 Task: Create workflow rules to automate the task assignment process.
Action: Mouse moved to (892, 63)
Screenshot: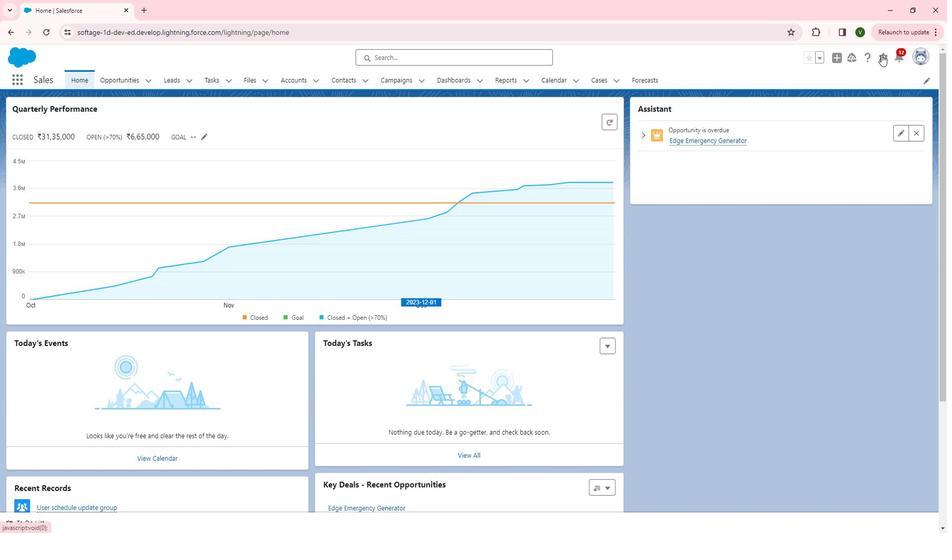 
Action: Mouse pressed left at (892, 63)
Screenshot: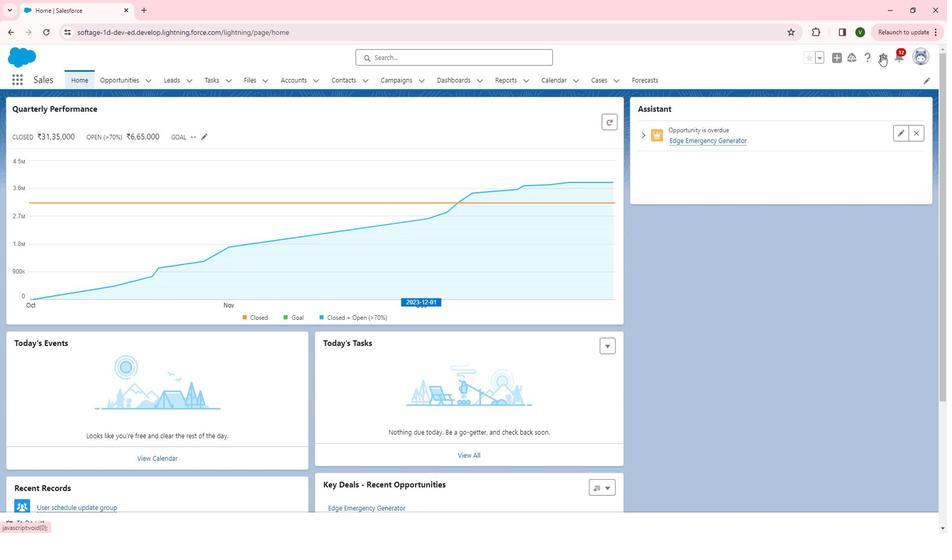 
Action: Mouse moved to (854, 93)
Screenshot: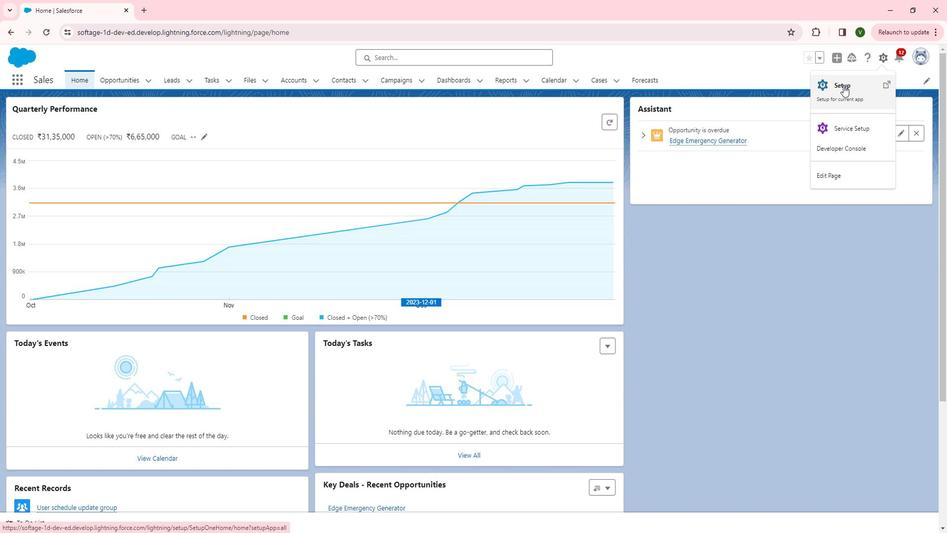 
Action: Mouse pressed left at (854, 93)
Screenshot: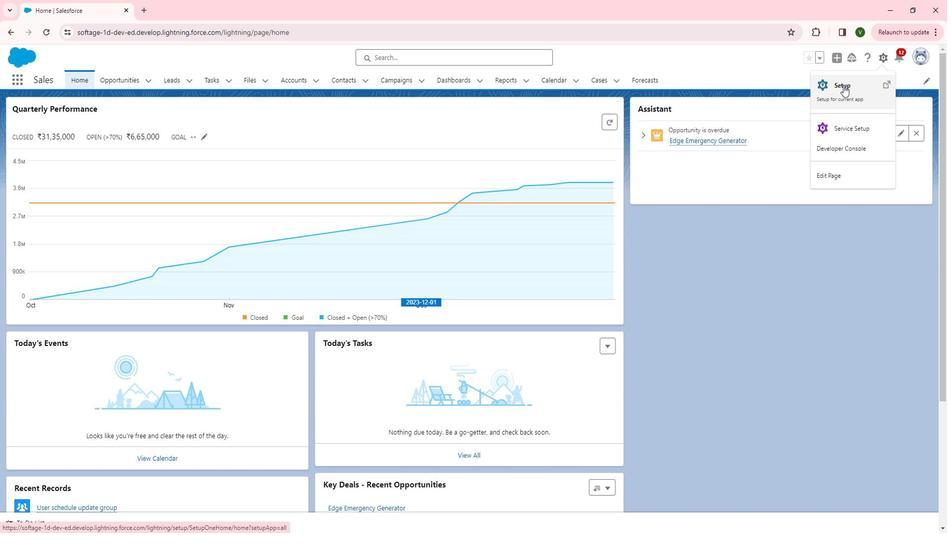 
Action: Mouse moved to (88, 407)
Screenshot: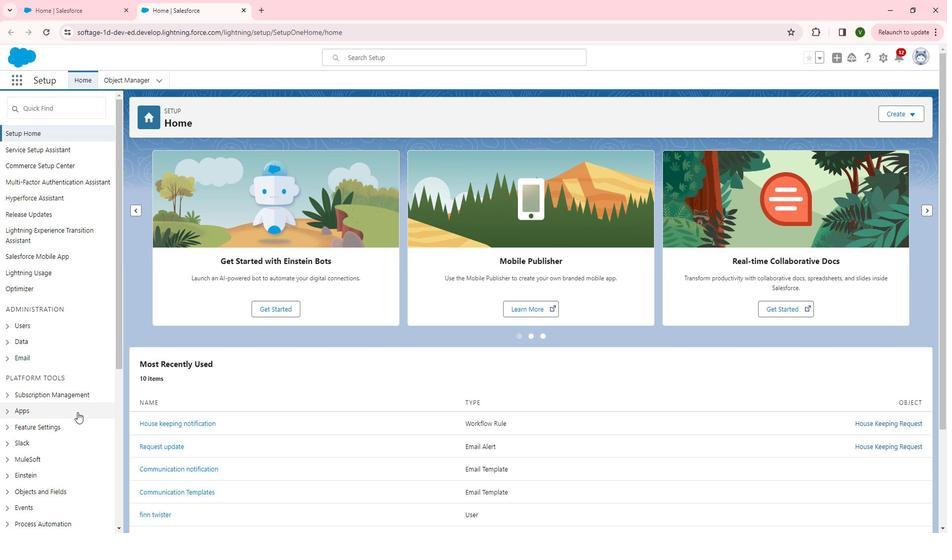 
Action: Mouse scrolled (88, 407) with delta (0, 0)
Screenshot: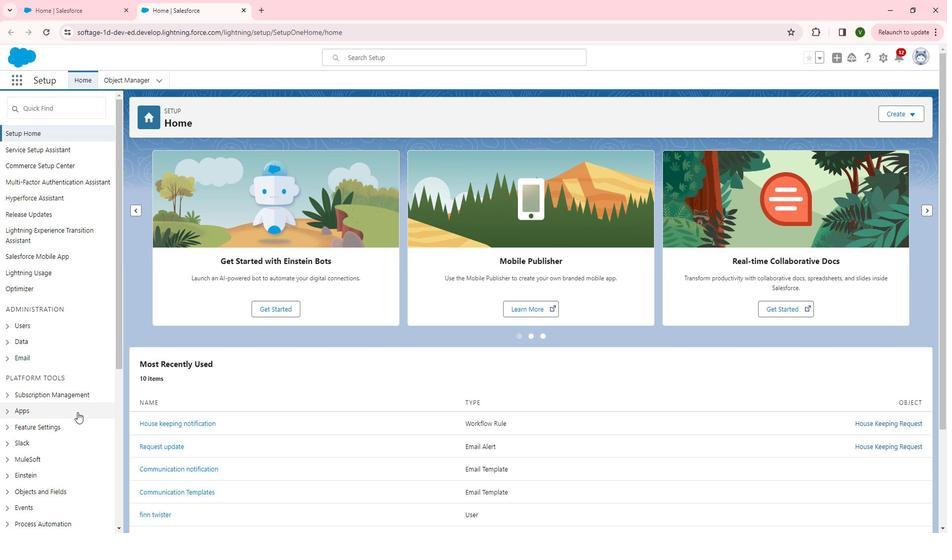 
Action: Mouse moved to (84, 405)
Screenshot: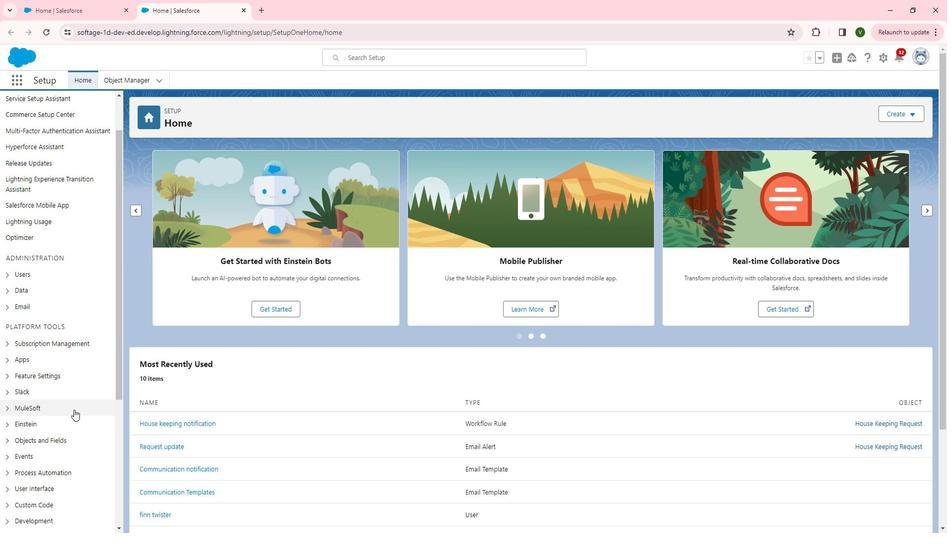 
Action: Mouse scrolled (84, 404) with delta (0, 0)
Screenshot: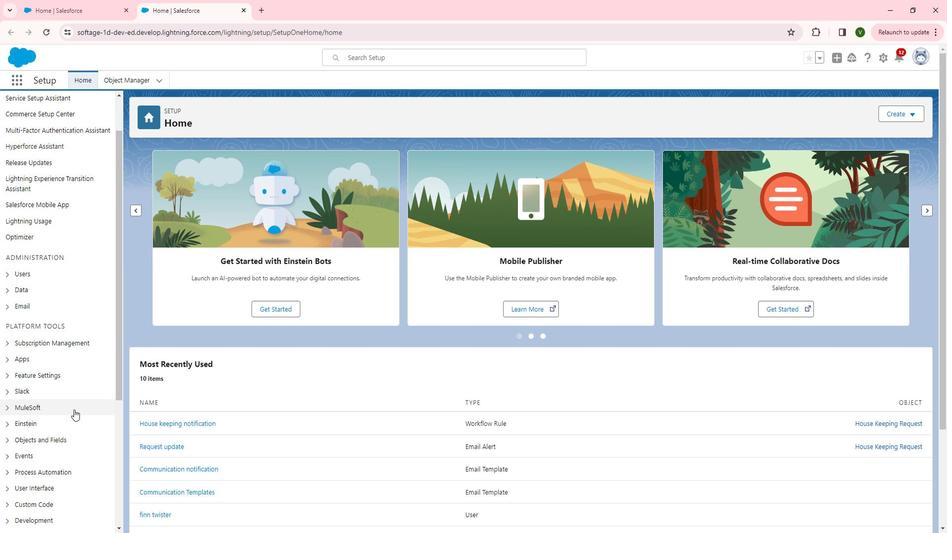 
Action: Mouse scrolled (84, 404) with delta (0, 0)
Screenshot: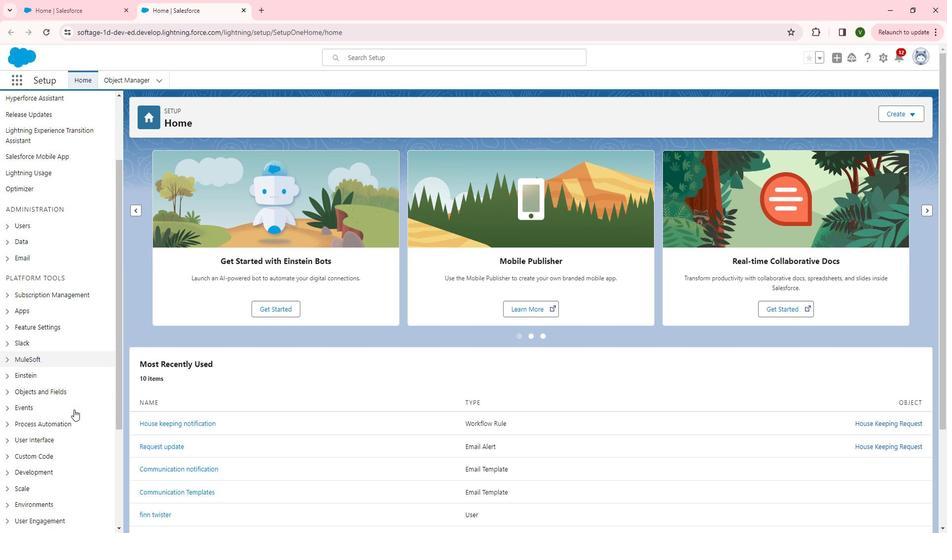 
Action: Mouse moved to (19, 368)
Screenshot: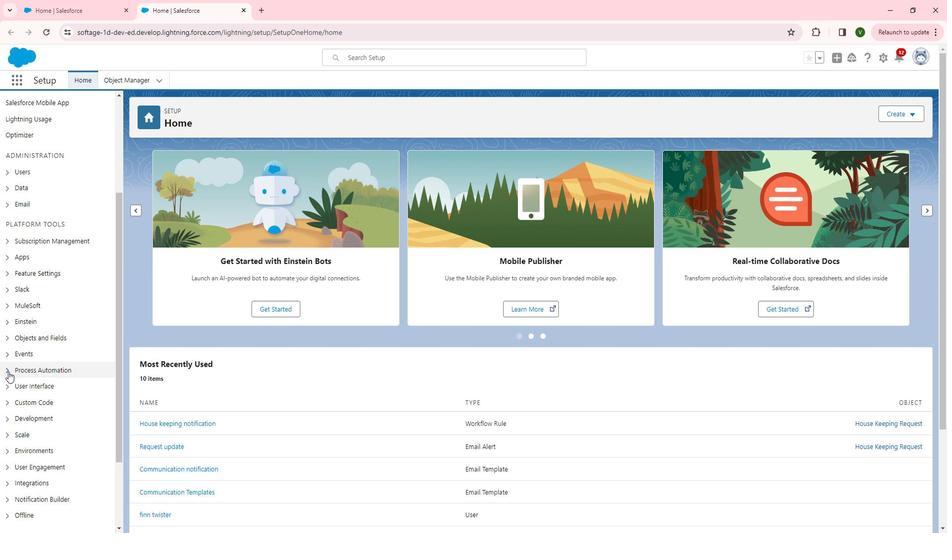 
Action: Mouse pressed left at (19, 368)
Screenshot: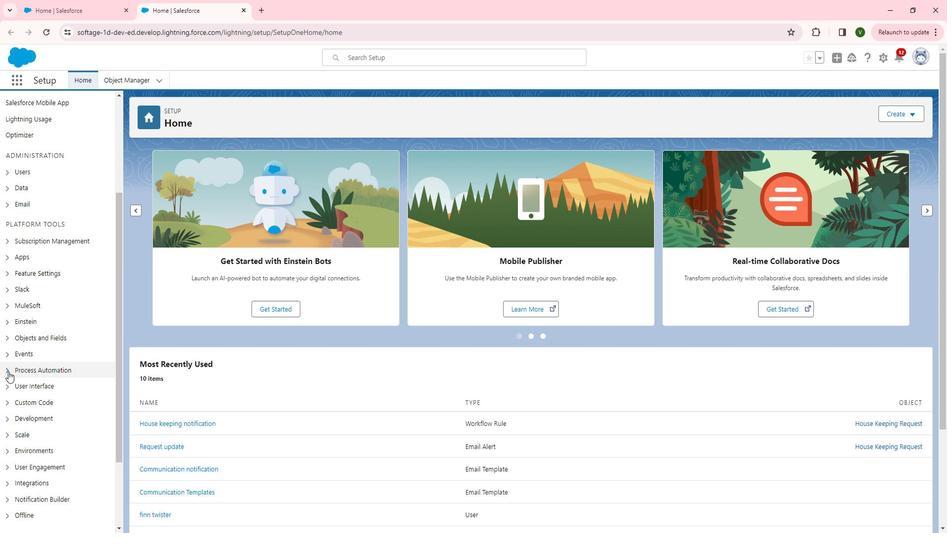 
Action: Mouse moved to (68, 398)
Screenshot: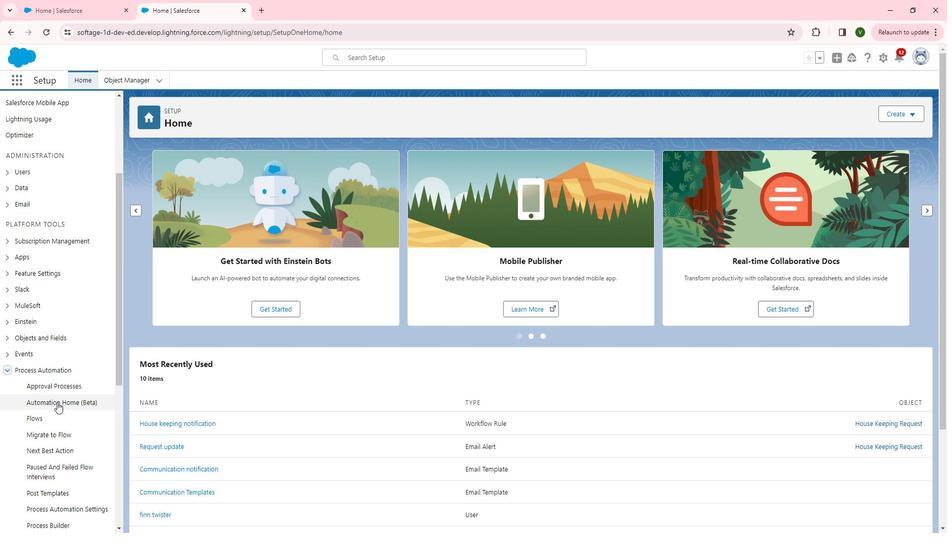 
Action: Mouse scrolled (68, 397) with delta (0, 0)
Screenshot: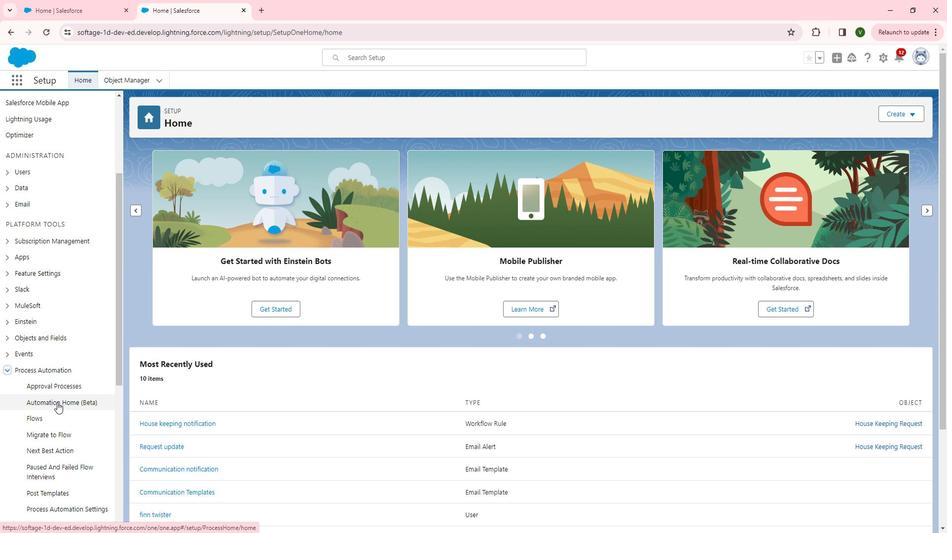 
Action: Mouse moved to (68, 398)
Screenshot: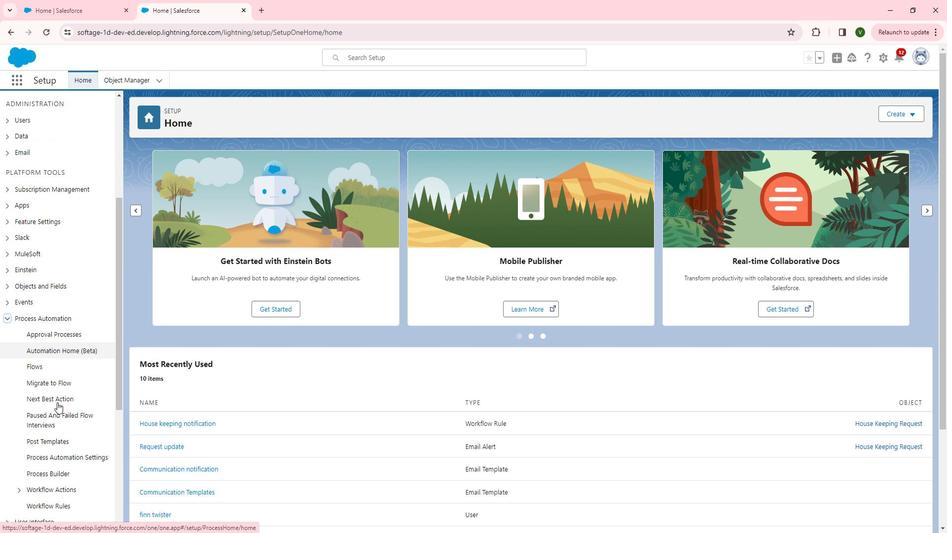 
Action: Mouse scrolled (68, 397) with delta (0, 0)
Screenshot: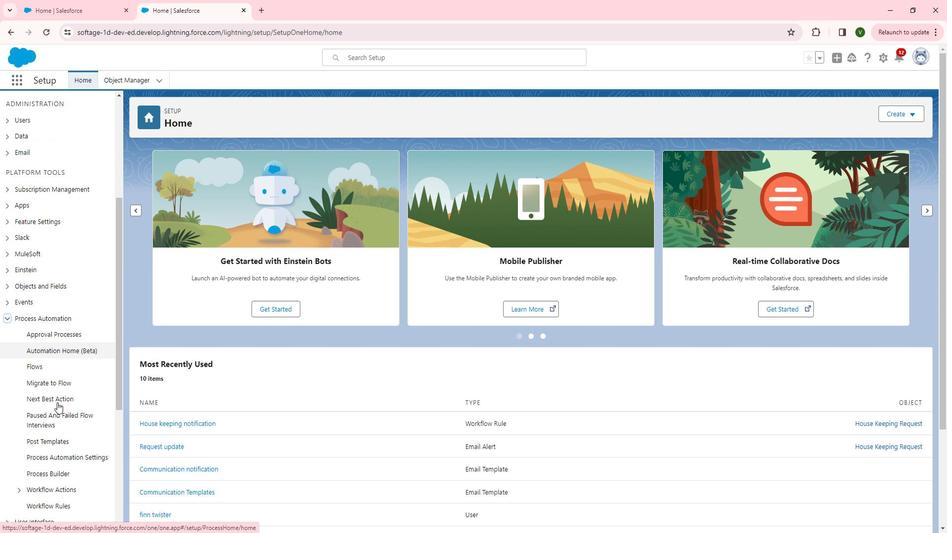 
Action: Mouse moved to (58, 448)
Screenshot: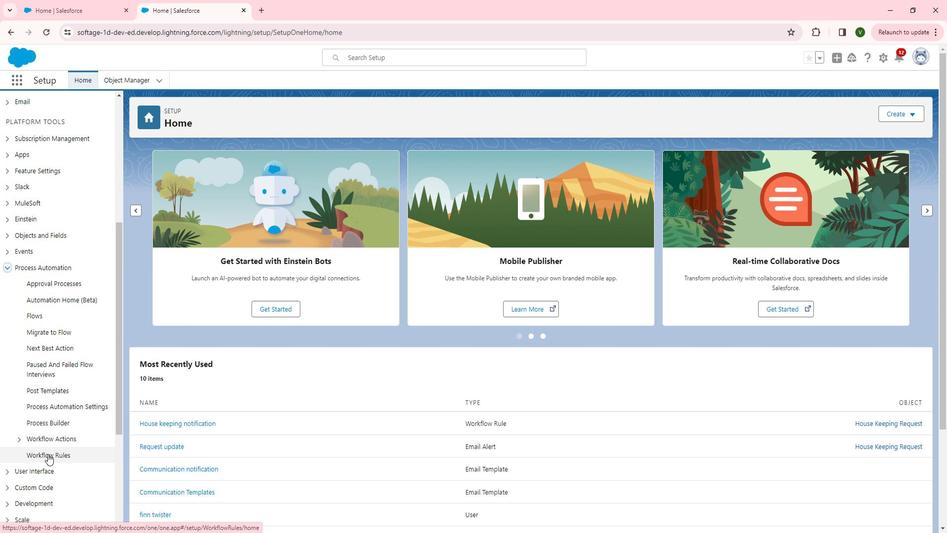 
Action: Mouse pressed left at (58, 448)
Screenshot: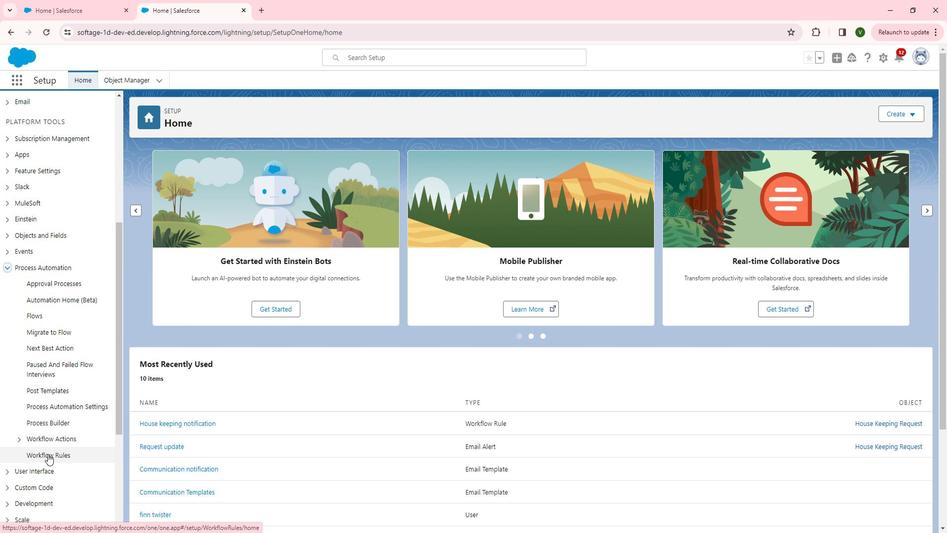 
Action: Mouse moved to (172, 416)
Screenshot: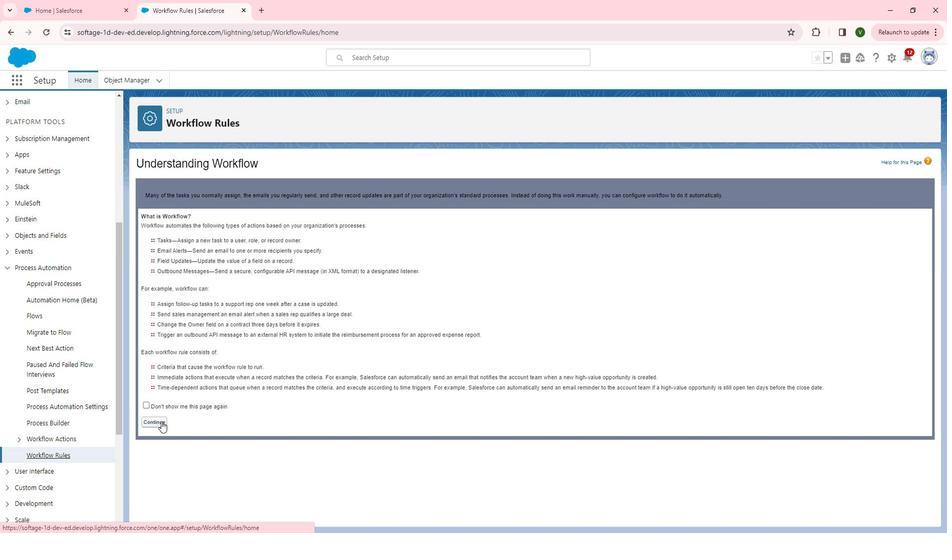 
Action: Mouse pressed left at (172, 416)
Screenshot: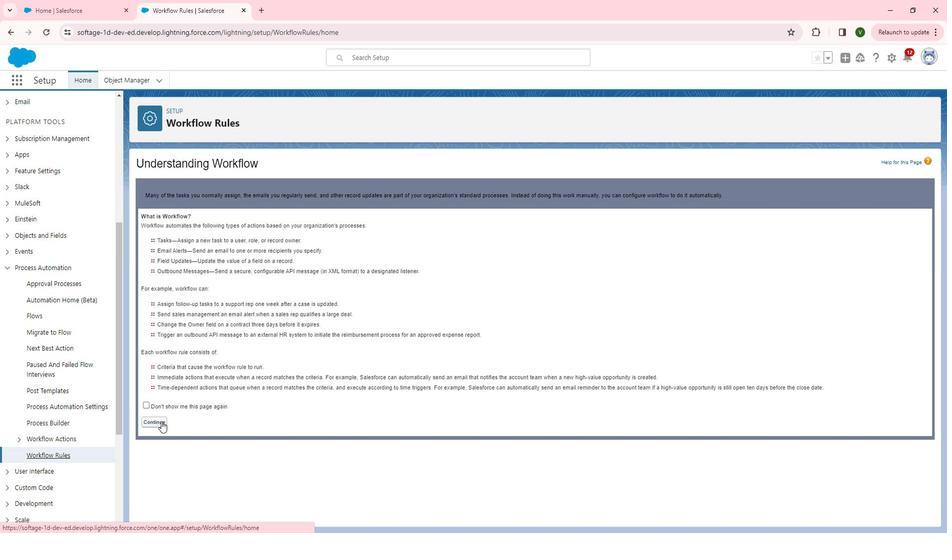 
Action: Mouse moved to (551, 268)
Screenshot: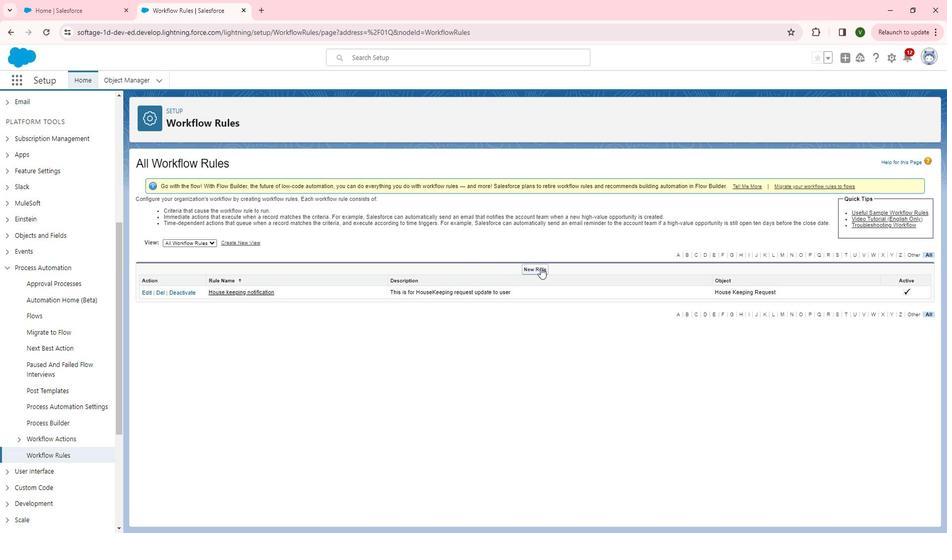 
Action: Mouse pressed left at (551, 268)
Screenshot: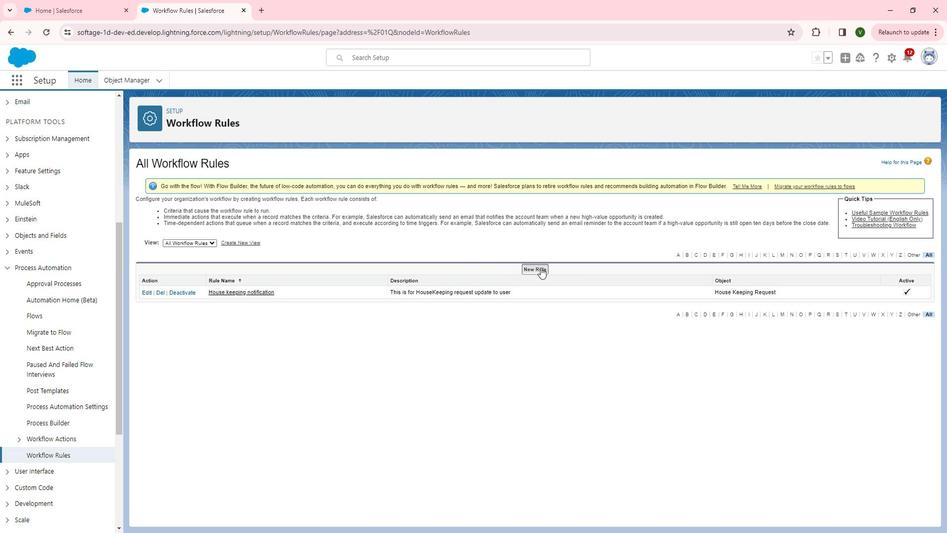 
Action: Mouse moved to (519, 352)
Screenshot: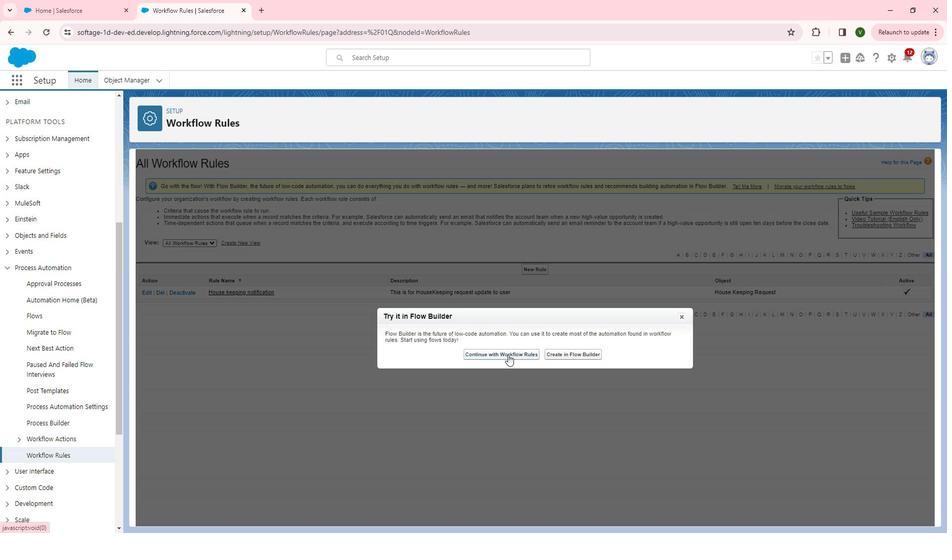
Action: Mouse pressed left at (519, 352)
Screenshot: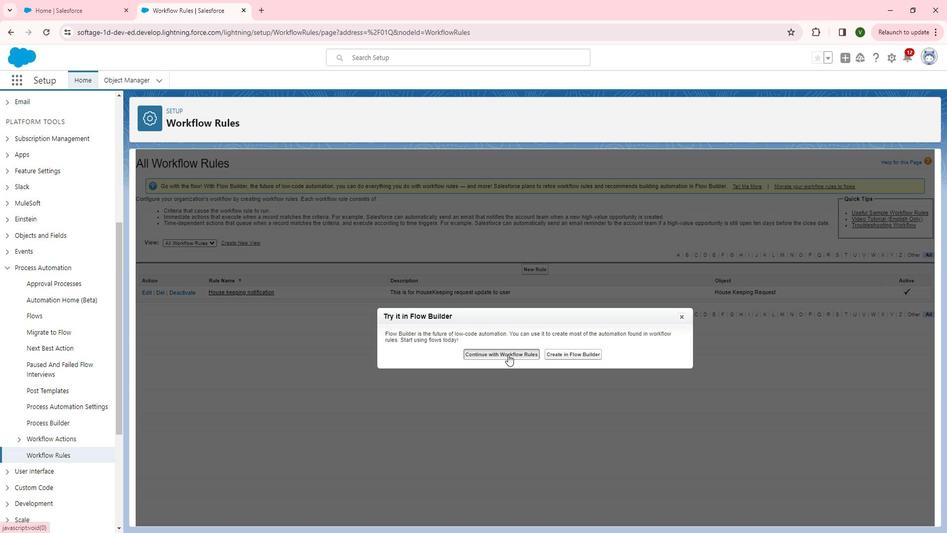 
Action: Mouse moved to (411, 255)
Screenshot: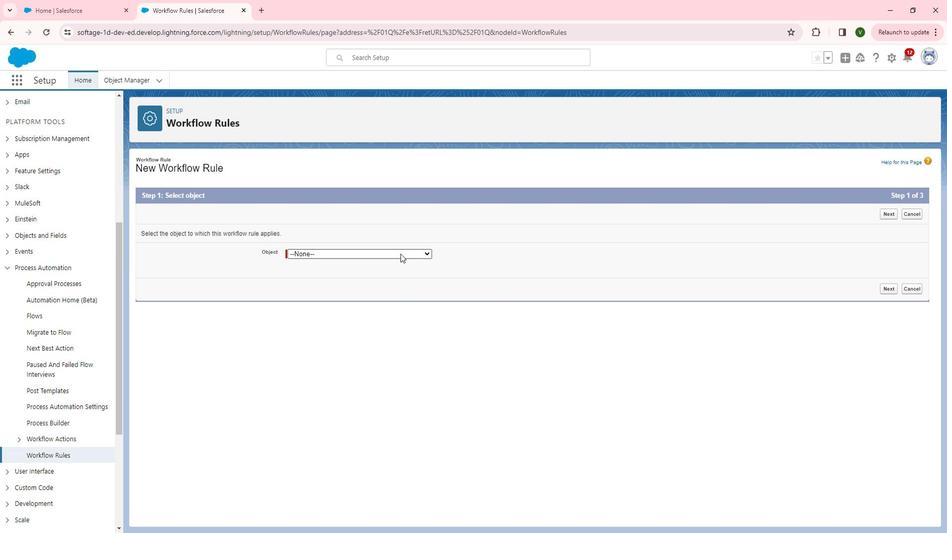
Action: Mouse pressed left at (411, 255)
Screenshot: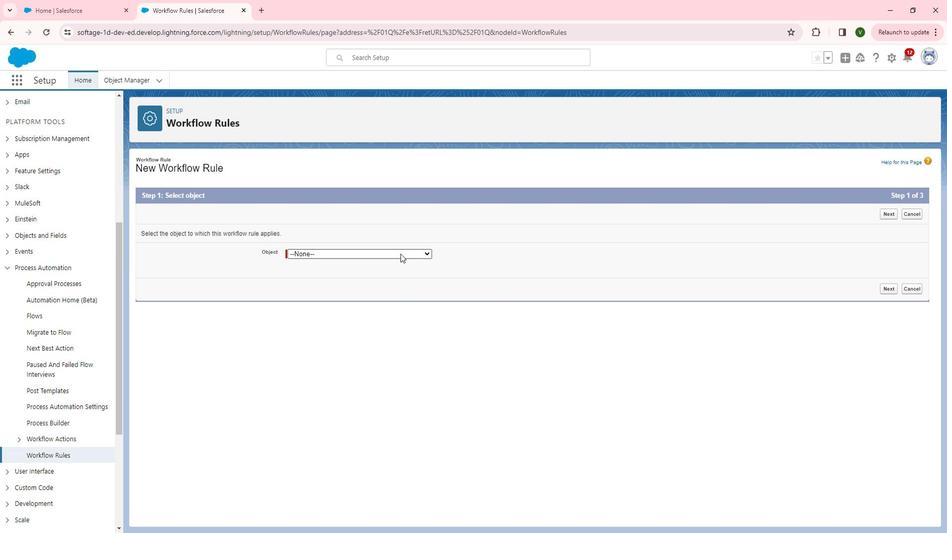 
Action: Mouse moved to (383, 327)
Screenshot: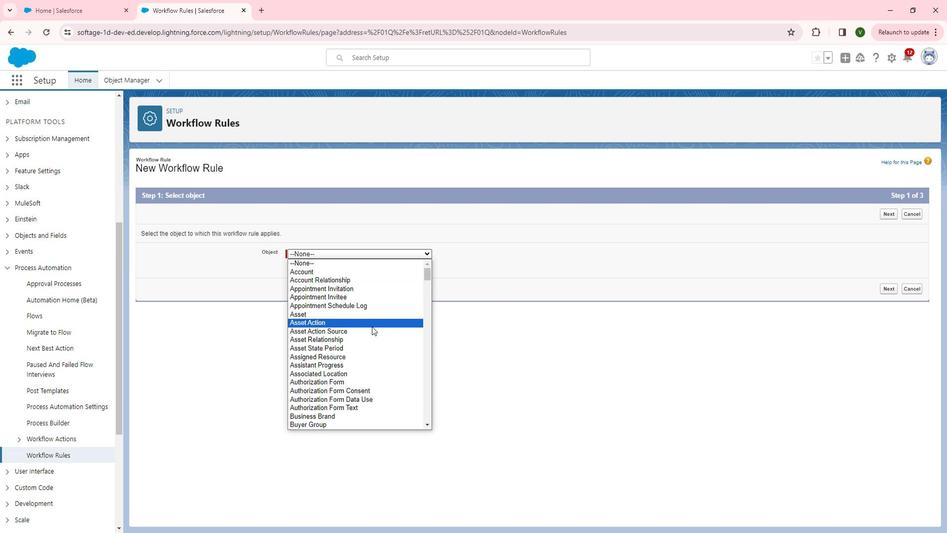 
Action: Mouse scrolled (383, 326) with delta (0, 0)
Screenshot: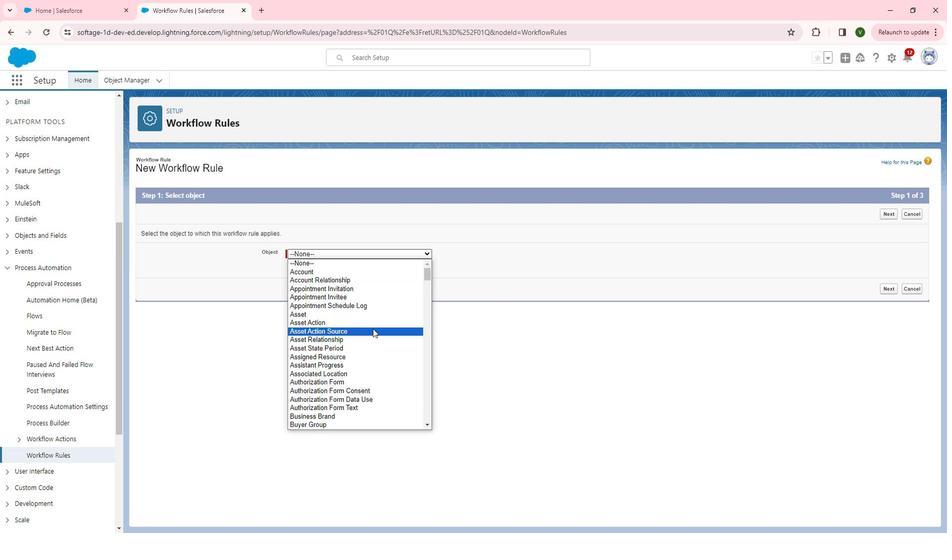 
Action: Mouse moved to (383, 327)
Screenshot: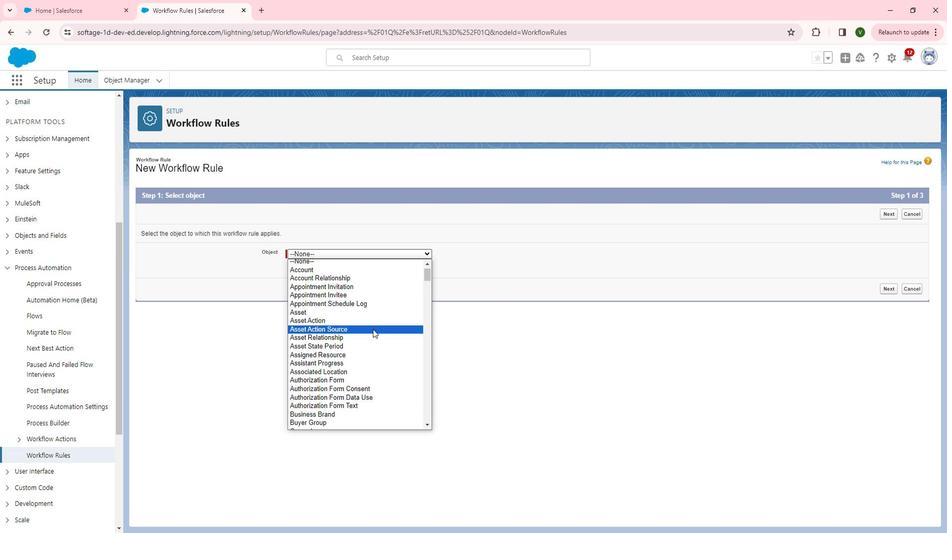
Action: Mouse scrolled (383, 327) with delta (0, 0)
Screenshot: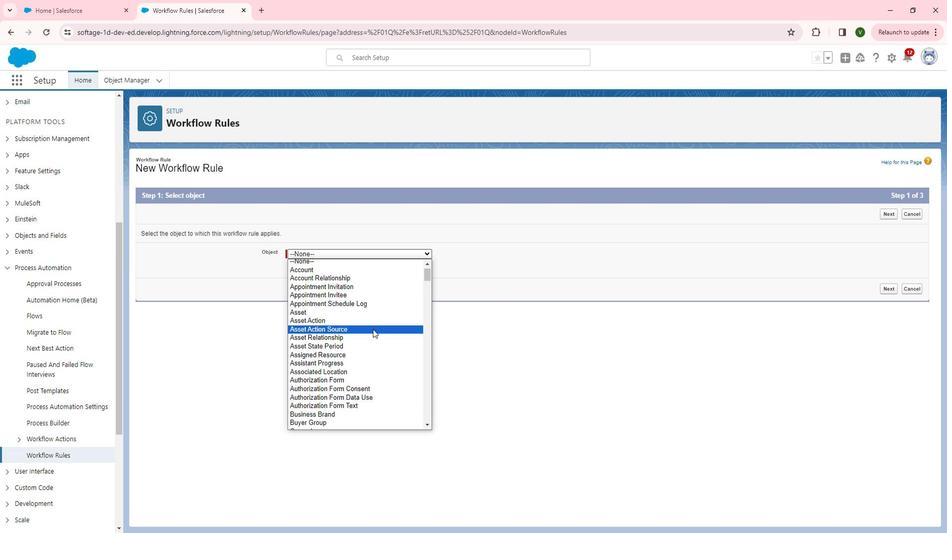 
Action: Mouse scrolled (383, 327) with delta (0, 0)
Screenshot: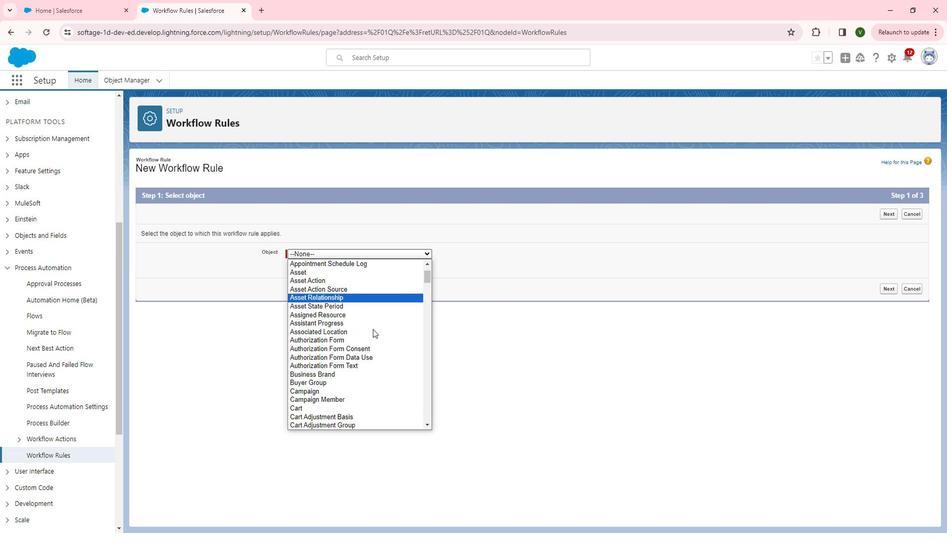 
Action: Mouse scrolled (383, 327) with delta (0, 0)
Screenshot: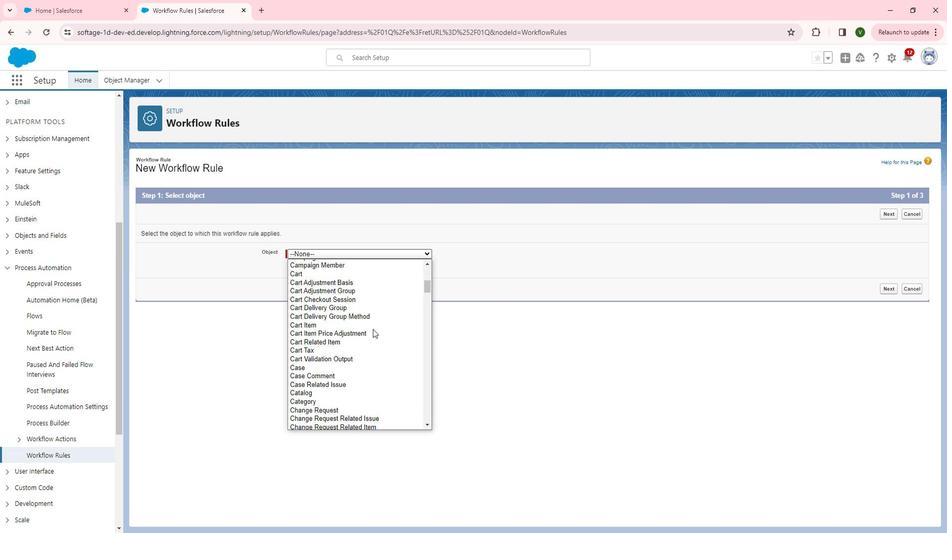 
Action: Mouse moved to (363, 352)
Screenshot: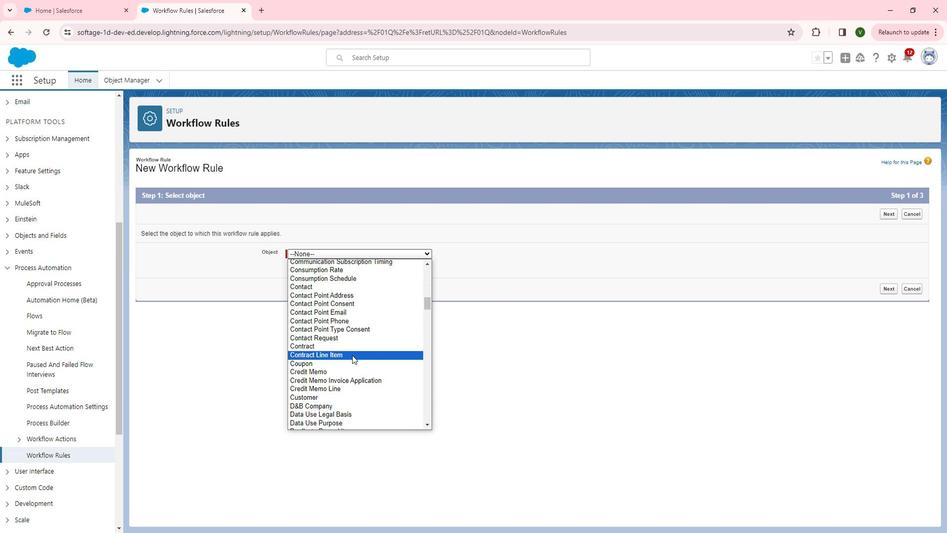 
Action: Mouse scrolled (363, 352) with delta (0, 0)
Screenshot: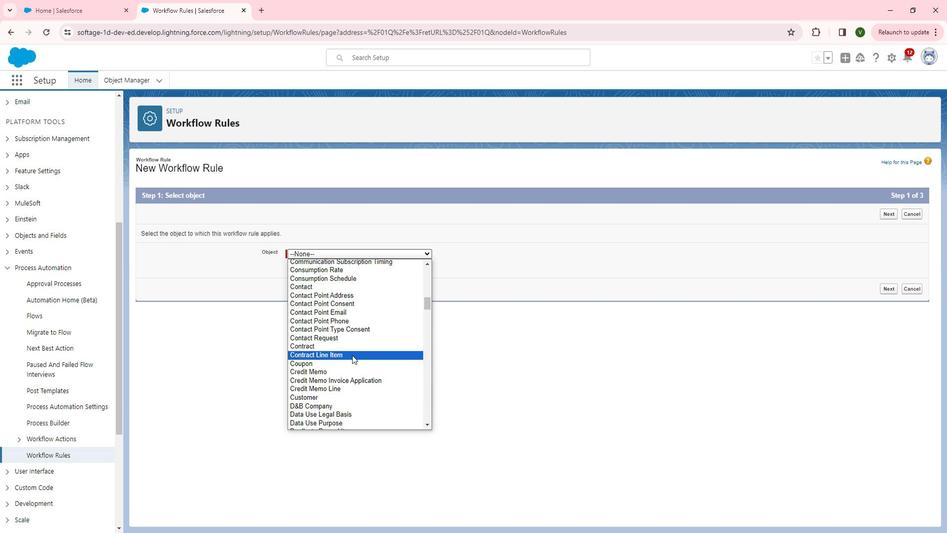 
Action: Mouse moved to (360, 393)
Screenshot: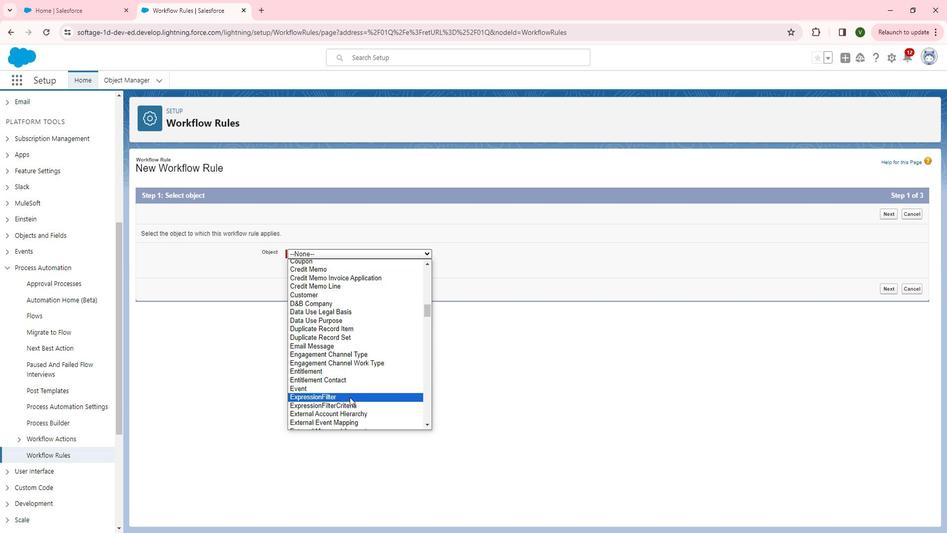 
Action: Mouse scrolled (360, 392) with delta (0, 0)
Screenshot: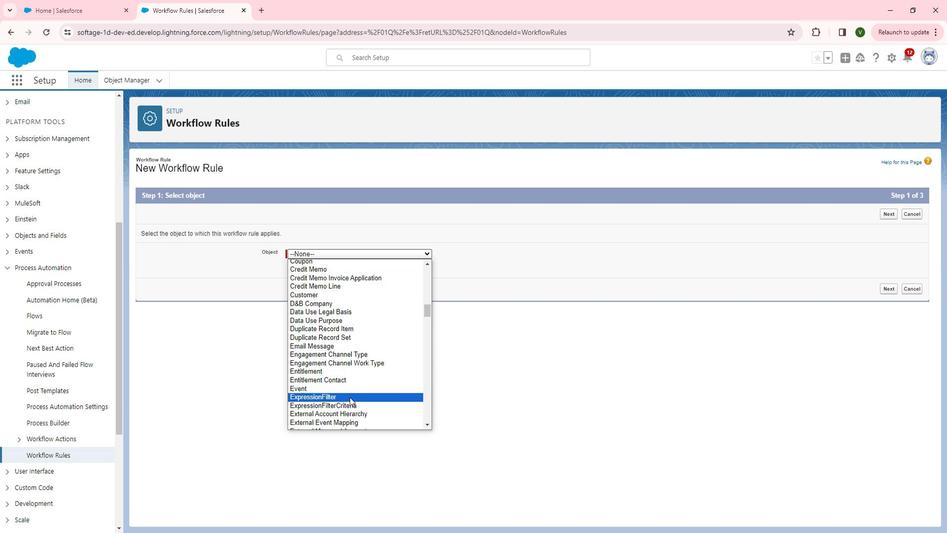 
Action: Mouse moved to (357, 375)
Screenshot: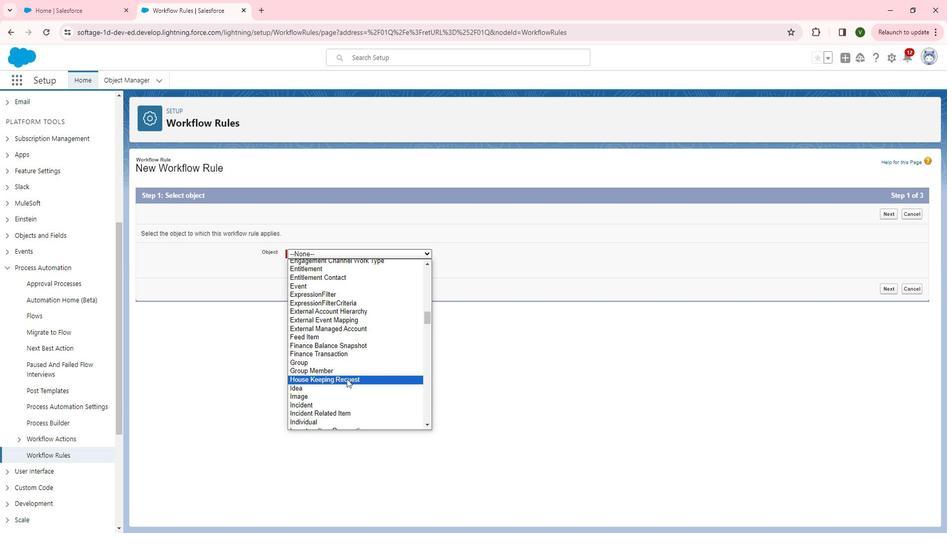 
Action: Mouse pressed left at (357, 375)
Screenshot: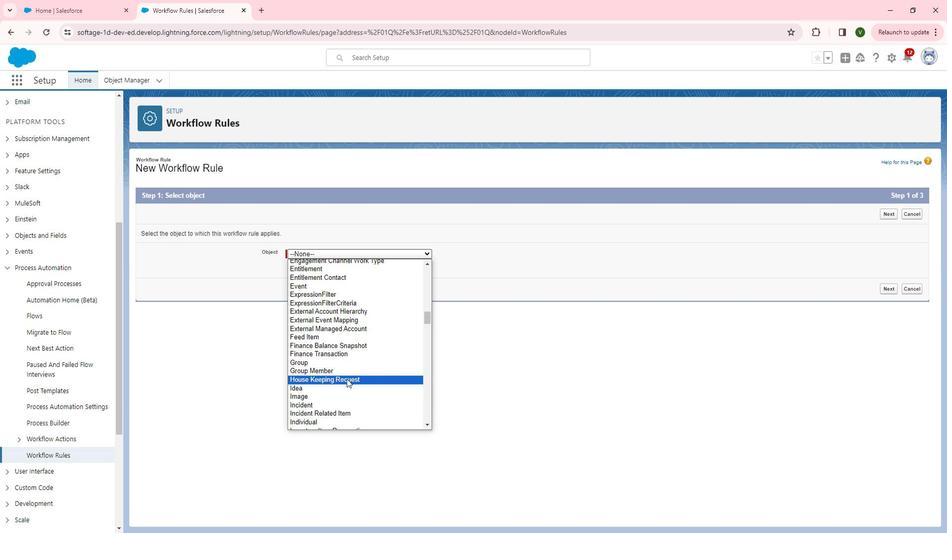 
Action: Mouse moved to (897, 218)
Screenshot: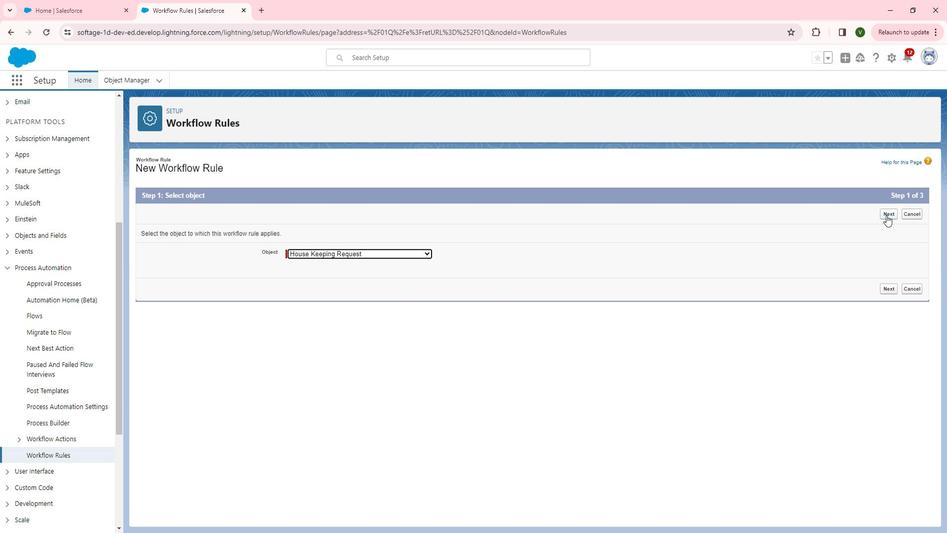 
Action: Mouse pressed left at (897, 218)
Screenshot: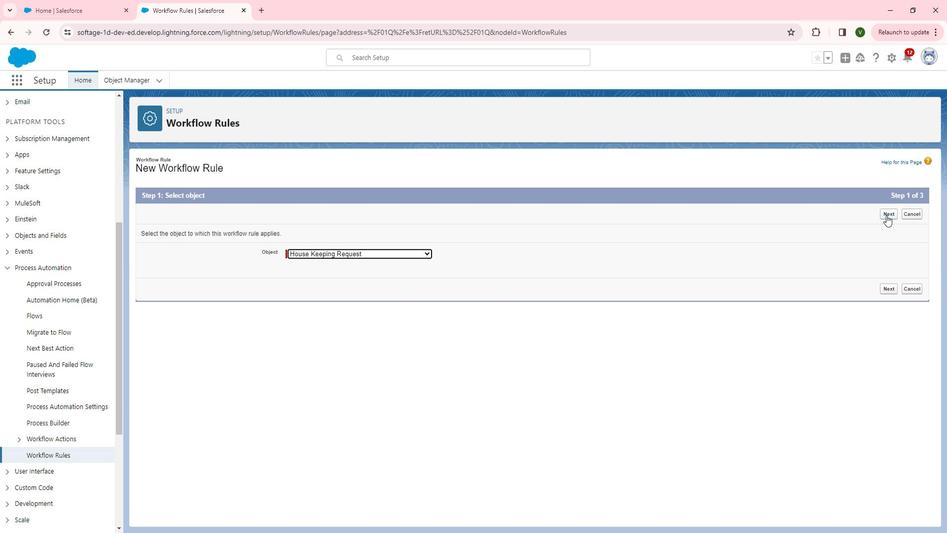 
Action: Mouse moved to (368, 273)
Screenshot: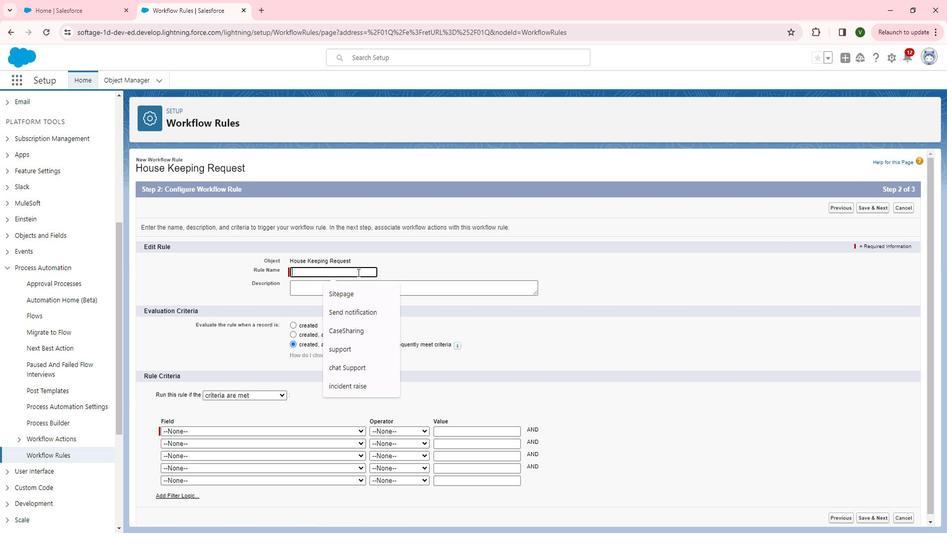 
Action: Mouse pressed left at (368, 273)
Screenshot: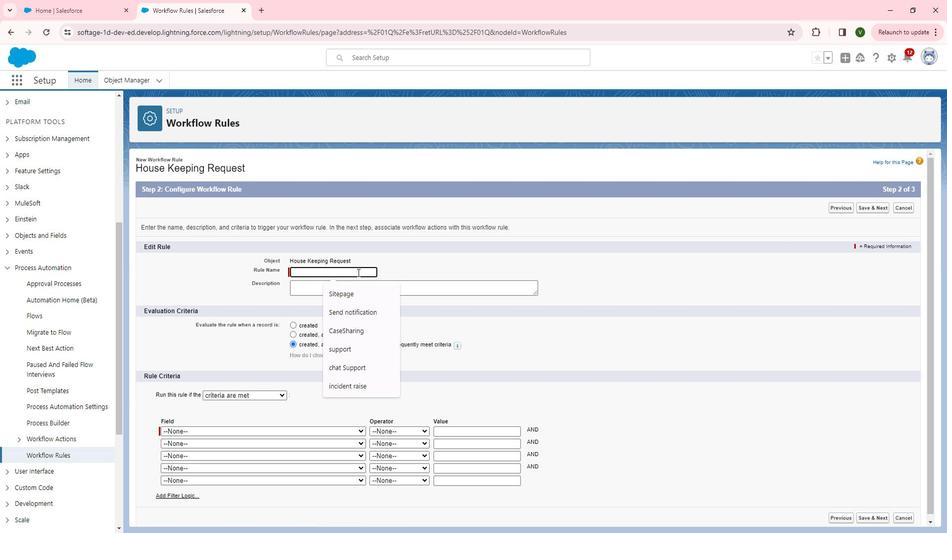 
Action: Key pressed <Key.shift>Task<Key.space>update
Screenshot: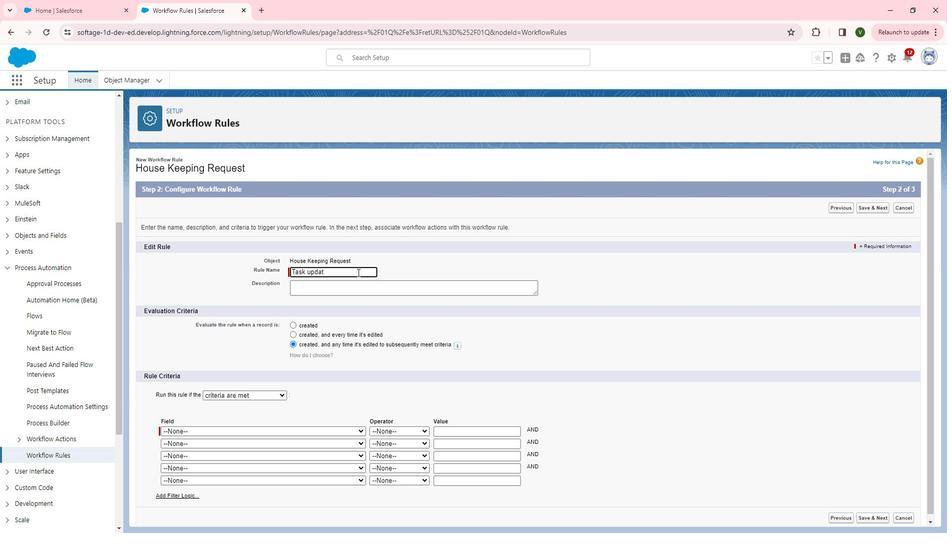 
Action: Mouse moved to (410, 264)
Screenshot: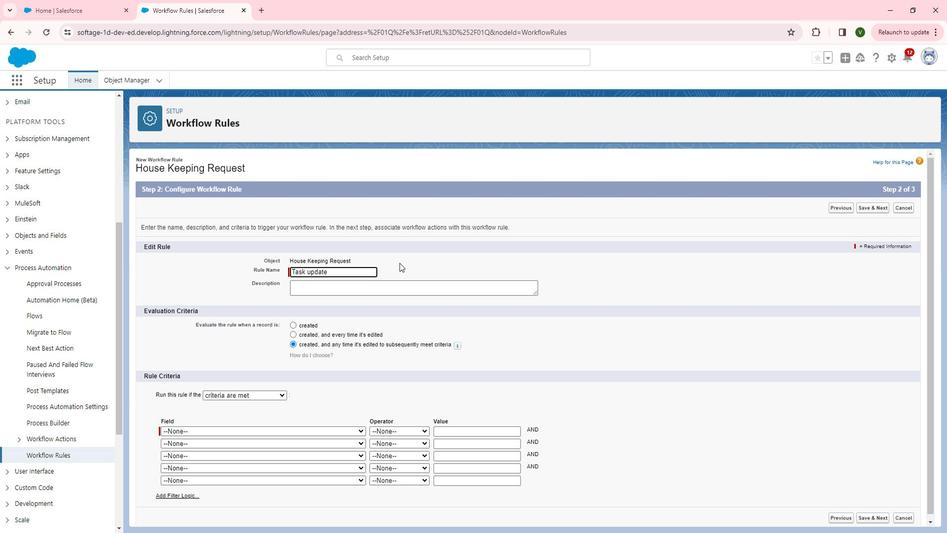 
Action: Mouse pressed left at (410, 264)
Screenshot: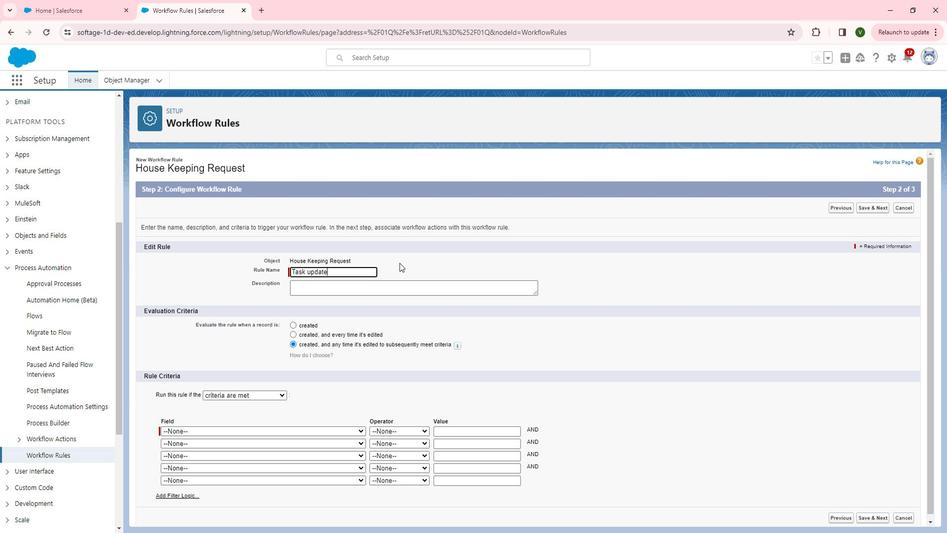 
Action: Mouse moved to (356, 426)
Screenshot: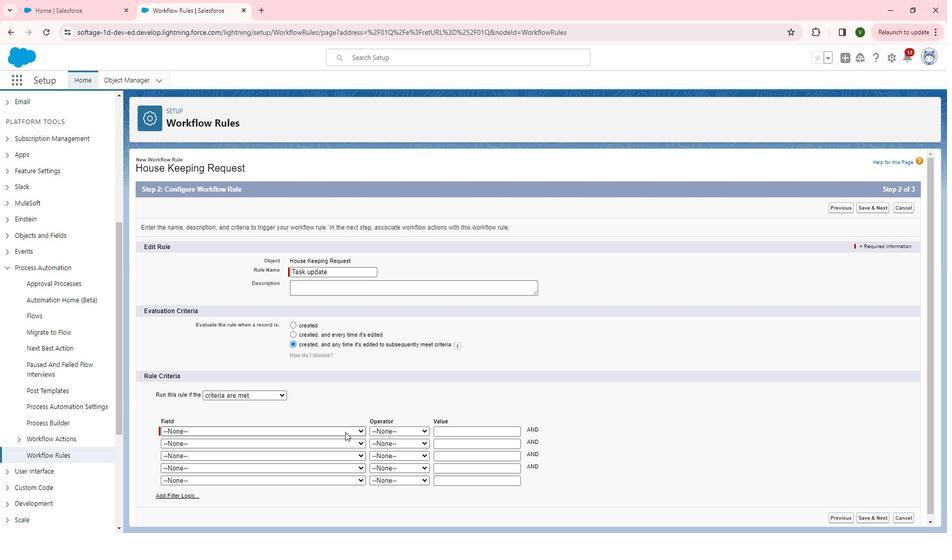 
Action: Mouse pressed left at (356, 426)
Screenshot: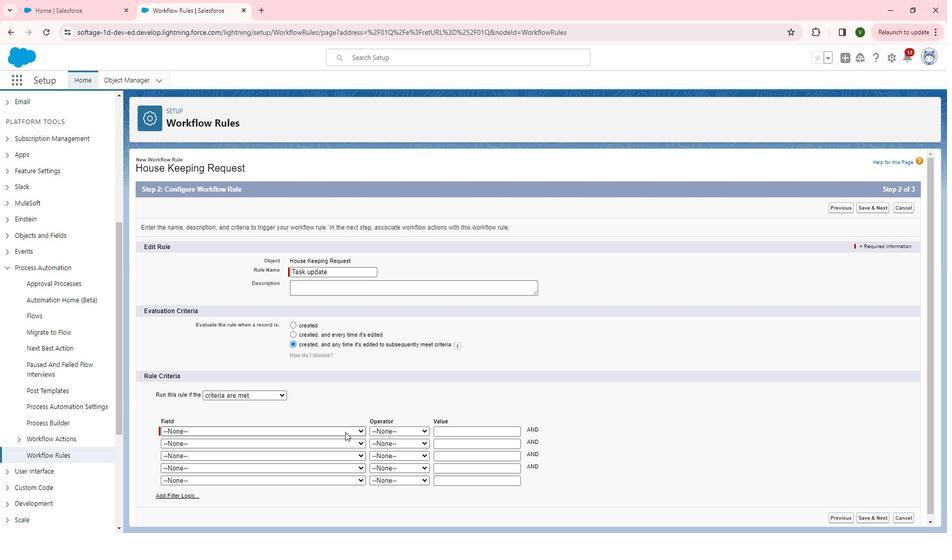 
Action: Mouse moved to (289, 367)
Screenshot: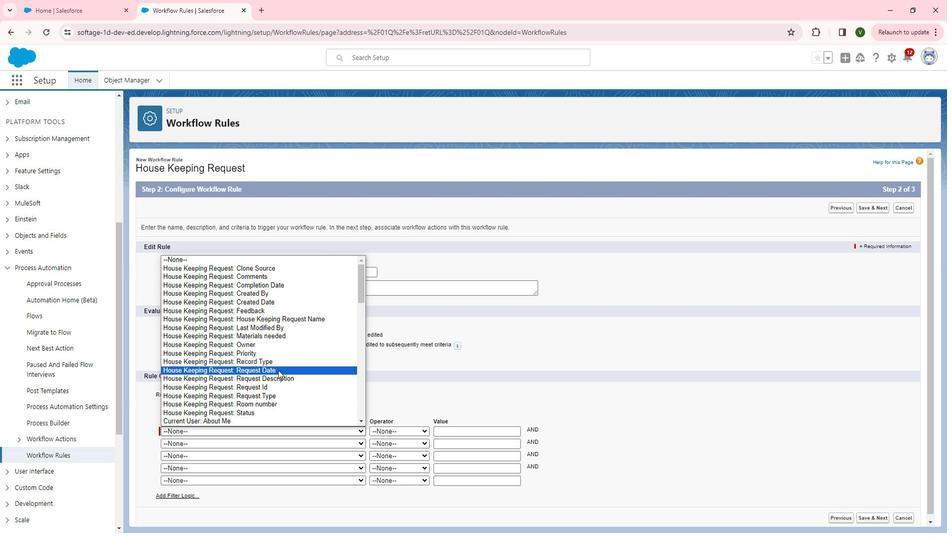 
Action: Mouse scrolled (289, 366) with delta (0, 0)
Screenshot: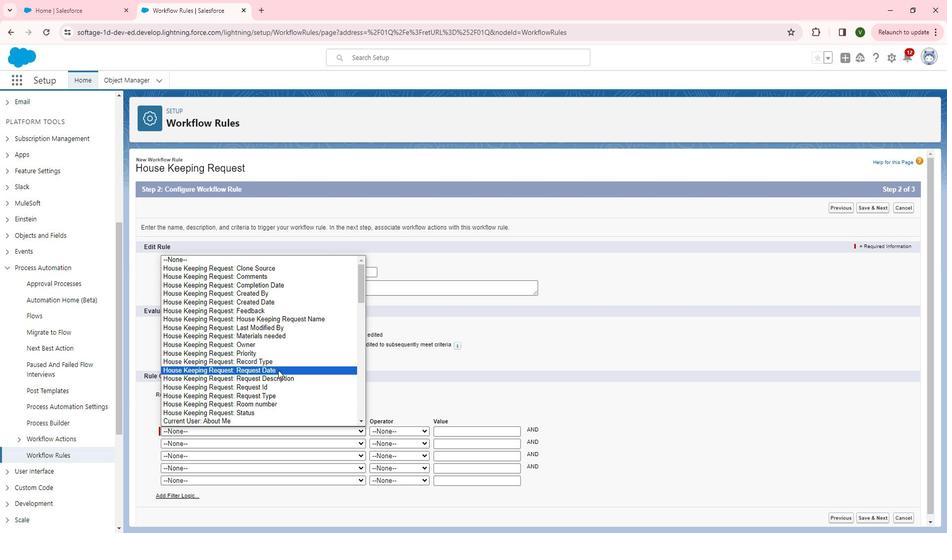
Action: Mouse moved to (290, 366)
Screenshot: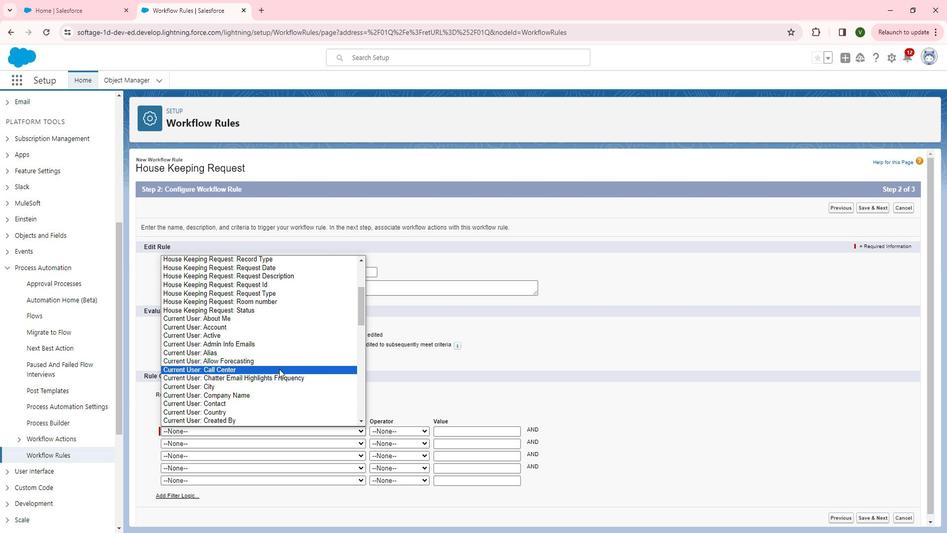 
Action: Mouse scrolled (290, 365) with delta (0, 0)
Screenshot: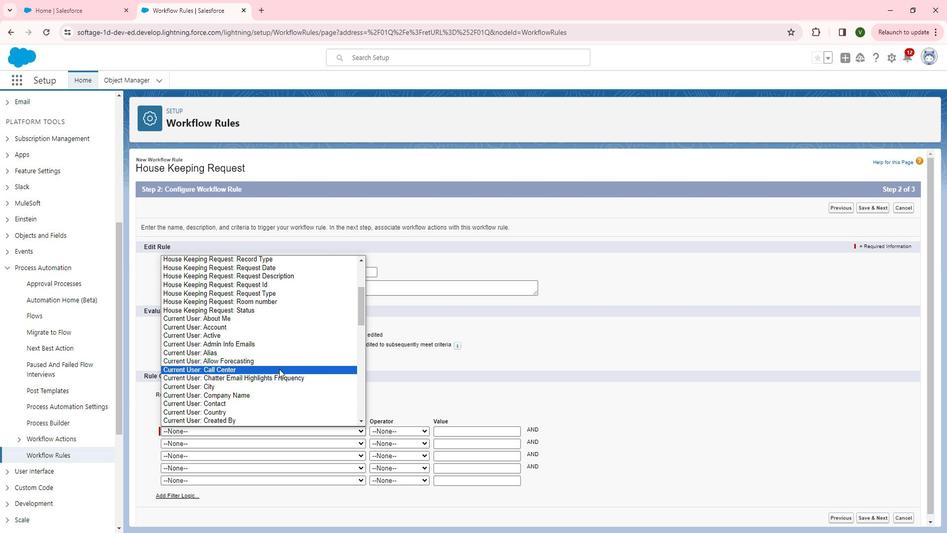 
Action: Mouse scrolled (290, 365) with delta (0, 0)
Screenshot: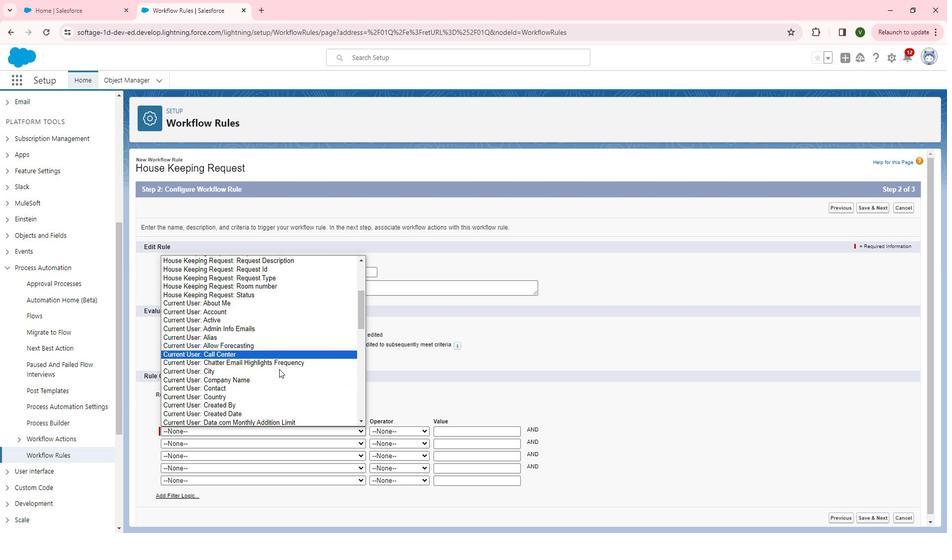 
Action: Mouse scrolled (290, 365) with delta (0, 0)
Screenshot: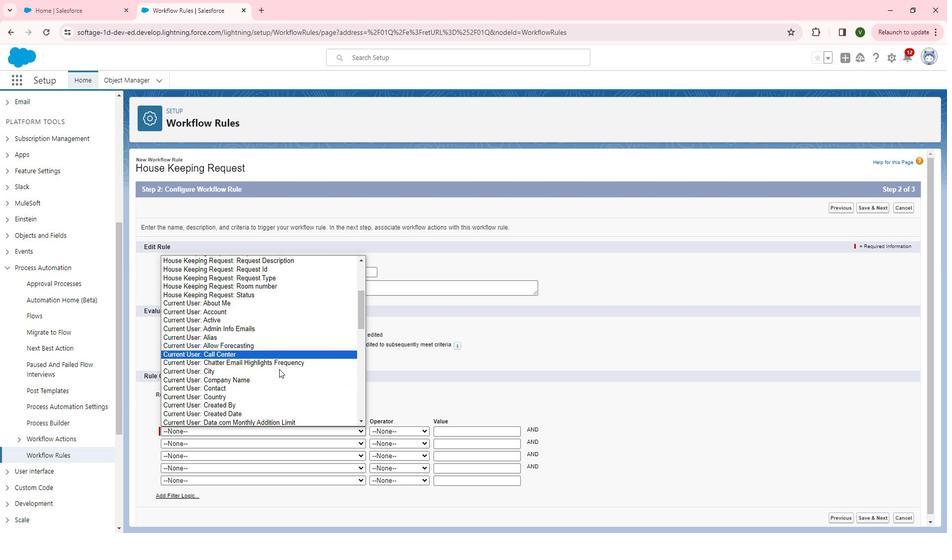 
Action: Mouse scrolled (290, 365) with delta (0, 0)
Screenshot: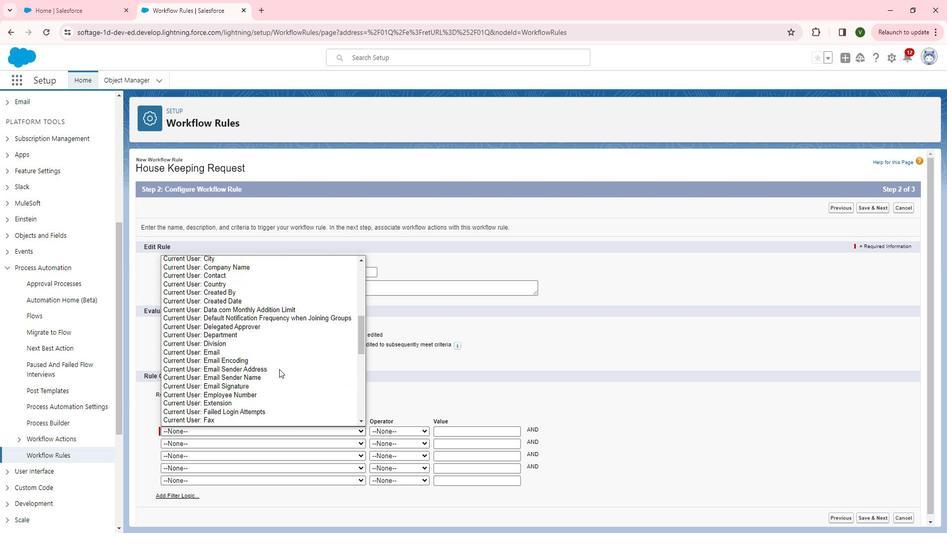 
Action: Mouse scrolled (290, 365) with delta (0, 0)
Screenshot: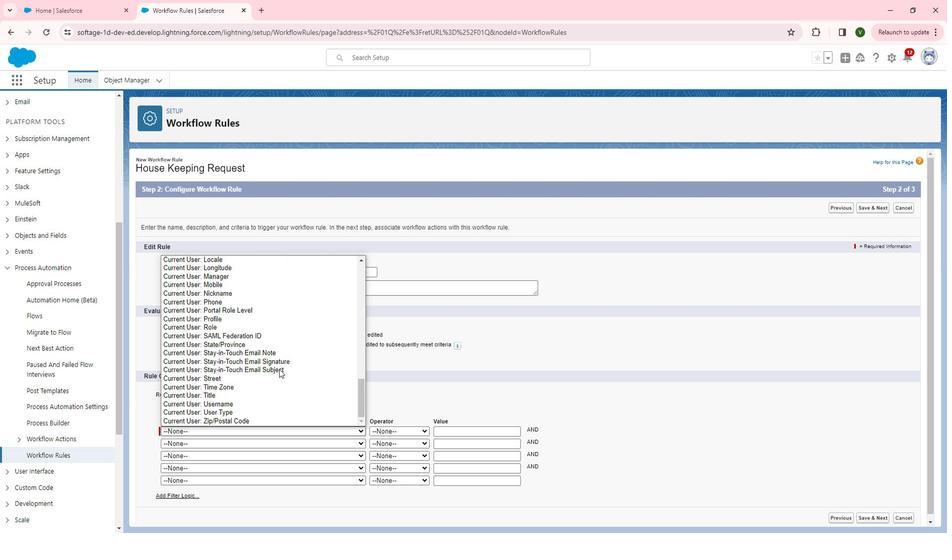 
Action: Mouse scrolled (290, 365) with delta (0, 0)
Screenshot: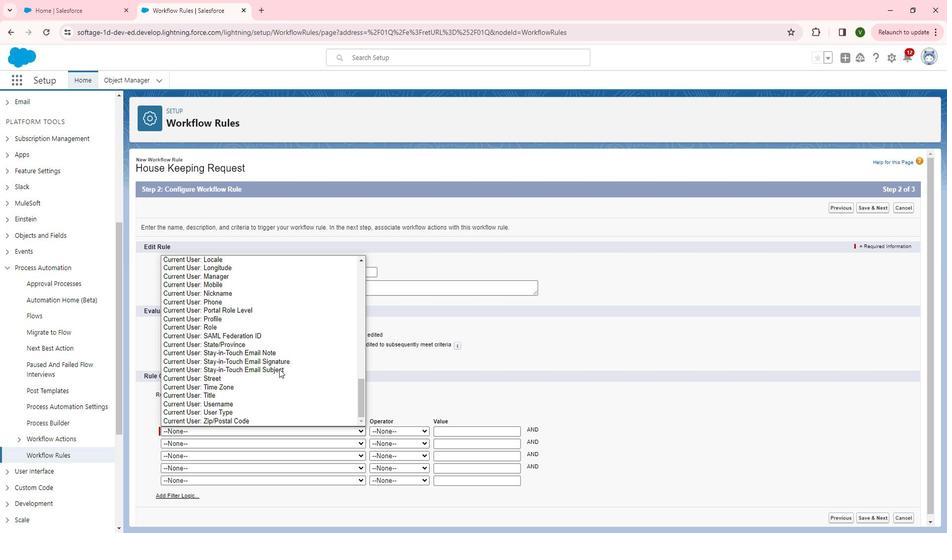 
Action: Mouse scrolled (290, 365) with delta (0, 0)
Screenshot: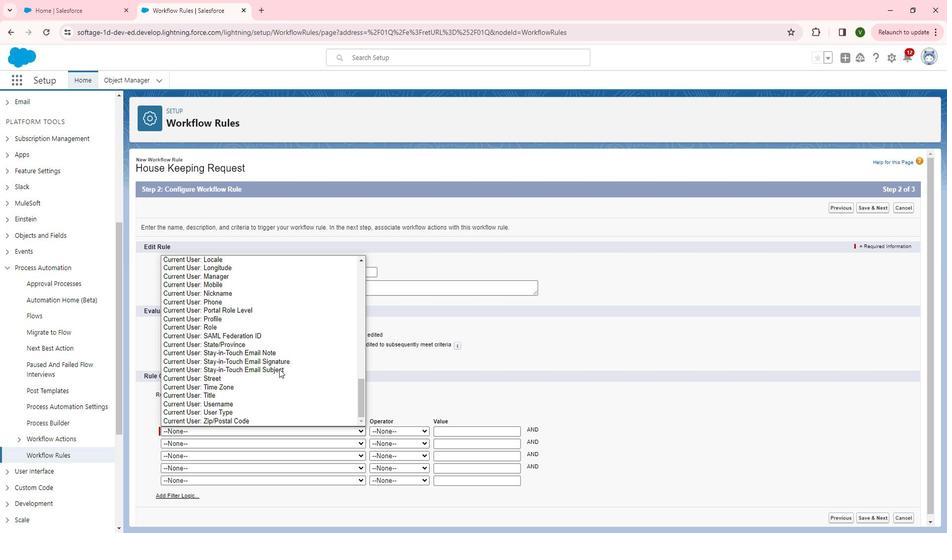 
Action: Mouse scrolled (290, 365) with delta (0, 0)
Screenshot: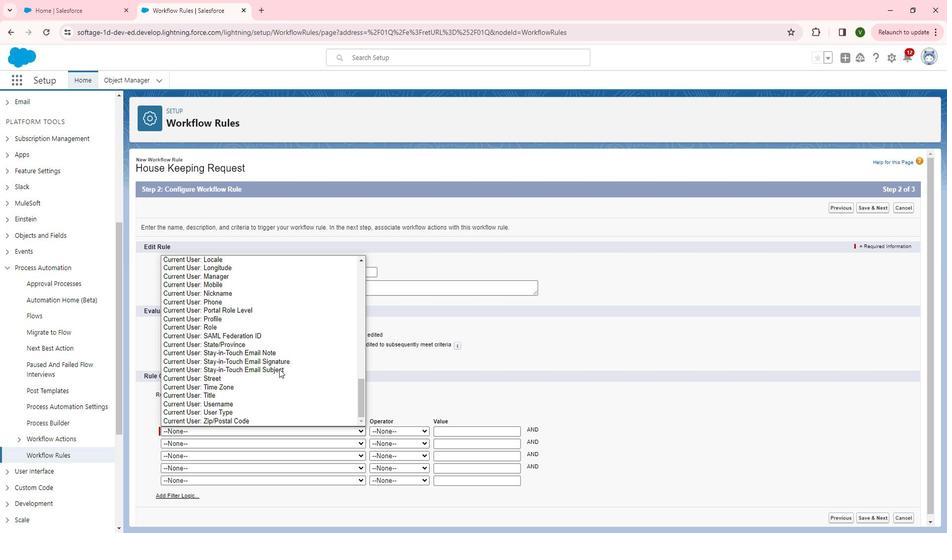 
Action: Mouse scrolled (290, 366) with delta (0, 0)
Screenshot: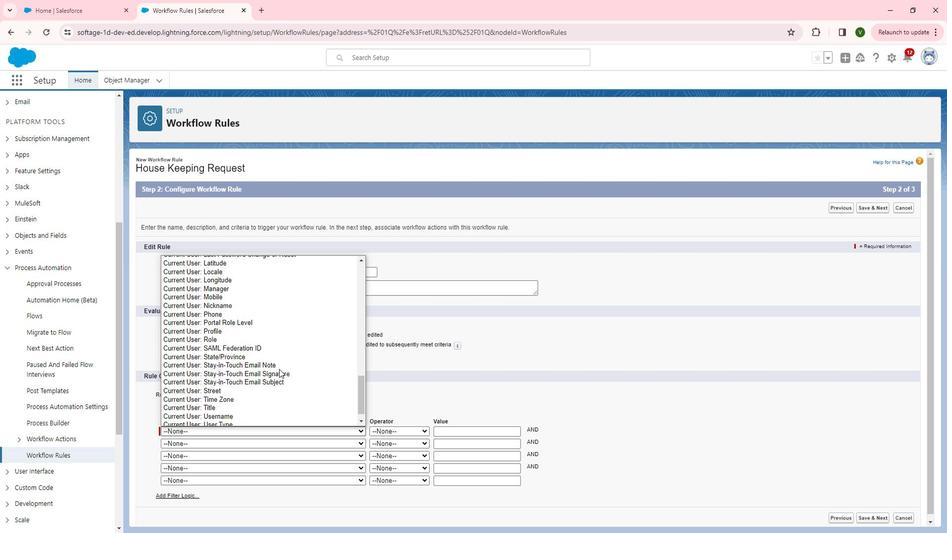 
Action: Mouse scrolled (290, 366) with delta (0, 0)
Screenshot: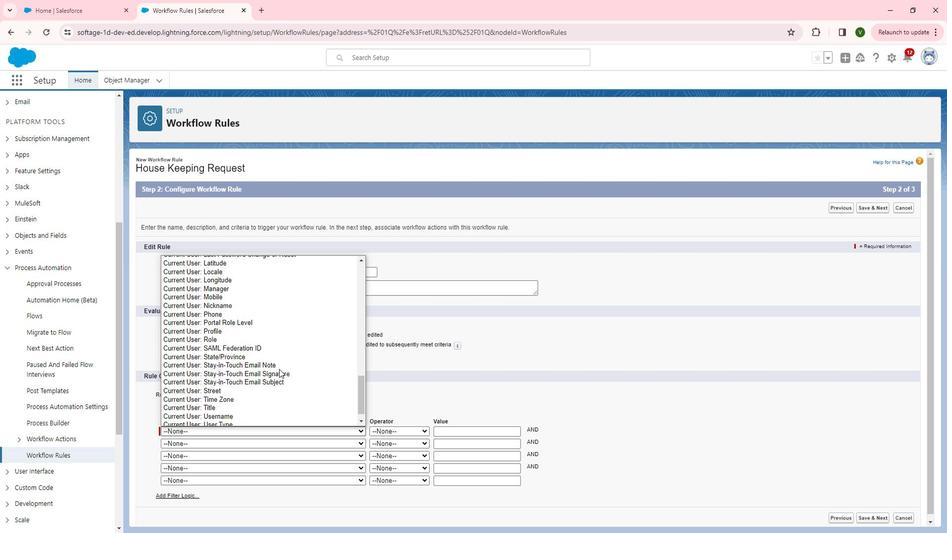 
Action: Mouse scrolled (290, 366) with delta (0, 0)
Screenshot: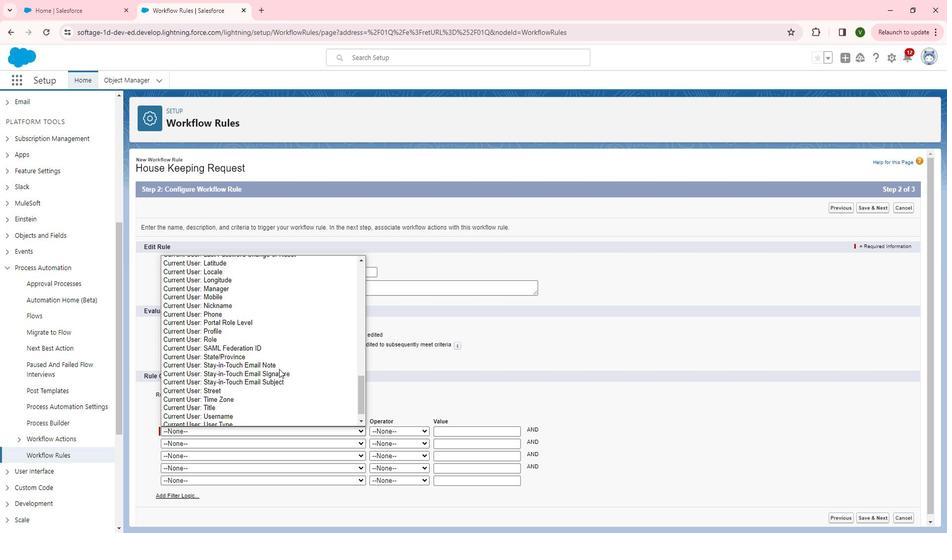 
Action: Mouse scrolled (290, 366) with delta (0, 0)
Screenshot: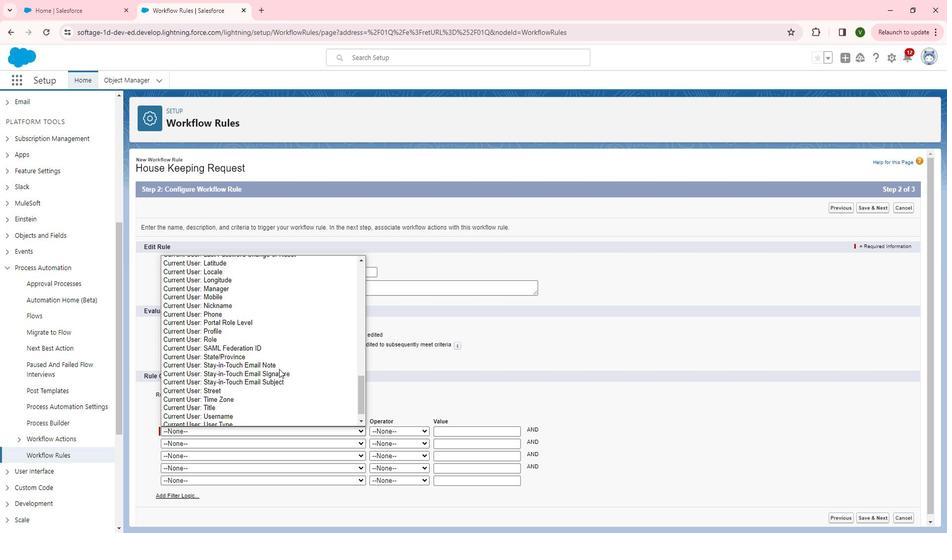 
Action: Mouse scrolled (290, 366) with delta (0, 0)
Screenshot: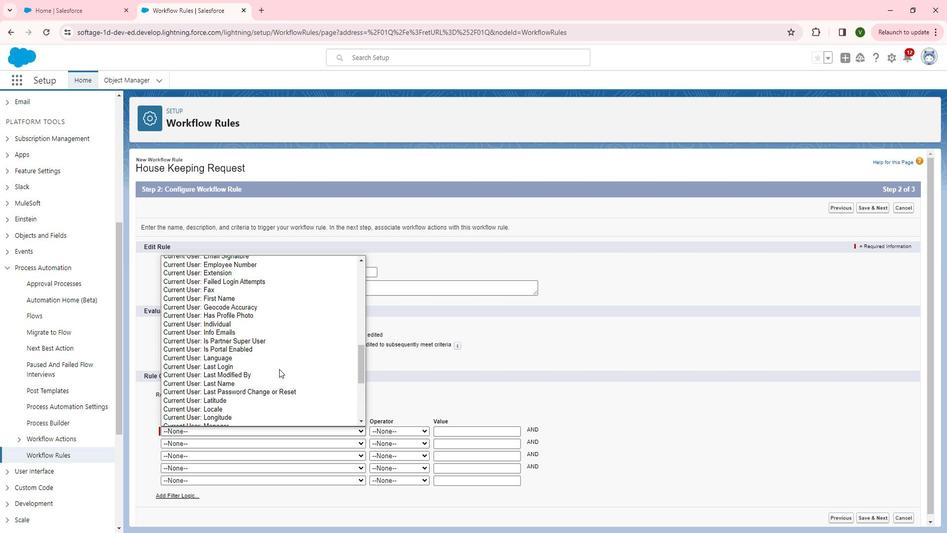 
Action: Mouse moved to (290, 366)
Screenshot: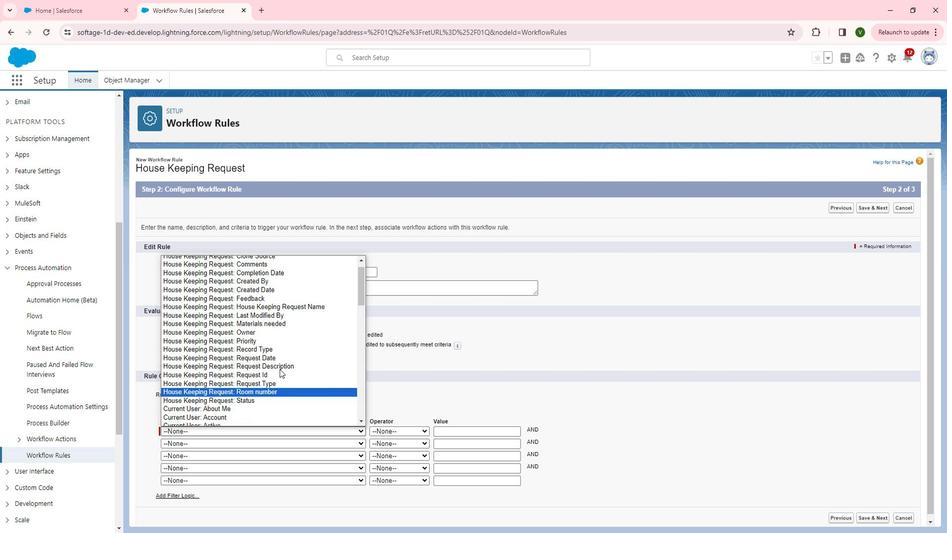 
Action: Mouse scrolled (290, 366) with delta (0, 0)
Screenshot: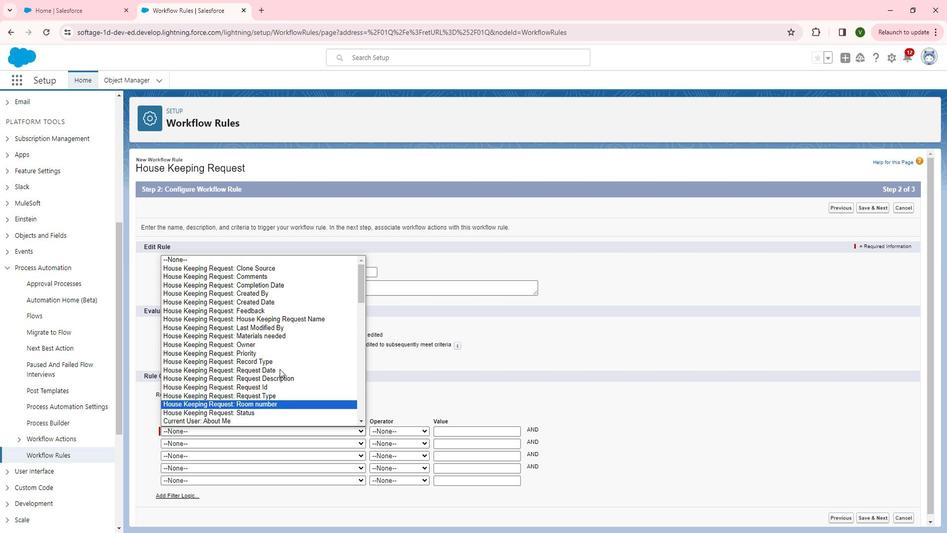 
Action: Mouse scrolled (290, 366) with delta (0, 0)
Screenshot: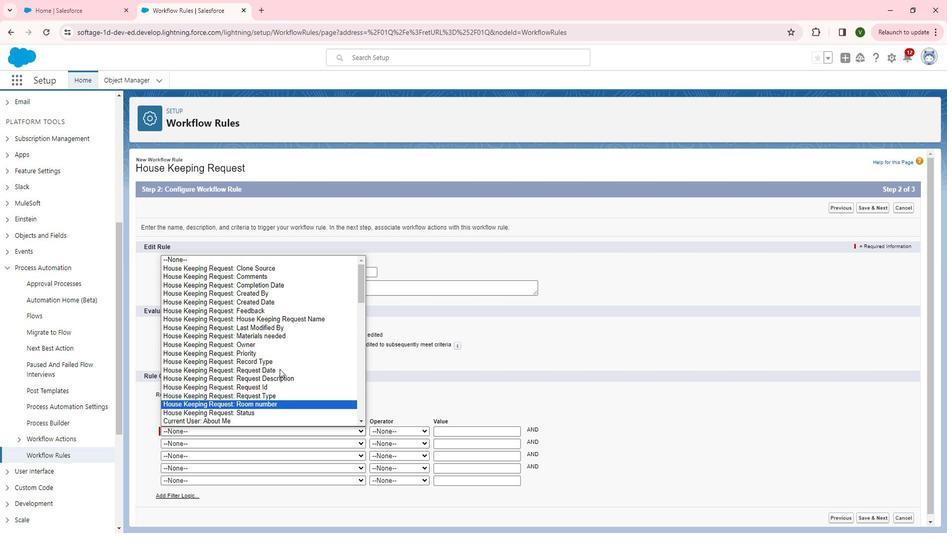 
Action: Mouse scrolled (290, 366) with delta (0, 0)
Screenshot: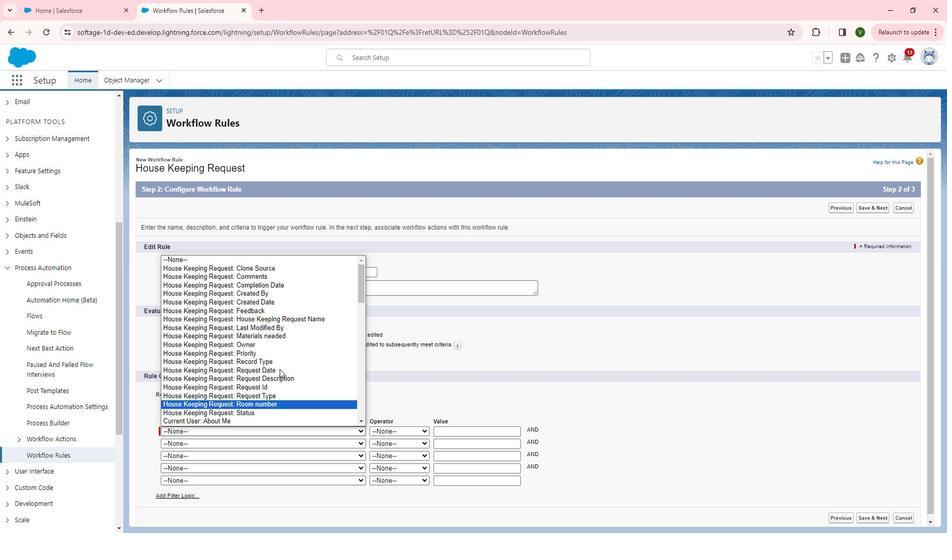 
Action: Mouse scrolled (290, 366) with delta (0, 0)
Screenshot: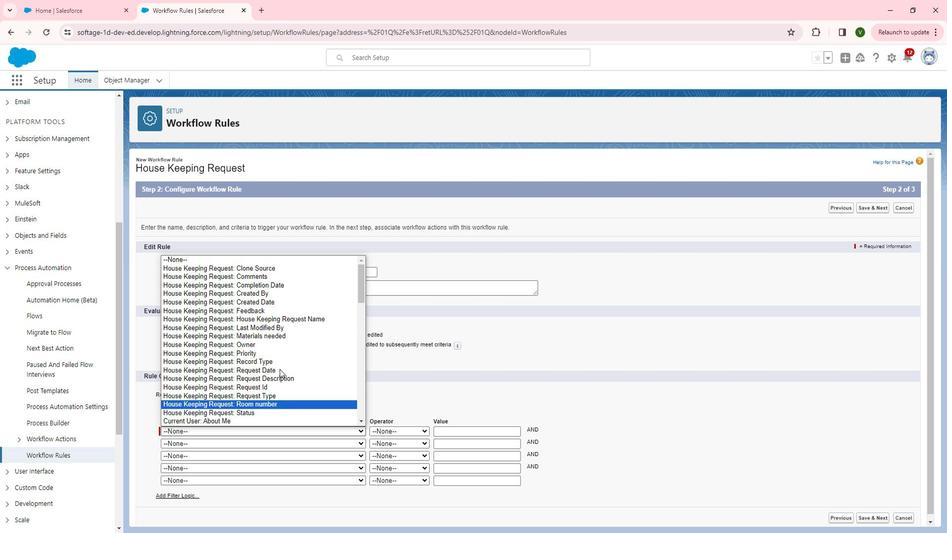 
Action: Mouse moved to (314, 306)
Screenshot: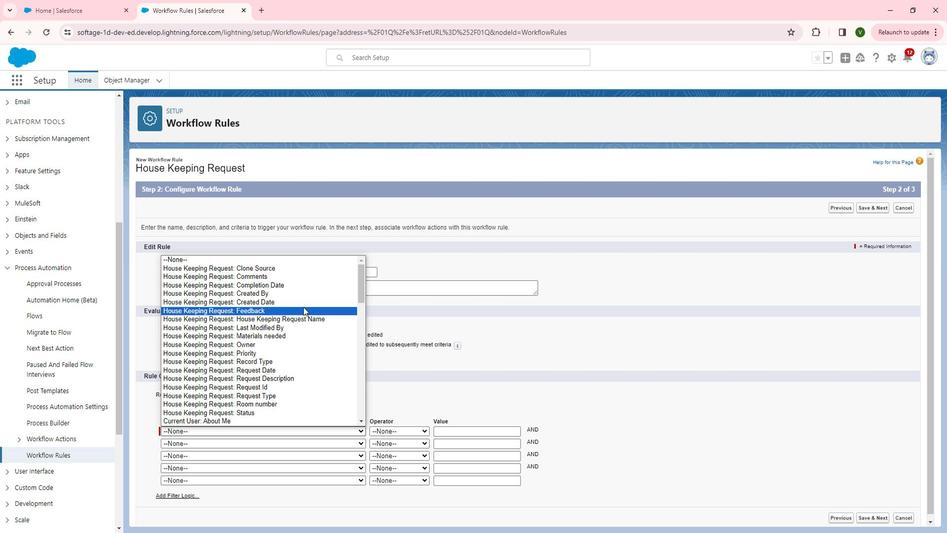 
Action: Mouse pressed left at (314, 306)
Screenshot: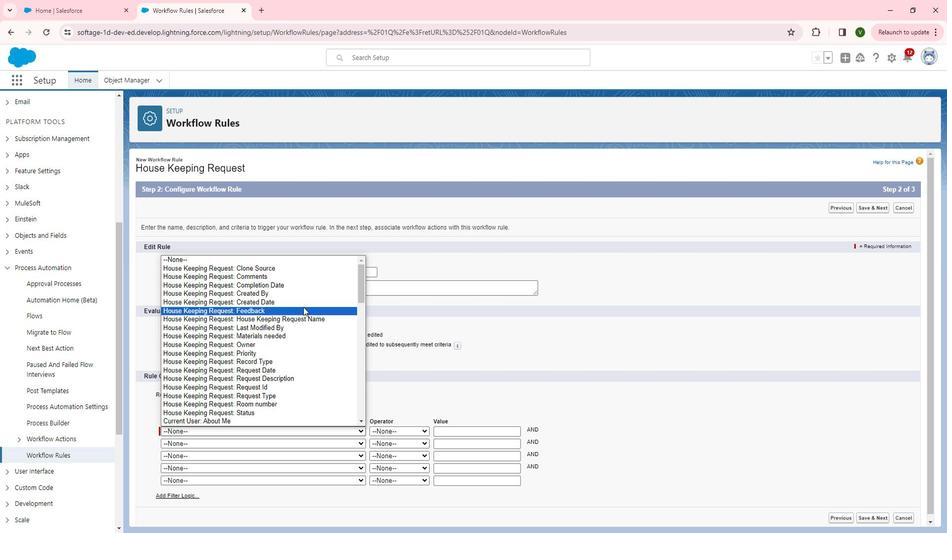 
Action: Mouse moved to (408, 423)
Screenshot: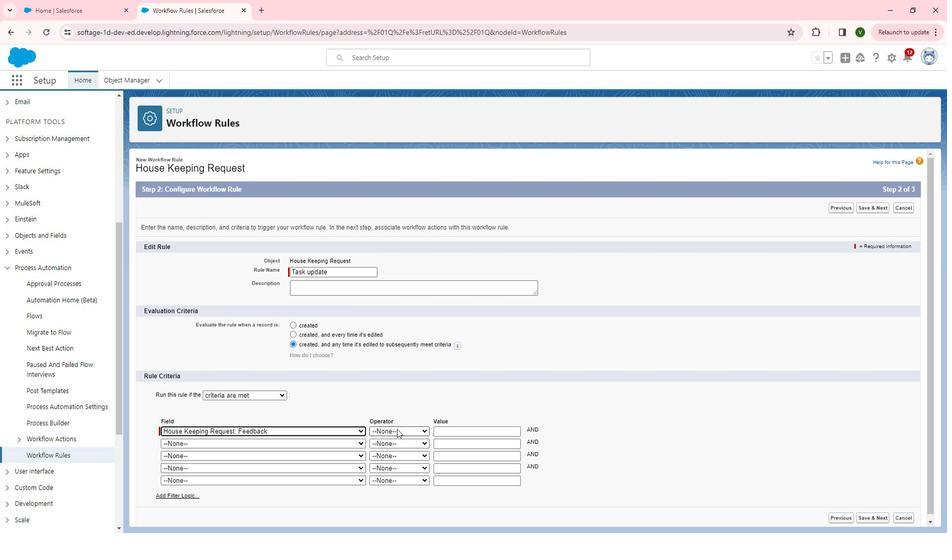
Action: Mouse pressed left at (408, 423)
Screenshot: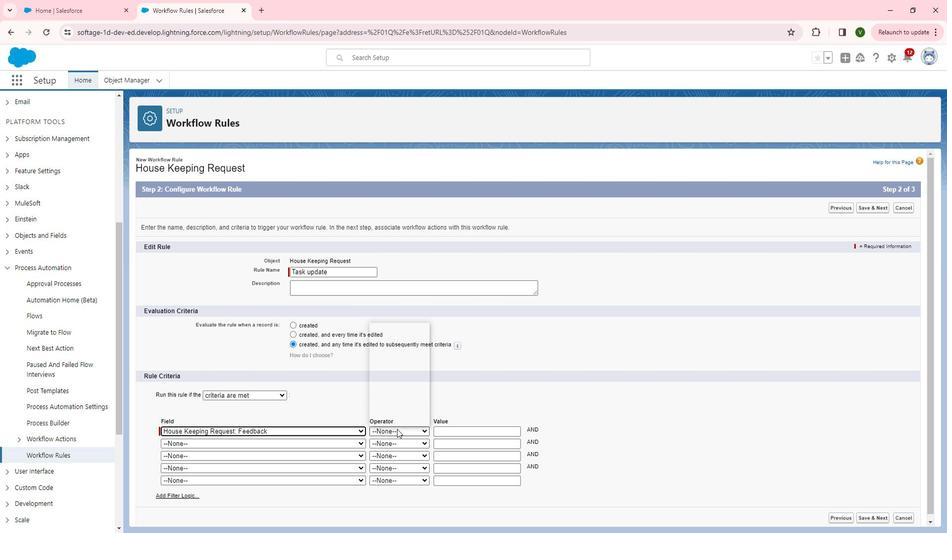 
Action: Mouse moved to (411, 333)
Screenshot: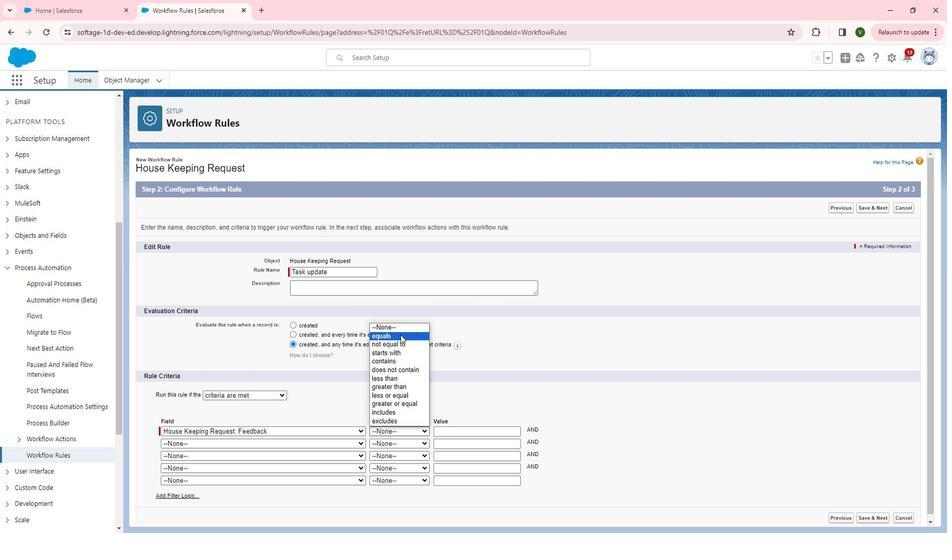 
Action: Mouse pressed left at (411, 333)
Screenshot: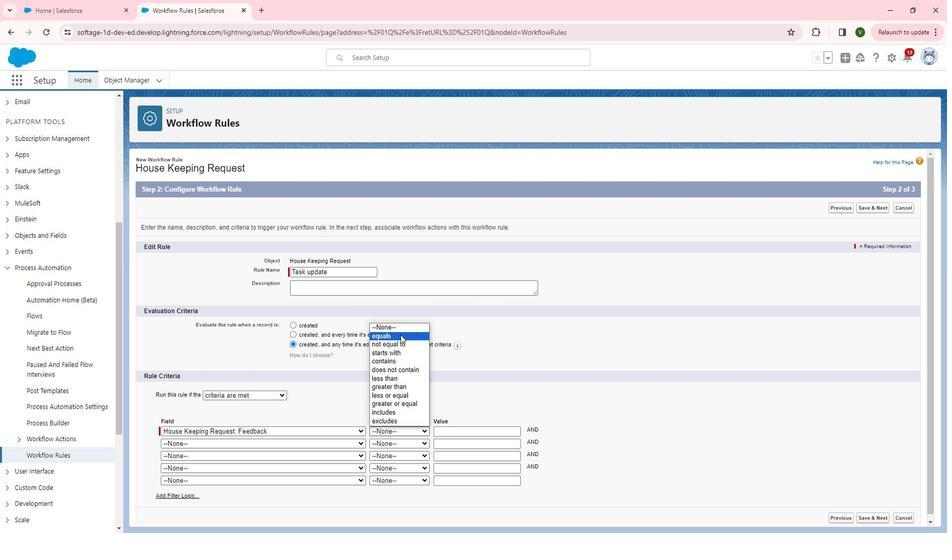 
Action: Mouse moved to (477, 425)
Screenshot: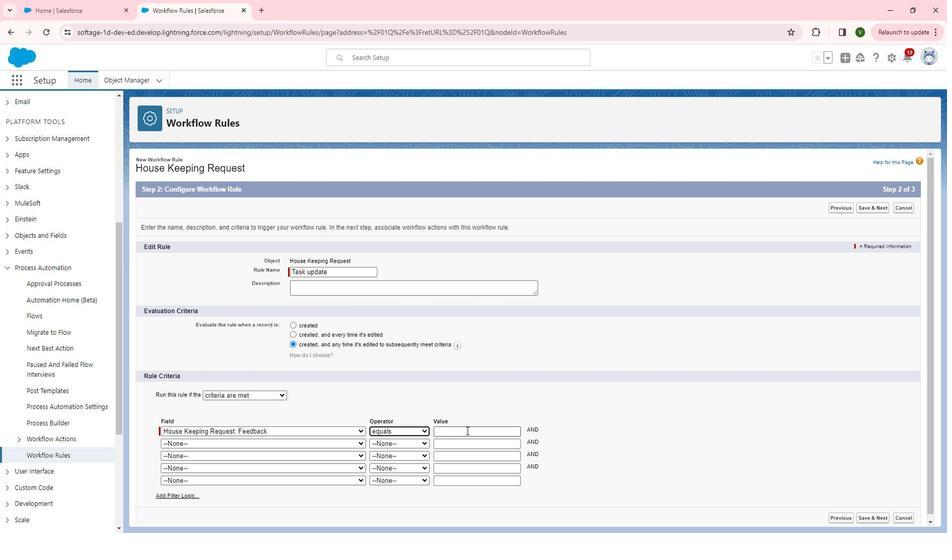 
Action: Mouse pressed left at (477, 425)
Screenshot: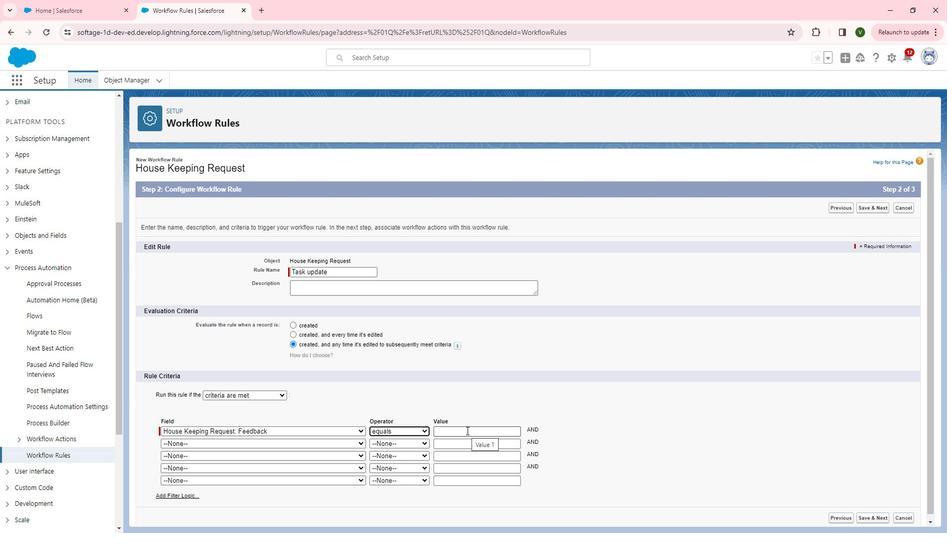 
Action: Mouse moved to (515, 388)
Screenshot: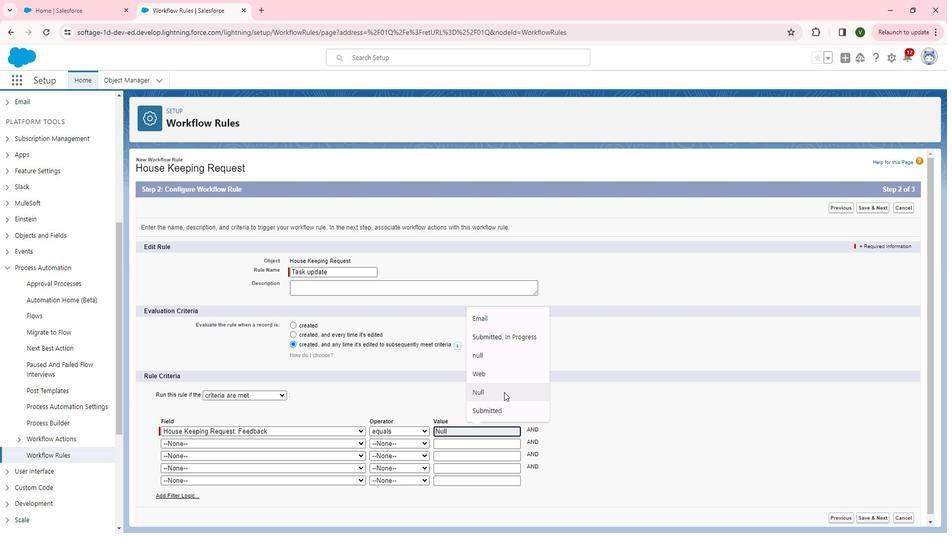 
Action: Mouse pressed left at (515, 388)
Screenshot: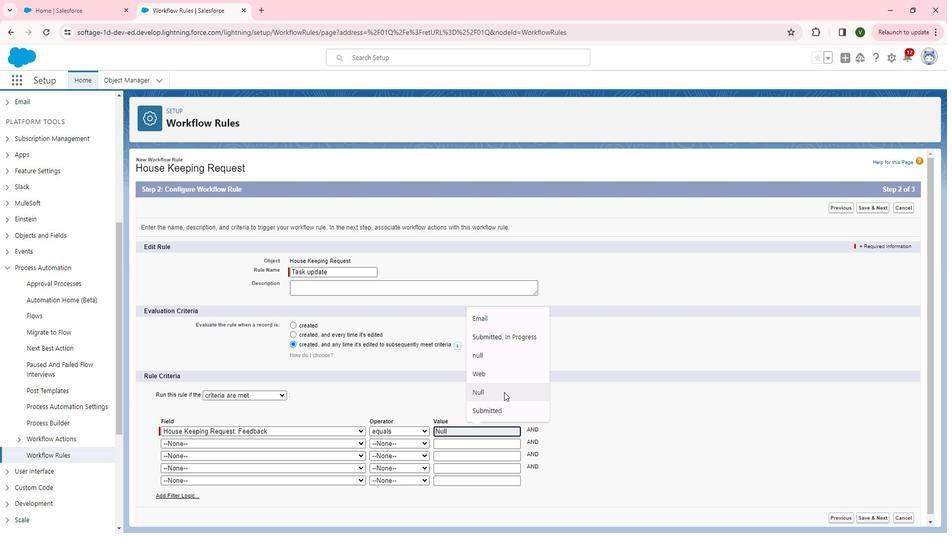 
Action: Mouse moved to (358, 436)
Screenshot: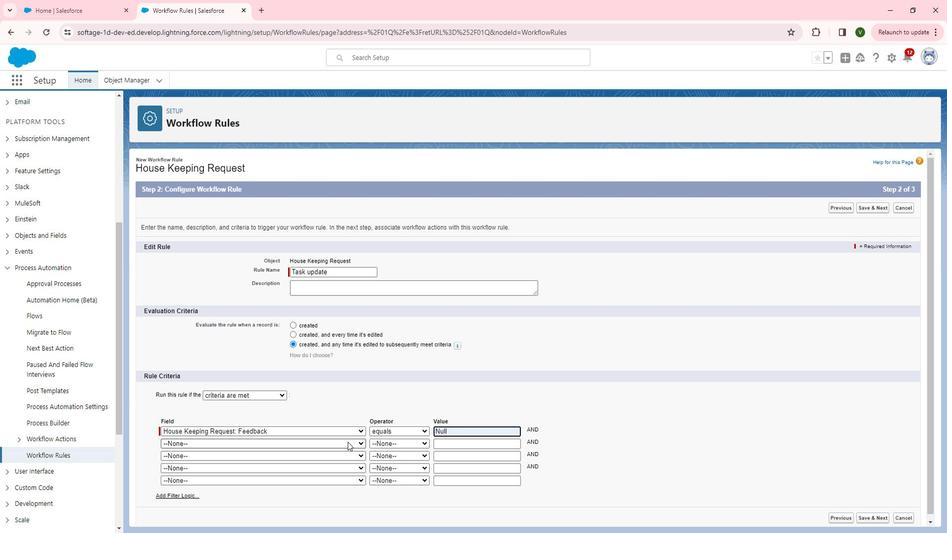 
Action: Mouse pressed left at (358, 436)
Screenshot: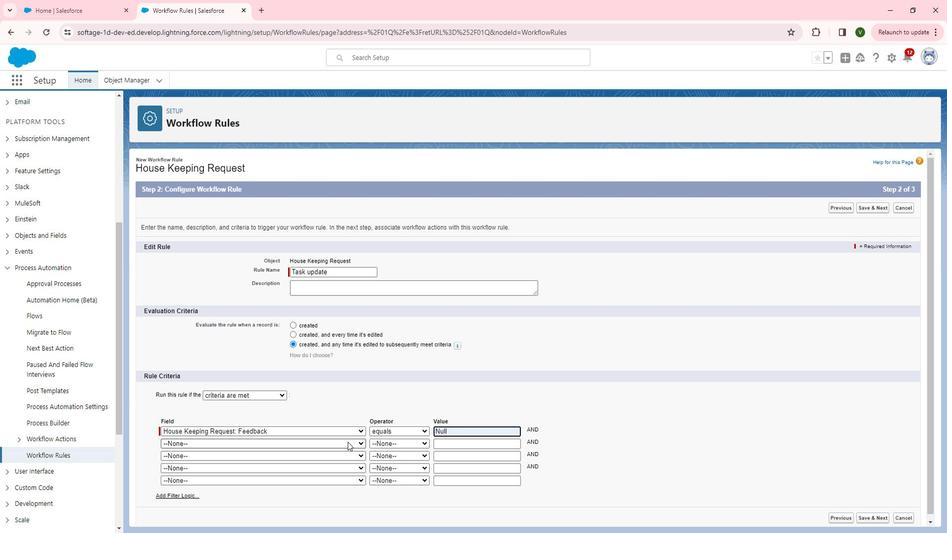 
Action: Mouse moved to (287, 419)
Screenshot: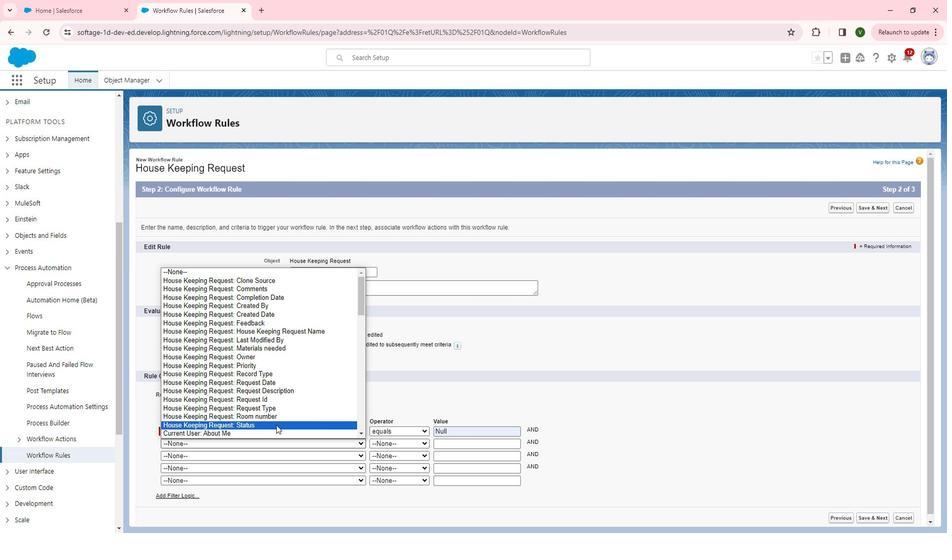 
Action: Mouse pressed left at (287, 419)
Screenshot: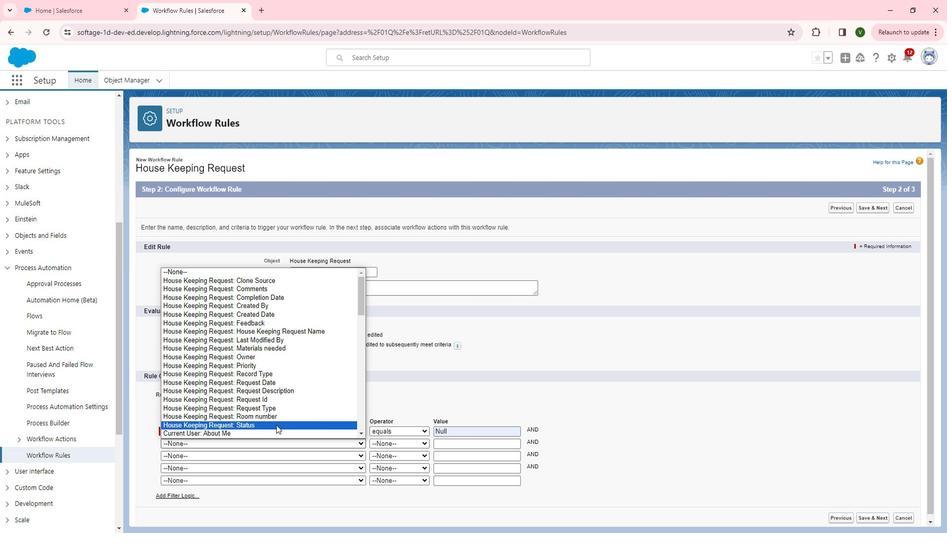 
Action: Mouse moved to (393, 435)
Screenshot: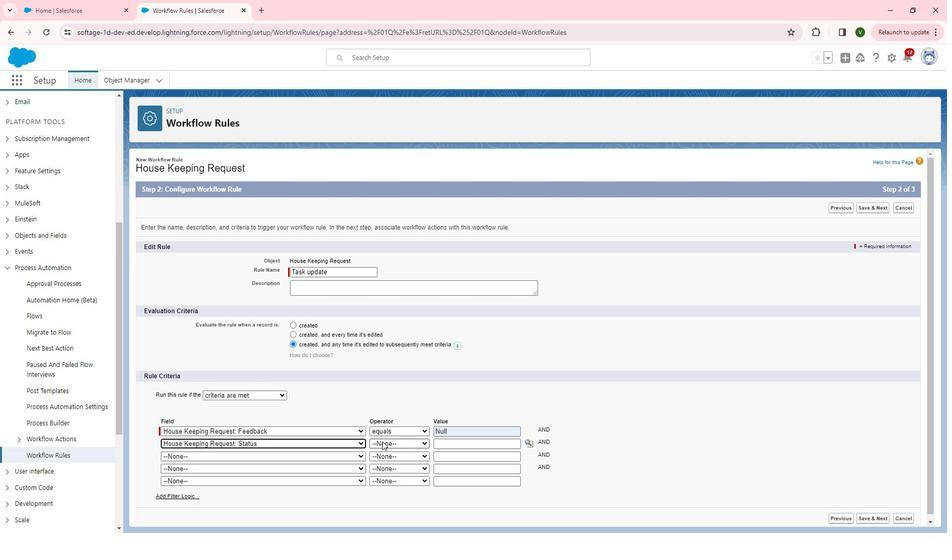 
Action: Mouse pressed left at (393, 435)
Screenshot: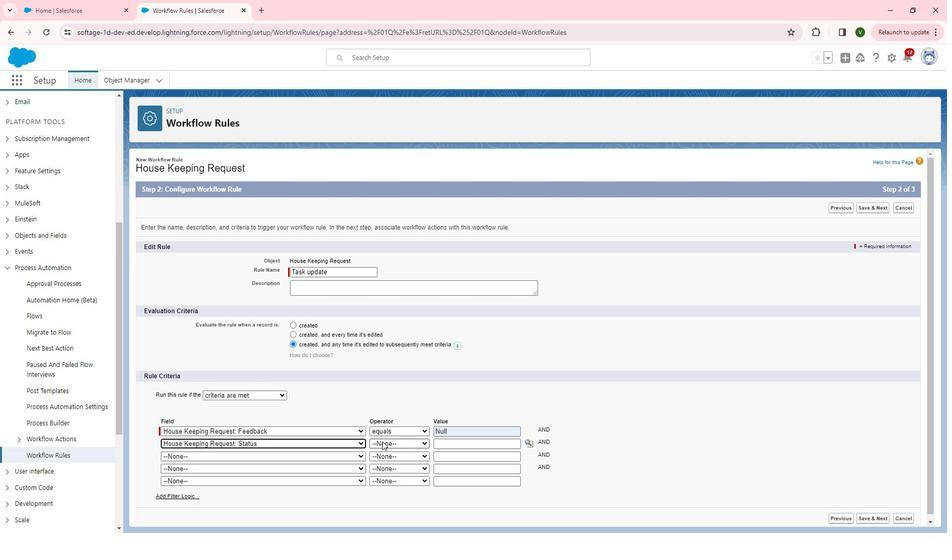 
Action: Mouse moved to (419, 346)
Screenshot: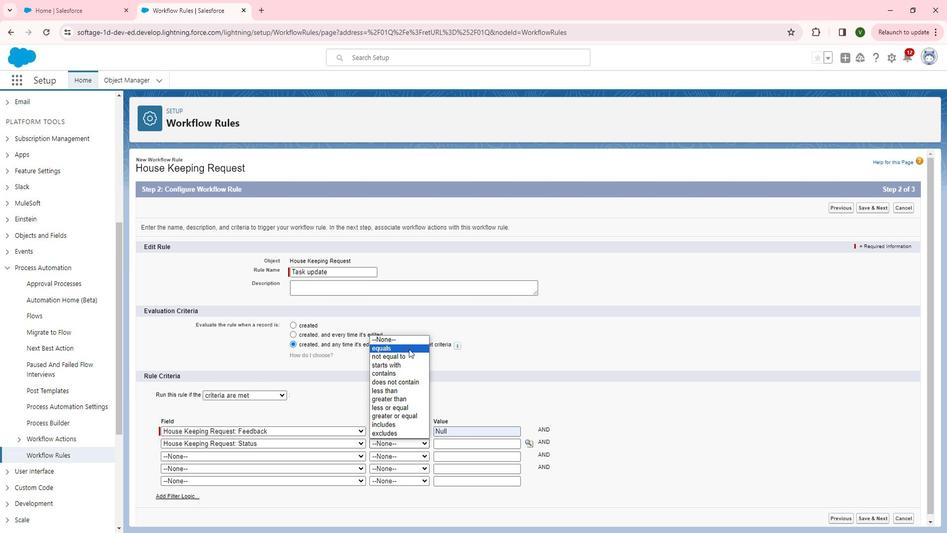 
Action: Mouse pressed left at (419, 346)
Screenshot: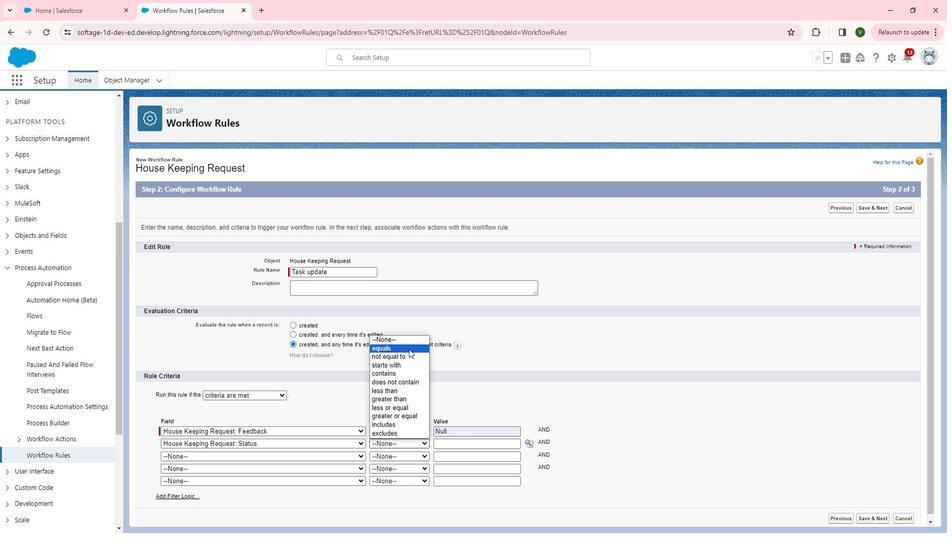 
Action: Mouse moved to (540, 439)
Screenshot: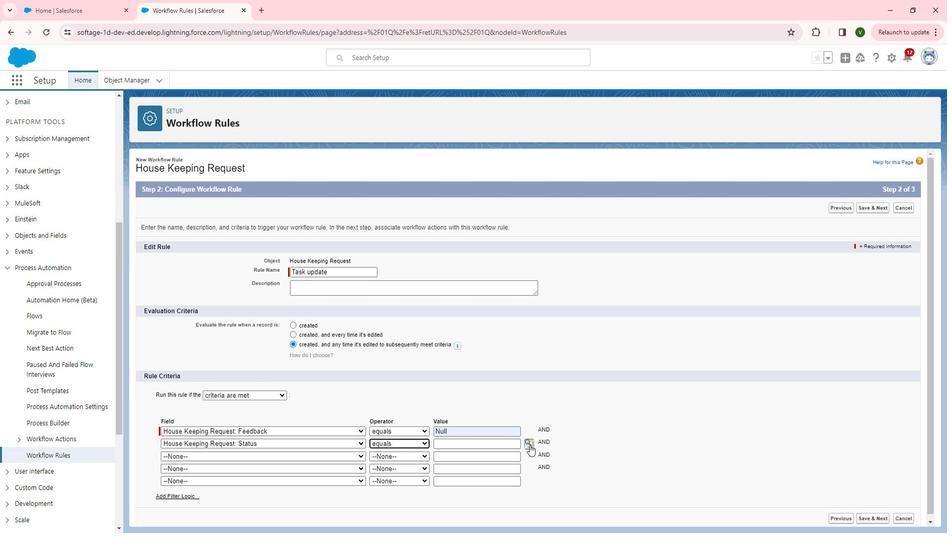 
Action: Mouse pressed left at (540, 439)
Screenshot: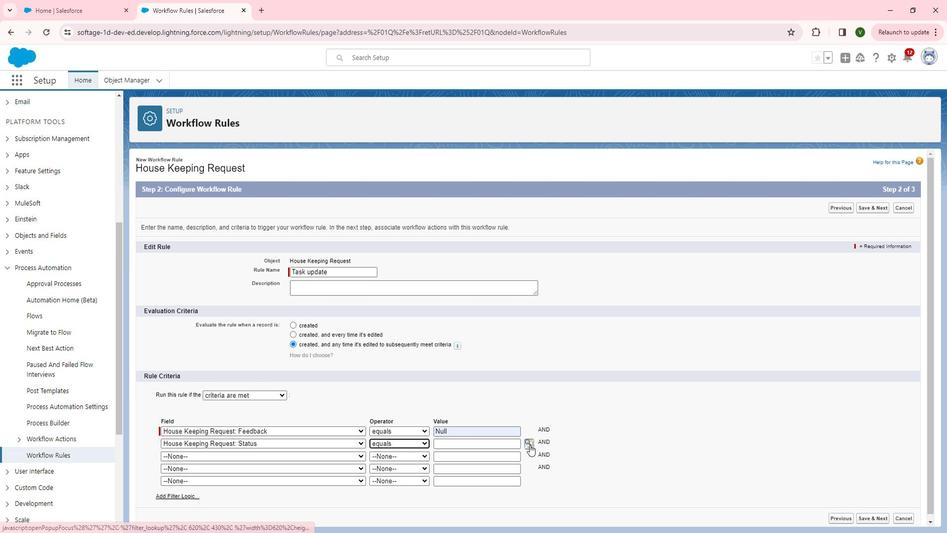 
Action: Mouse moved to (26, 113)
Screenshot: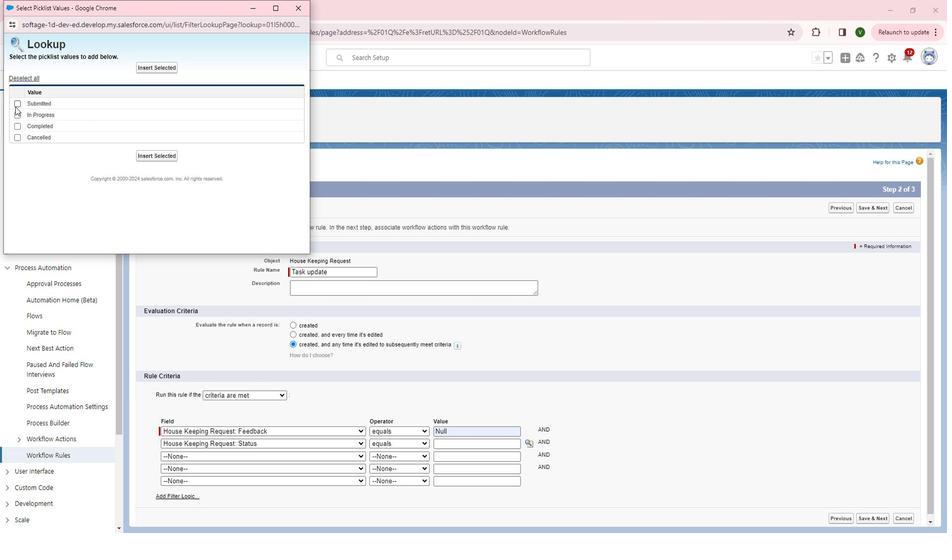 
Action: Mouse pressed left at (26, 113)
Screenshot: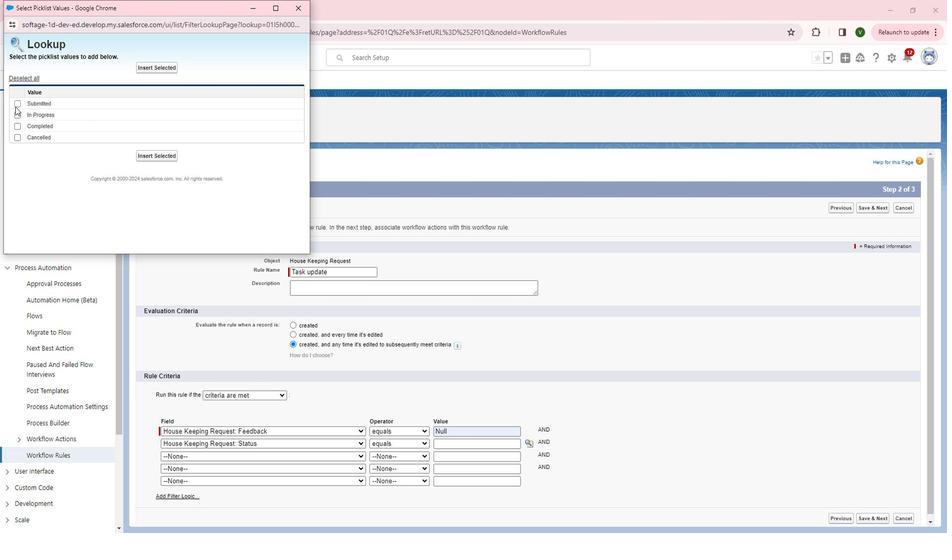 
Action: Mouse moved to (169, 162)
Screenshot: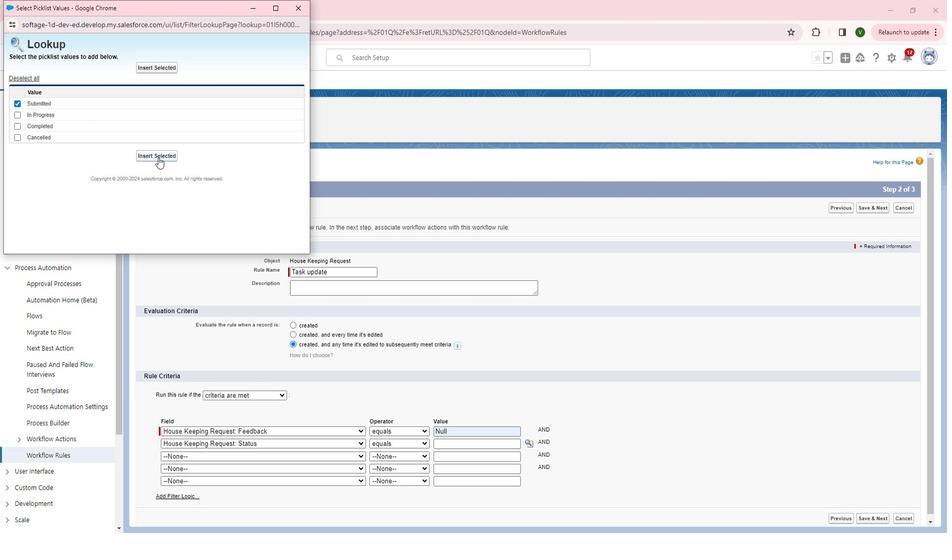 
Action: Mouse pressed left at (169, 162)
Screenshot: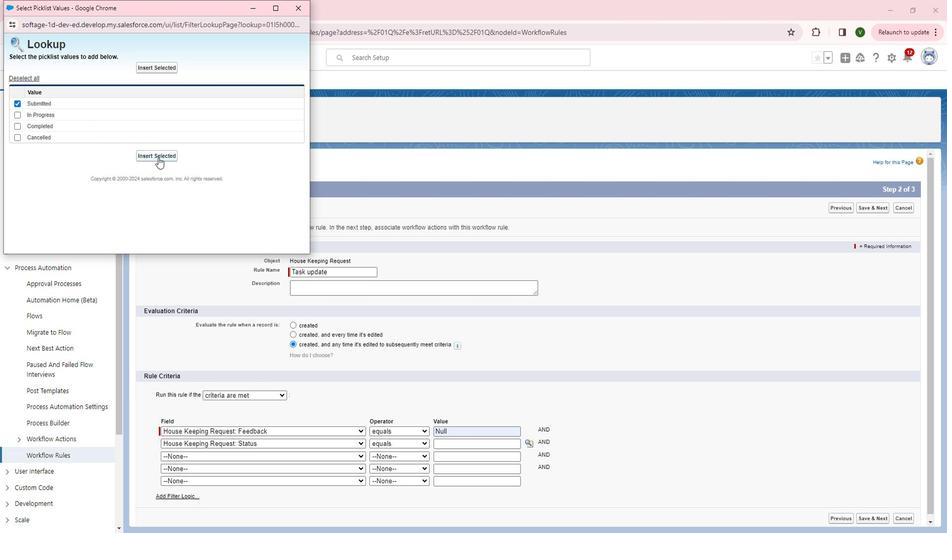 
Action: Mouse moved to (279, 448)
Screenshot: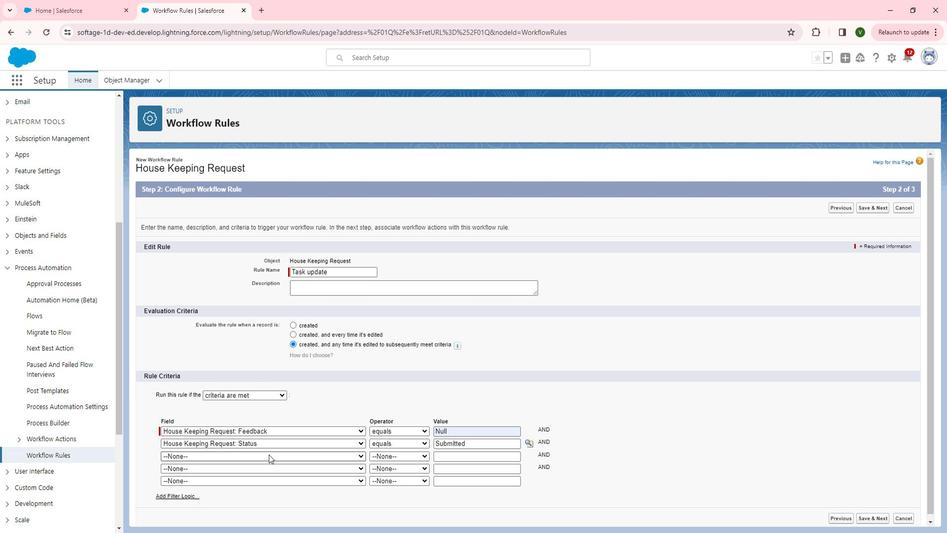 
Action: Mouse pressed left at (279, 448)
Screenshot: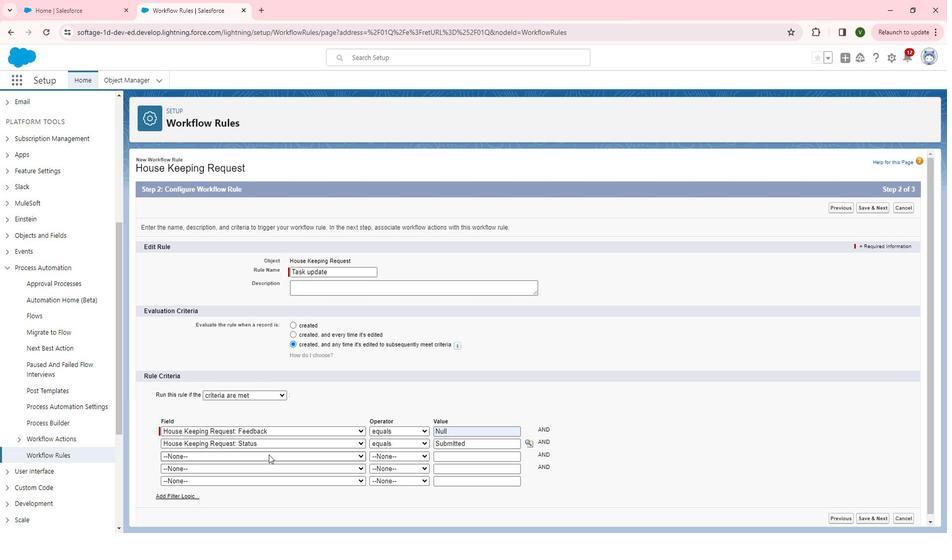 
Action: Mouse moved to (282, 413)
Screenshot: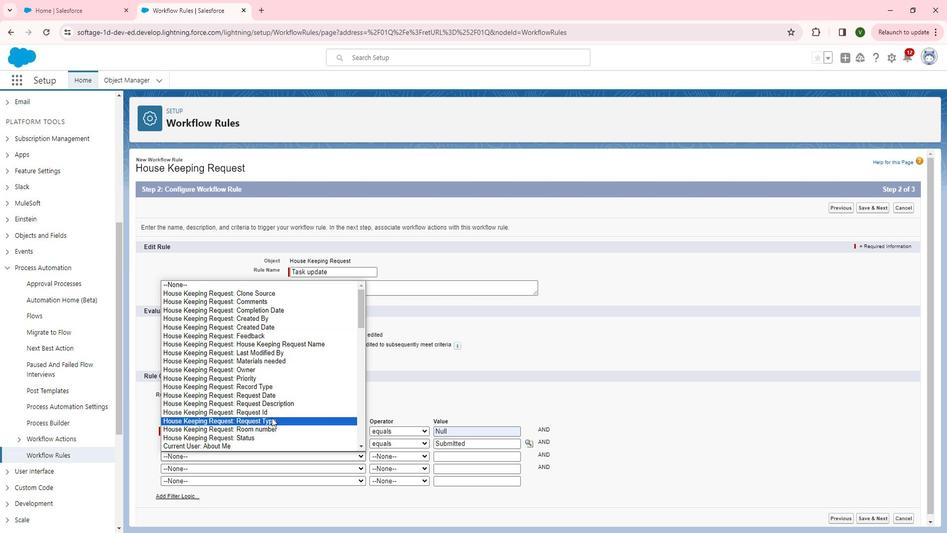
Action: Mouse pressed left at (282, 413)
Screenshot: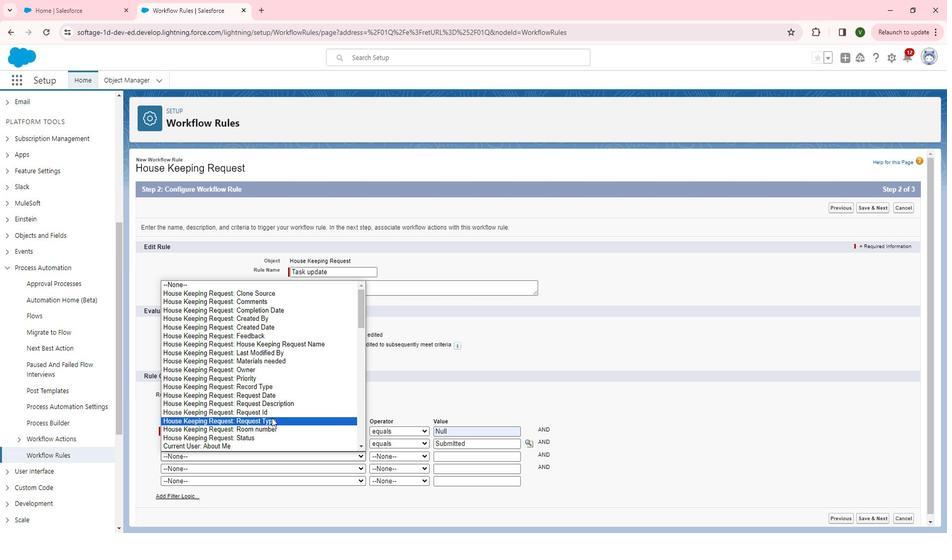 
Action: Mouse moved to (422, 450)
Screenshot: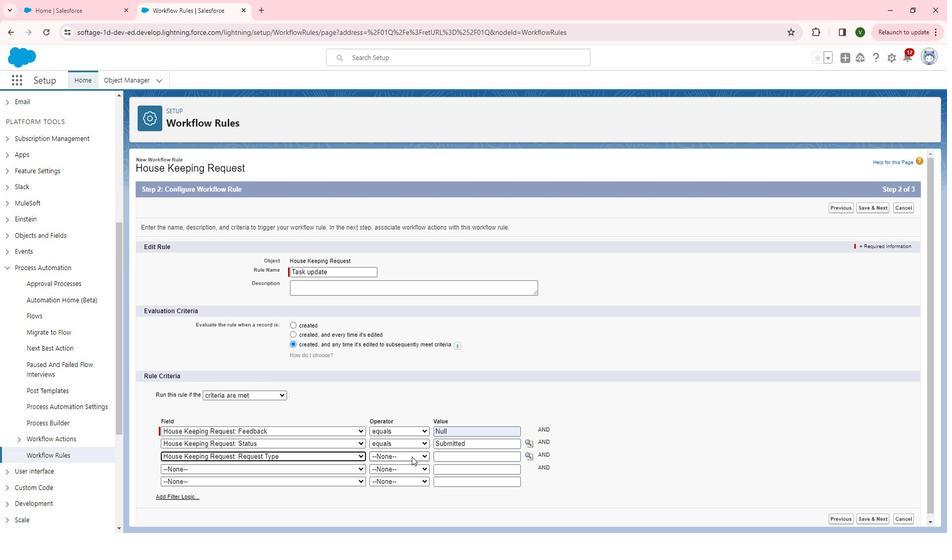 
Action: Mouse pressed left at (422, 450)
Screenshot: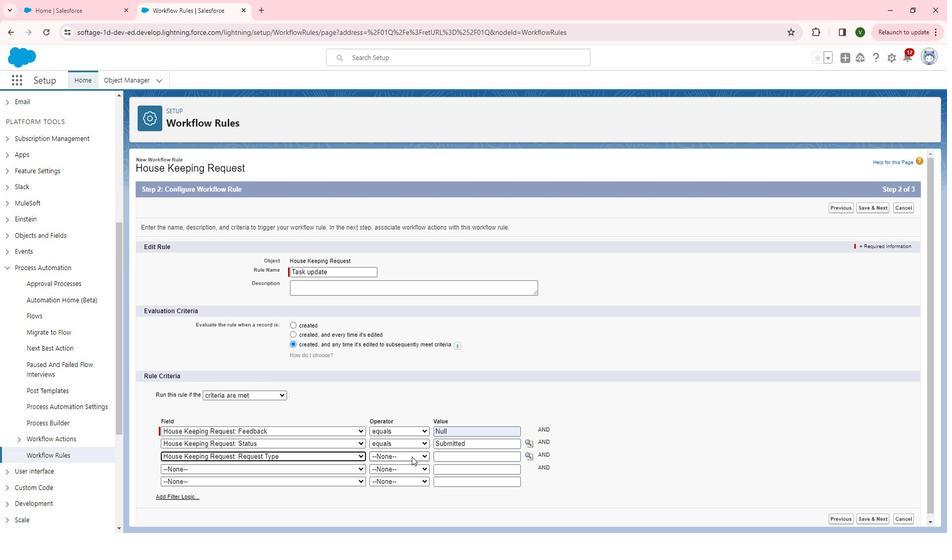 
Action: Mouse moved to (413, 358)
Screenshot: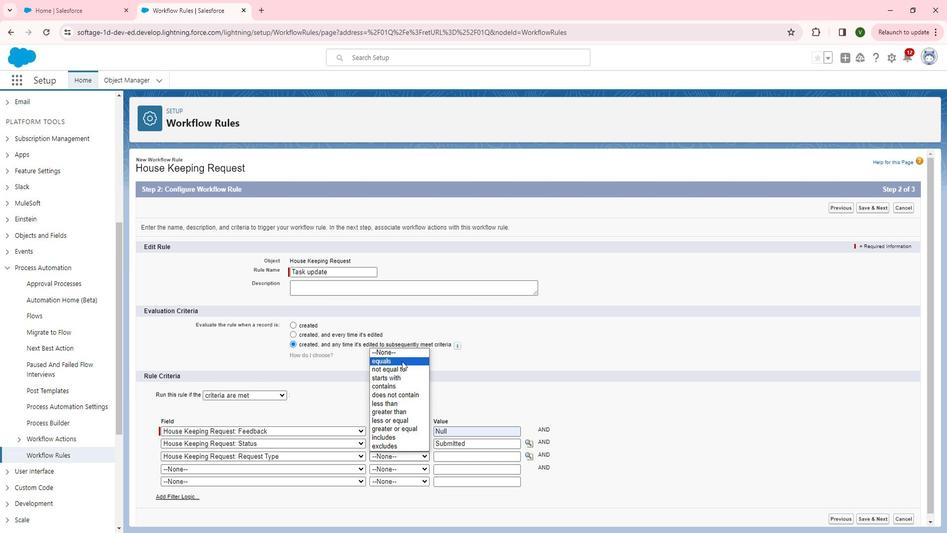 
Action: Mouse pressed left at (413, 358)
Screenshot: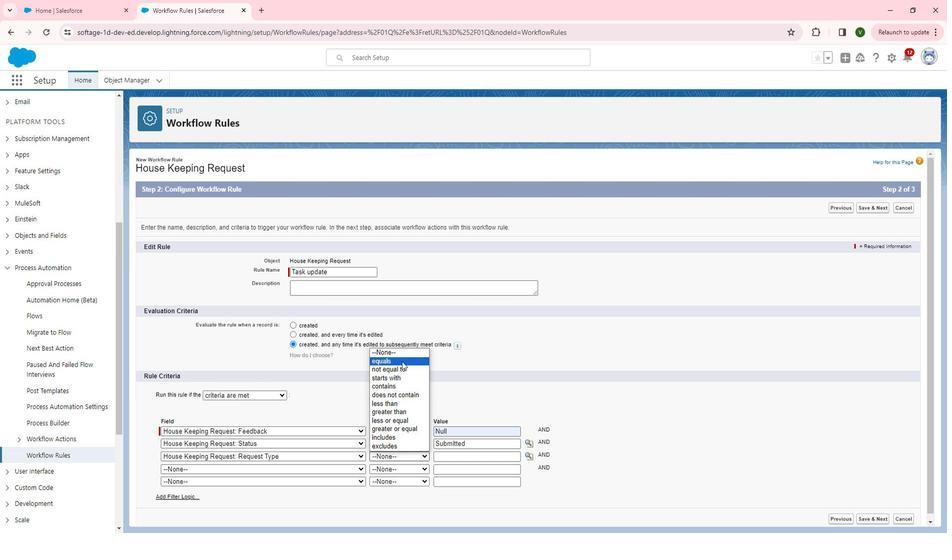 
Action: Mouse moved to (540, 450)
Screenshot: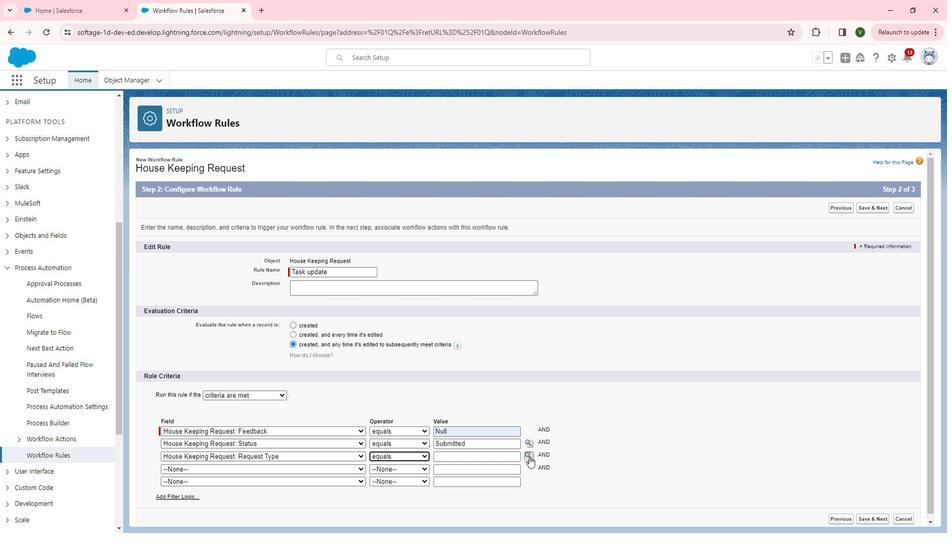 
Action: Mouse pressed left at (540, 450)
Screenshot: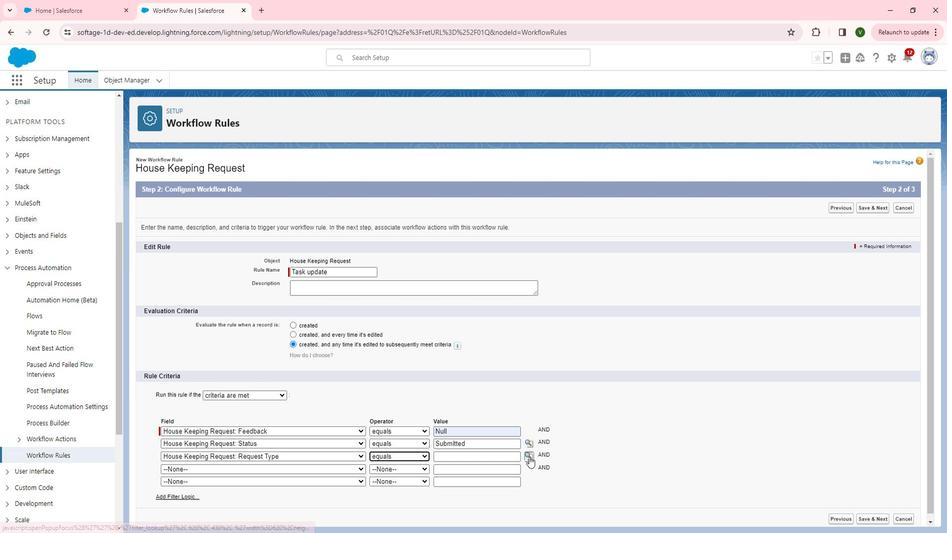 
Action: Mouse moved to (27, 144)
Screenshot: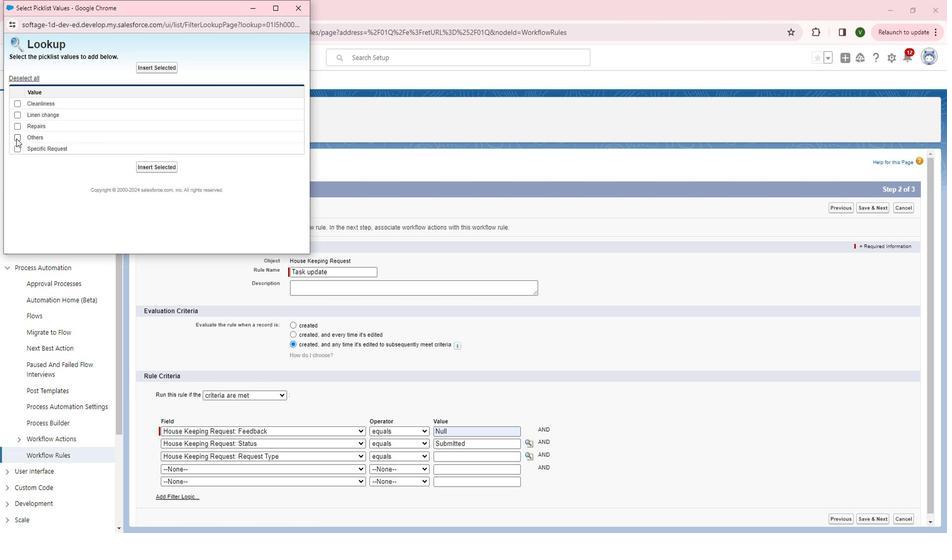 
Action: Mouse pressed left at (27, 144)
Screenshot: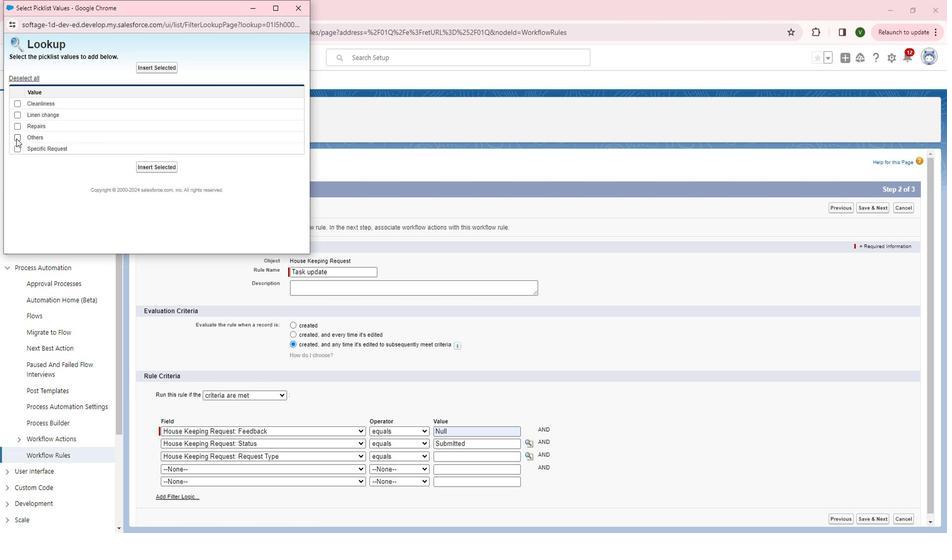 
Action: Mouse moved to (163, 175)
Screenshot: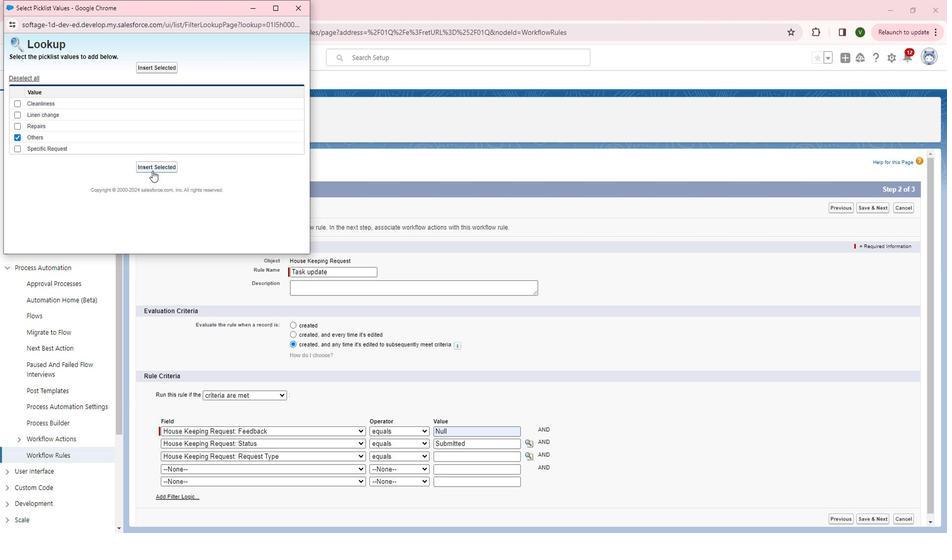 
Action: Mouse pressed left at (163, 175)
Screenshot: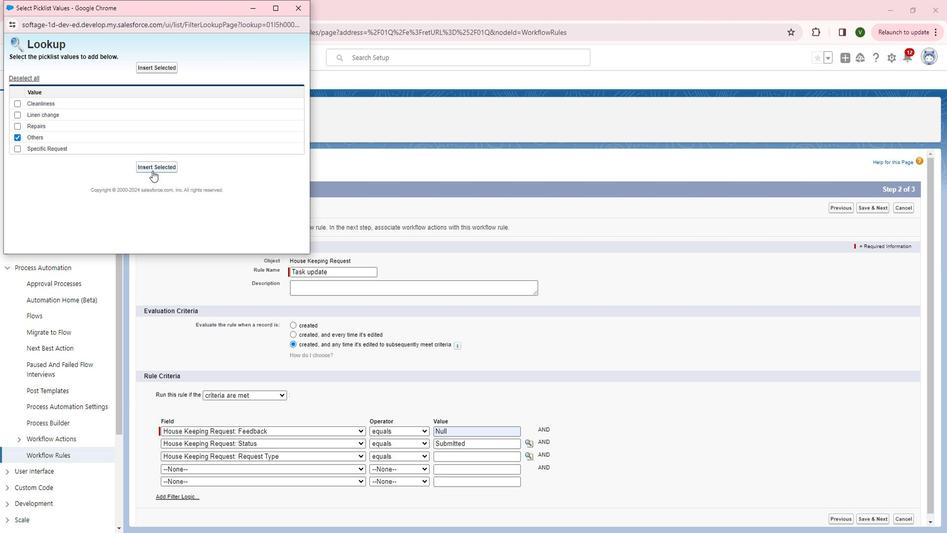 
Action: Mouse moved to (567, 324)
Screenshot: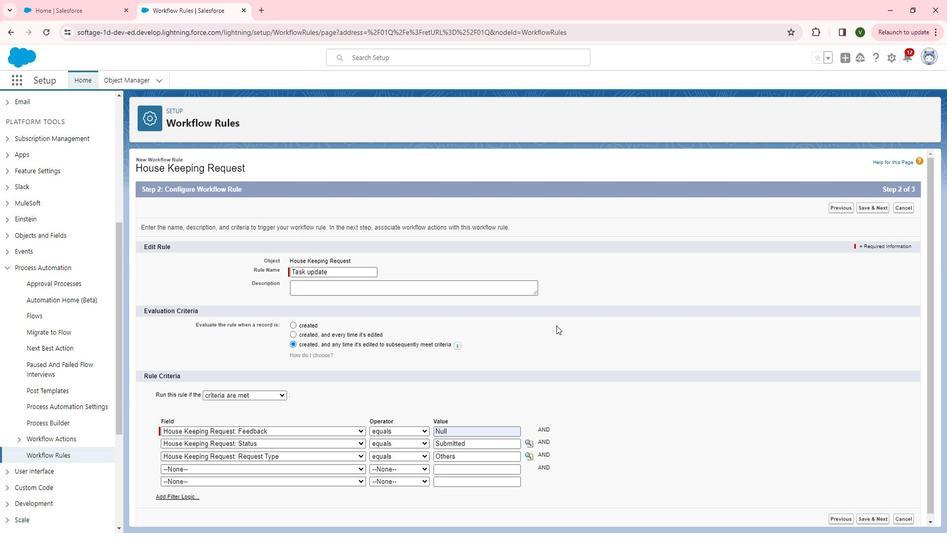 
Action: Mouse scrolled (567, 323) with delta (0, 0)
Screenshot: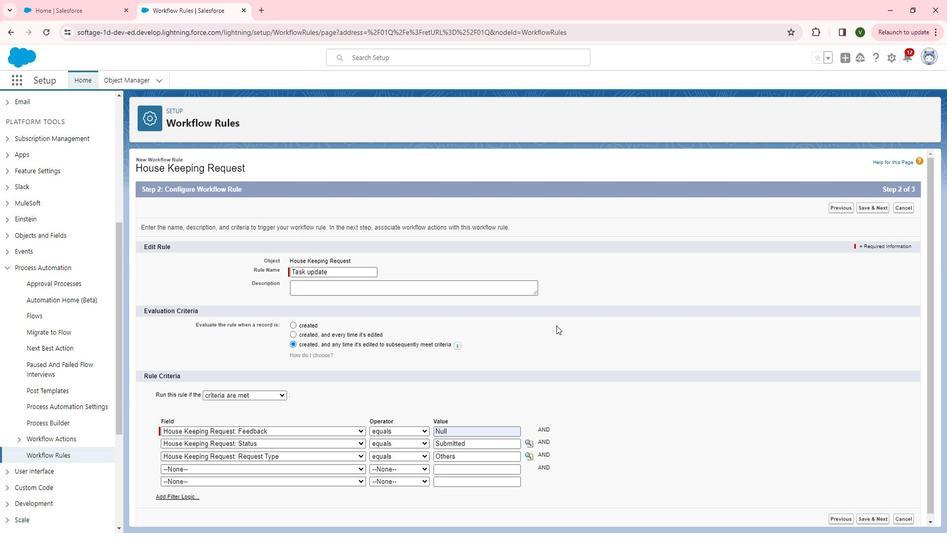
Action: Mouse scrolled (567, 323) with delta (0, 0)
Screenshot: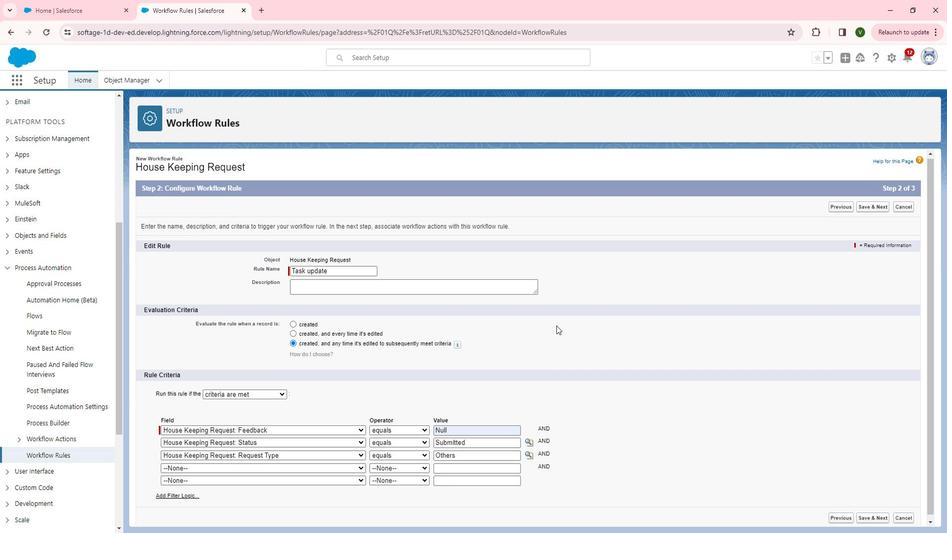 
Action: Mouse scrolled (567, 323) with delta (0, 0)
Screenshot: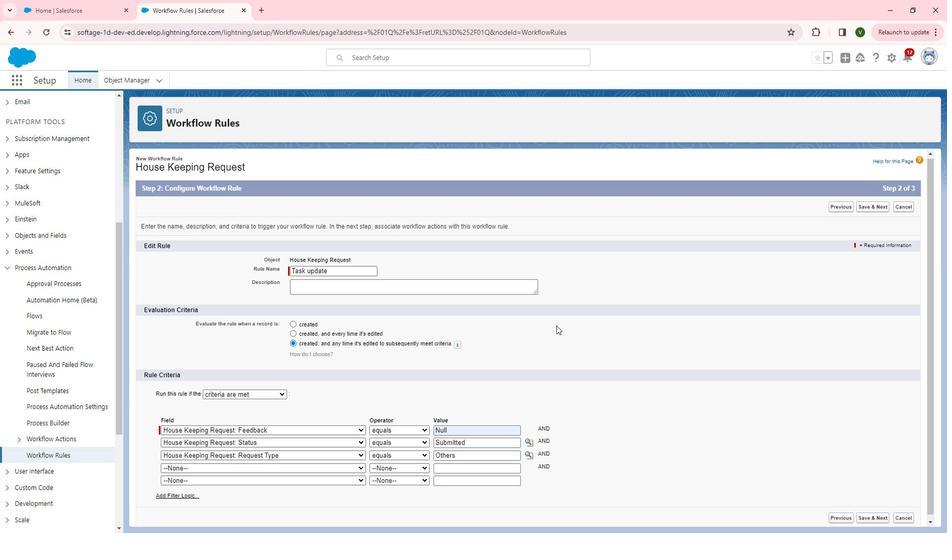 
Action: Mouse moved to (887, 203)
Screenshot: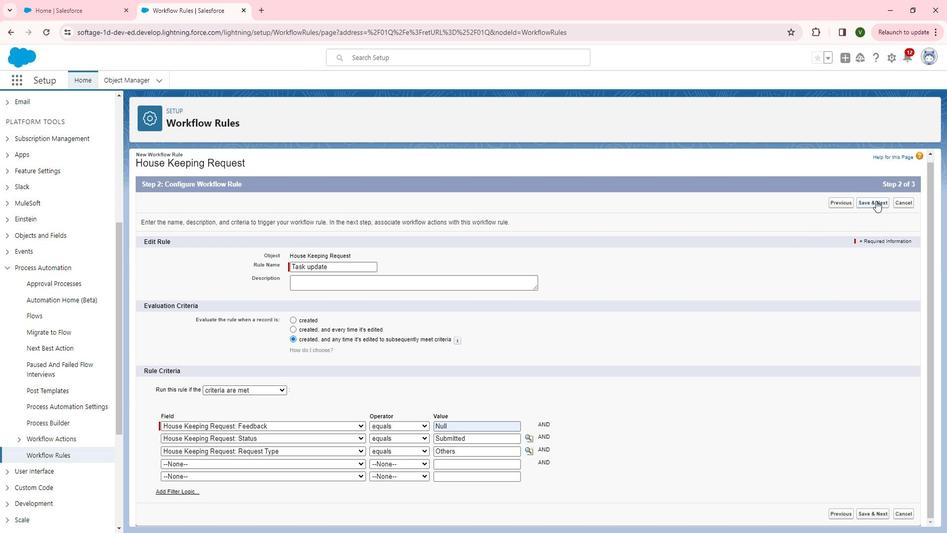 
Action: Mouse pressed left at (887, 203)
Screenshot: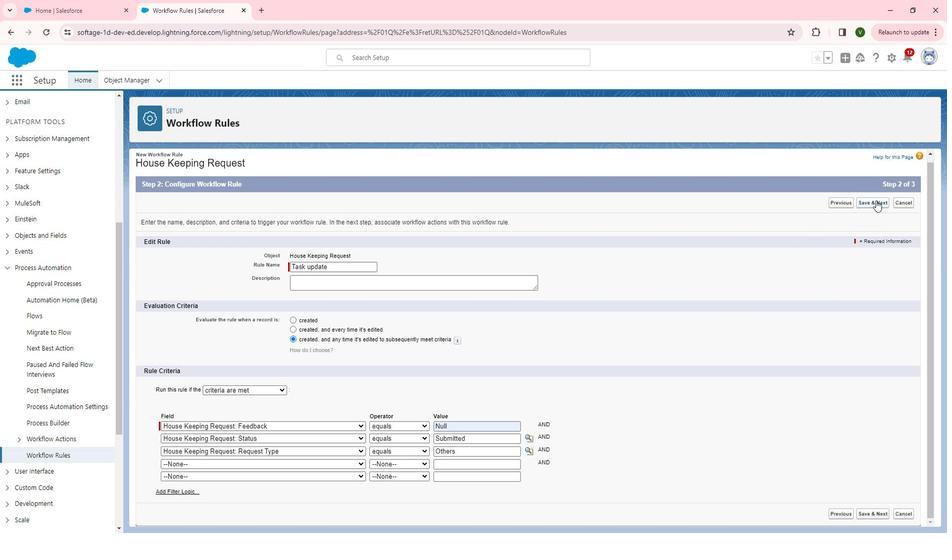 
Action: Mouse moved to (181, 305)
Screenshot: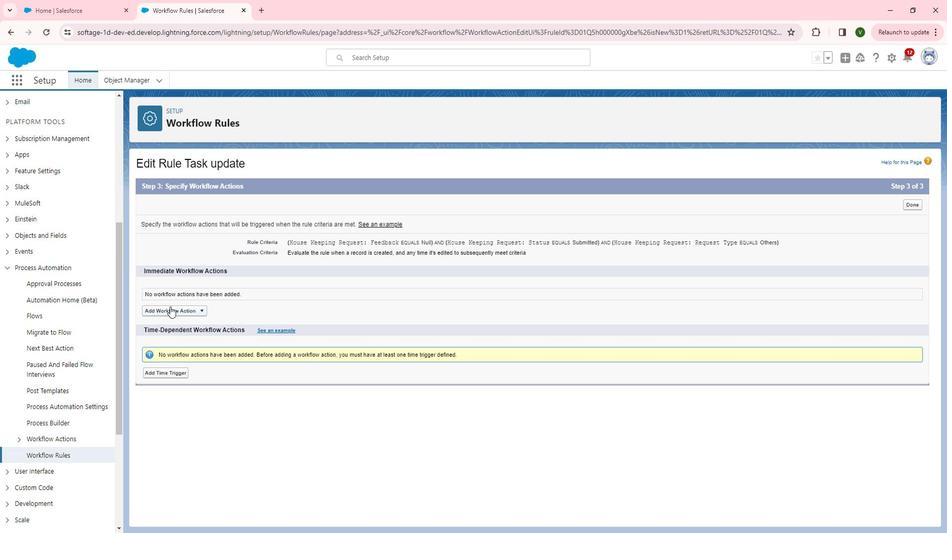 
Action: Mouse pressed left at (181, 305)
Screenshot: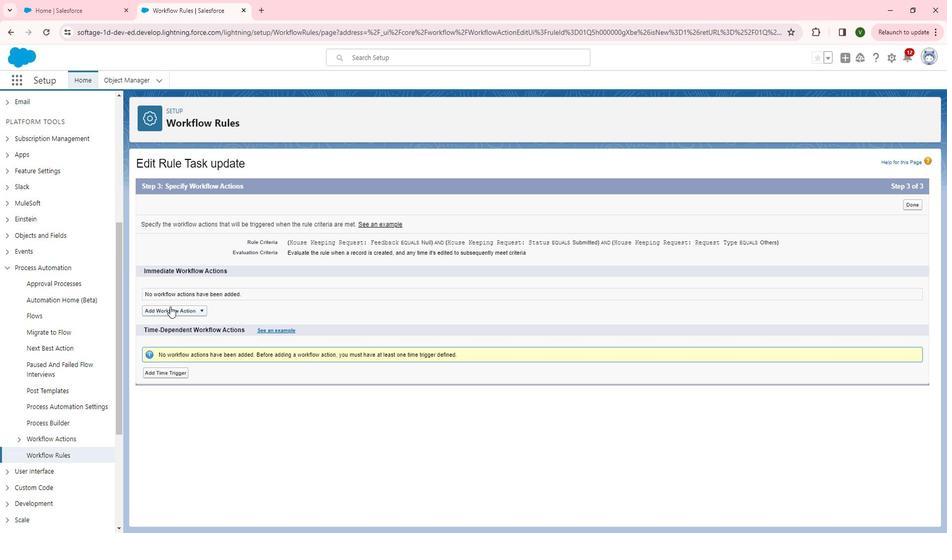 
Action: Mouse moved to (175, 319)
Screenshot: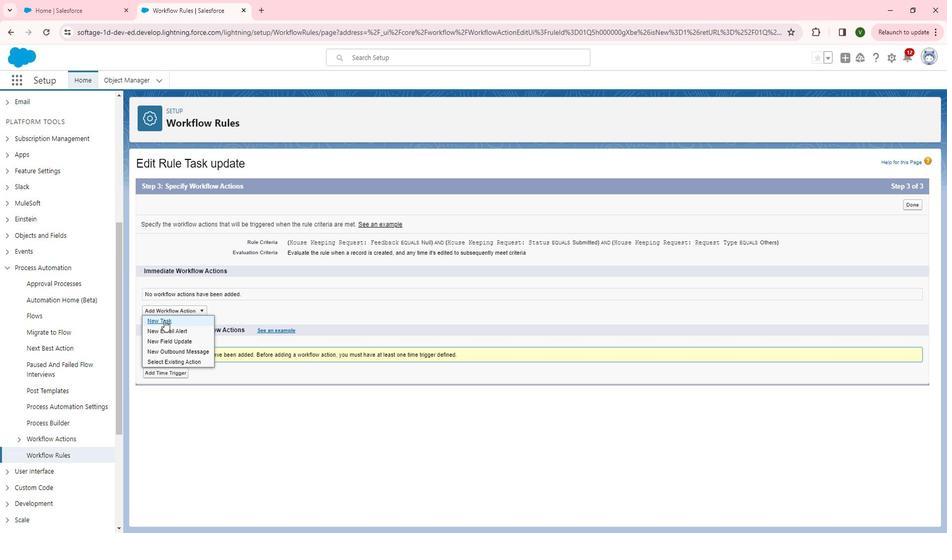 
Action: Mouse pressed left at (175, 319)
Screenshot: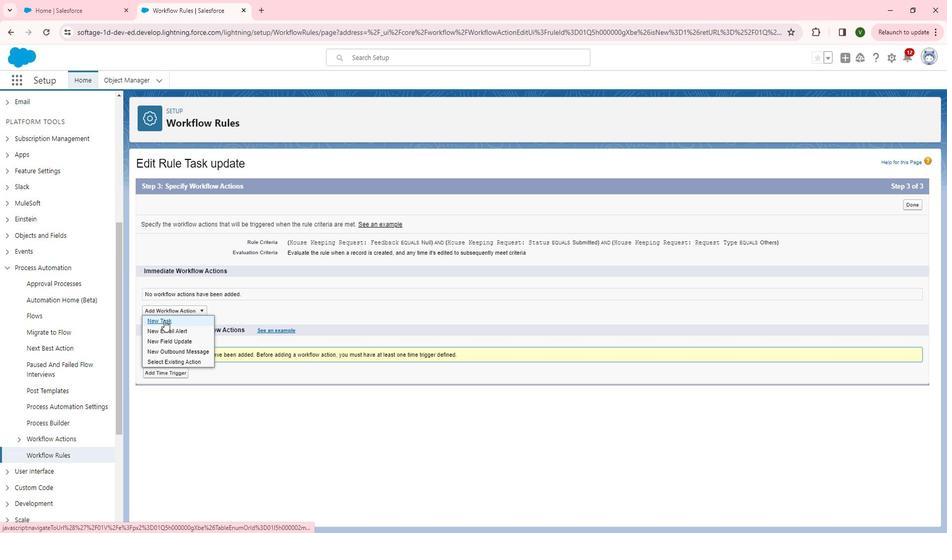 
Action: Mouse moved to (397, 271)
Screenshot: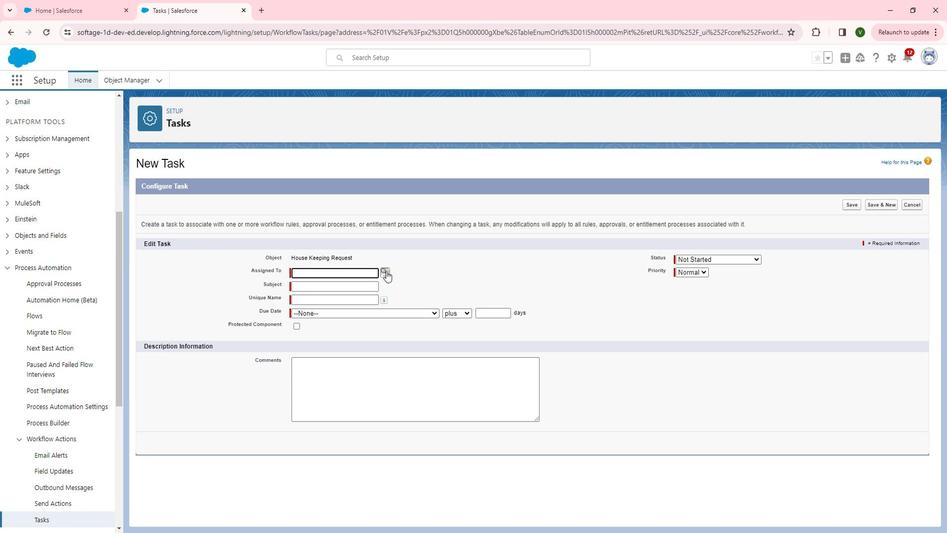 
Action: Mouse pressed left at (397, 271)
Screenshot: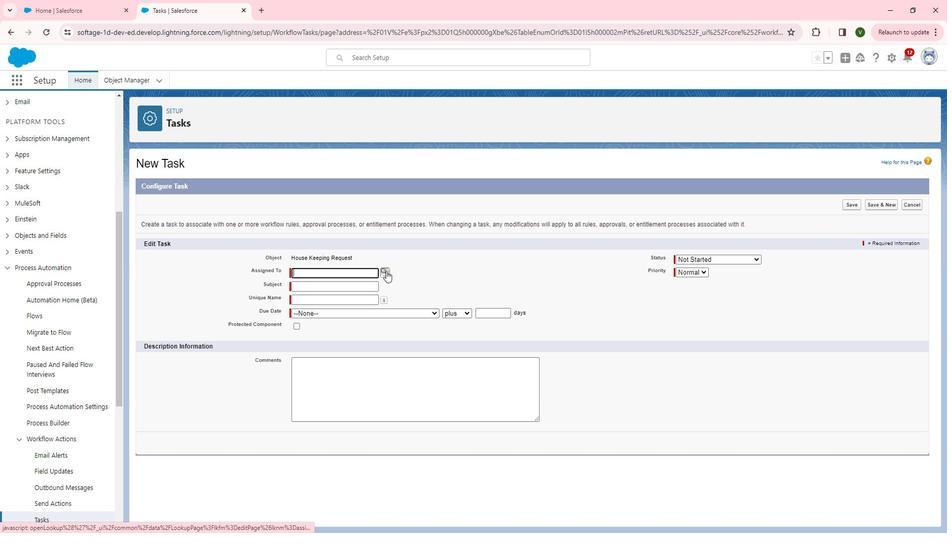 
Action: Mouse moved to (251, 380)
Screenshot: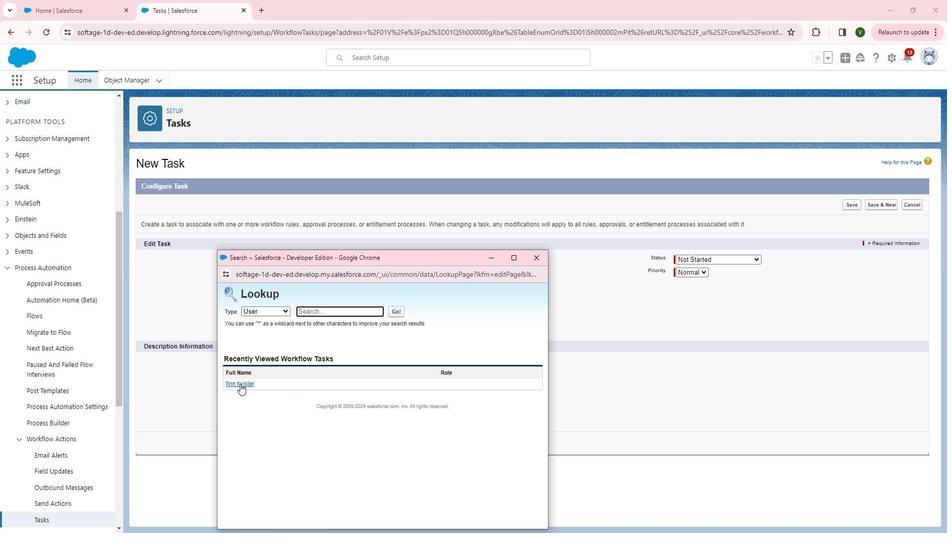 
Action: Mouse pressed left at (251, 380)
Screenshot: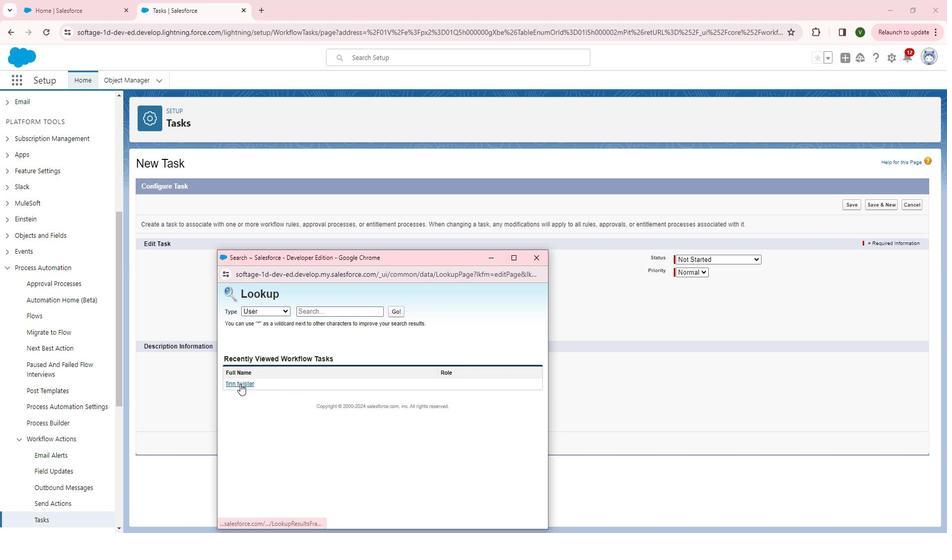 
Action: Mouse moved to (318, 287)
Screenshot: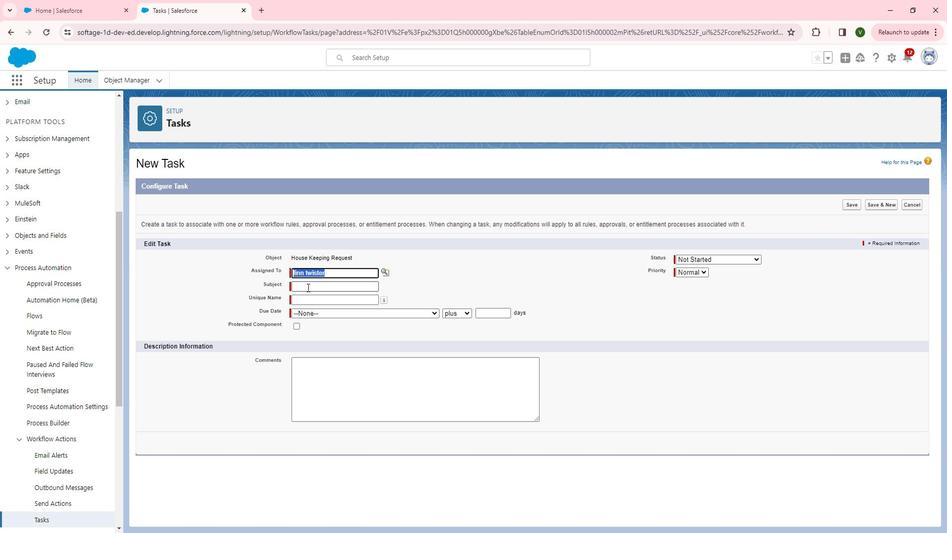 
Action: Mouse pressed left at (318, 287)
Screenshot: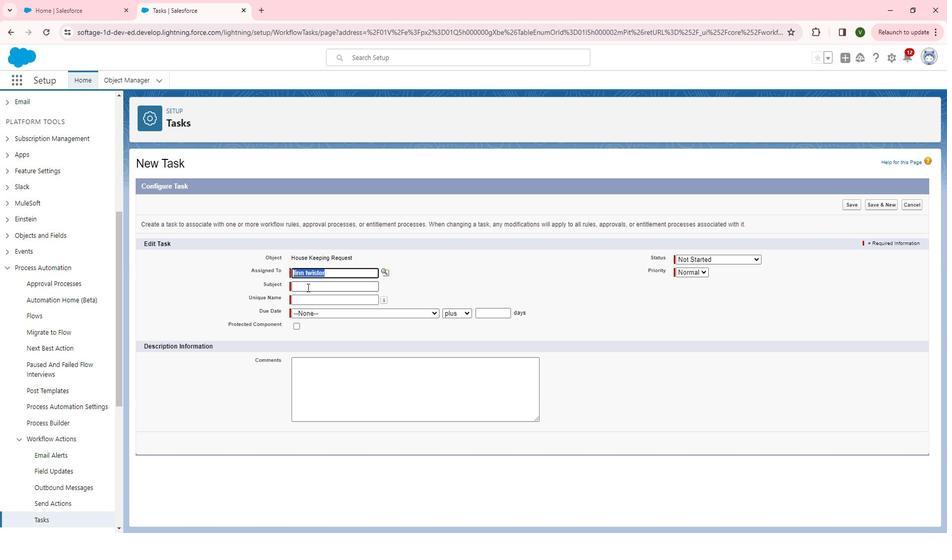 
Action: Key pressed <Key.shift>Hpuse<Key.backspace><Key.backspace><Key.backspace><Key.backspace>ouse<Key.space><Key.shift>Keeping<Key.space>request<Key.space>task
Screenshot: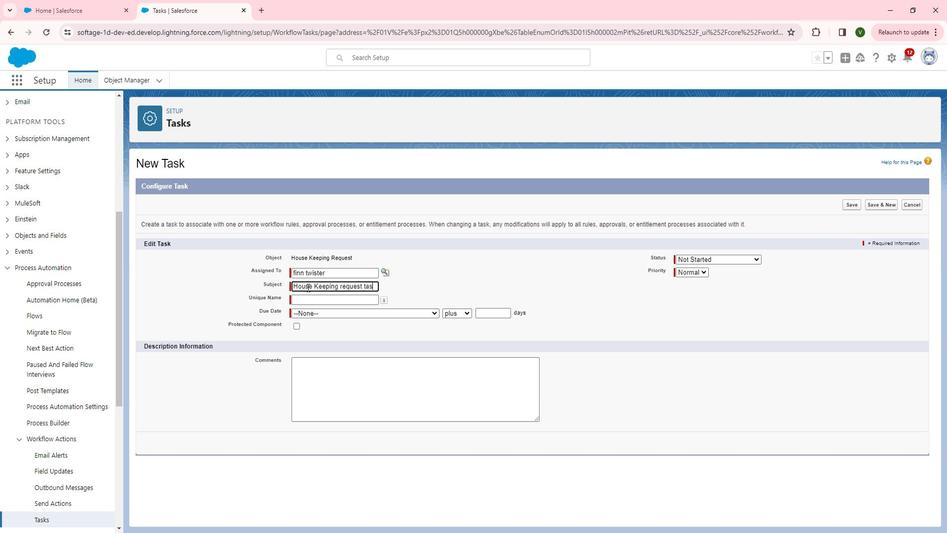 
Action: Mouse moved to (433, 284)
Screenshot: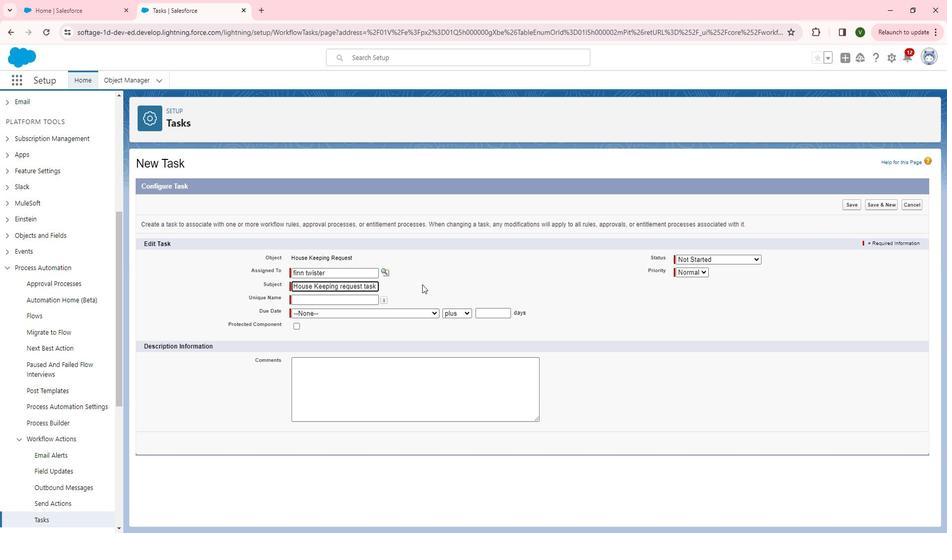
Action: Mouse pressed left at (433, 284)
Screenshot: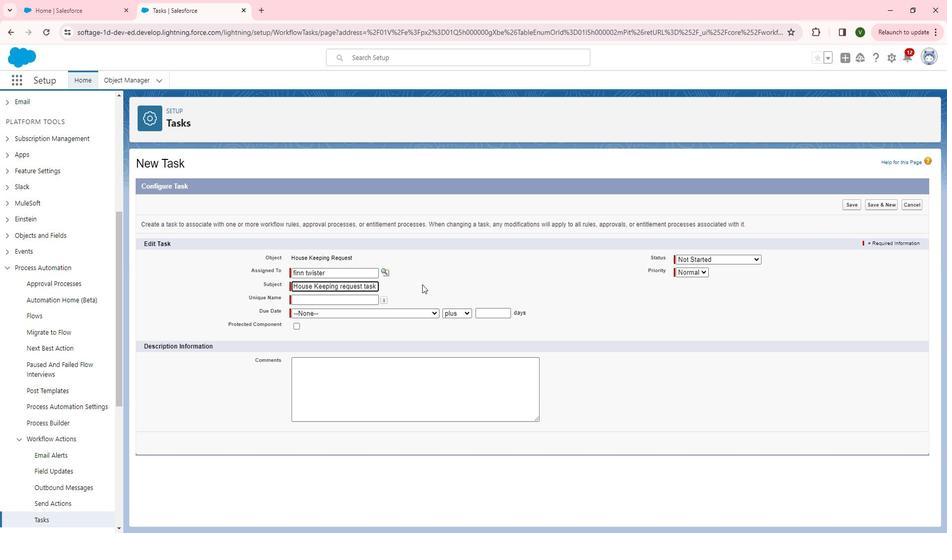 
Action: Mouse moved to (443, 307)
Screenshot: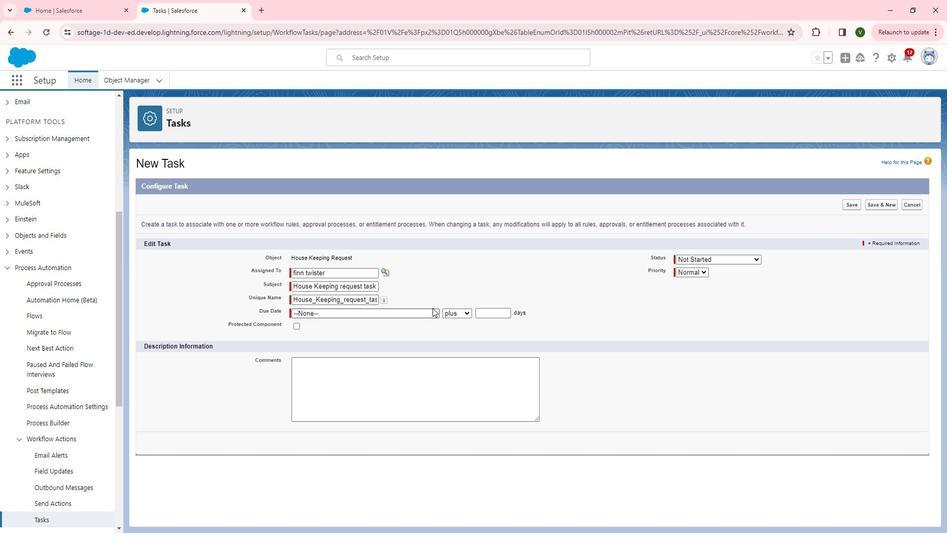 
Action: Mouse pressed left at (443, 307)
Screenshot: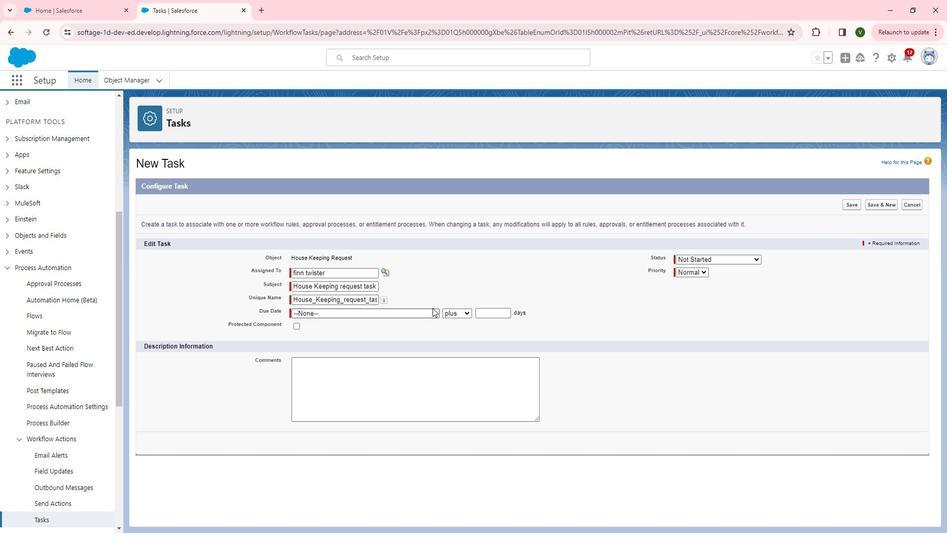 
Action: Mouse moved to (421, 350)
Screenshot: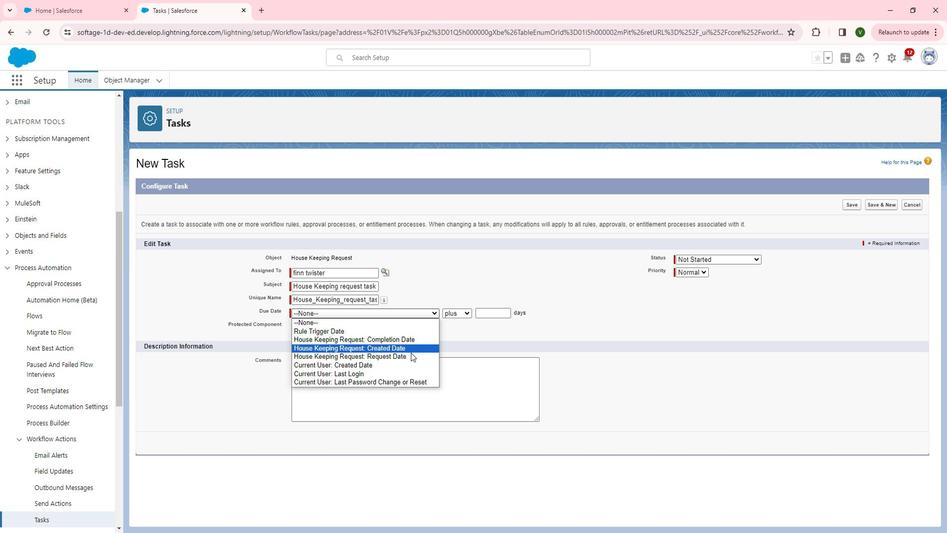 
Action: Mouse pressed left at (421, 350)
Screenshot: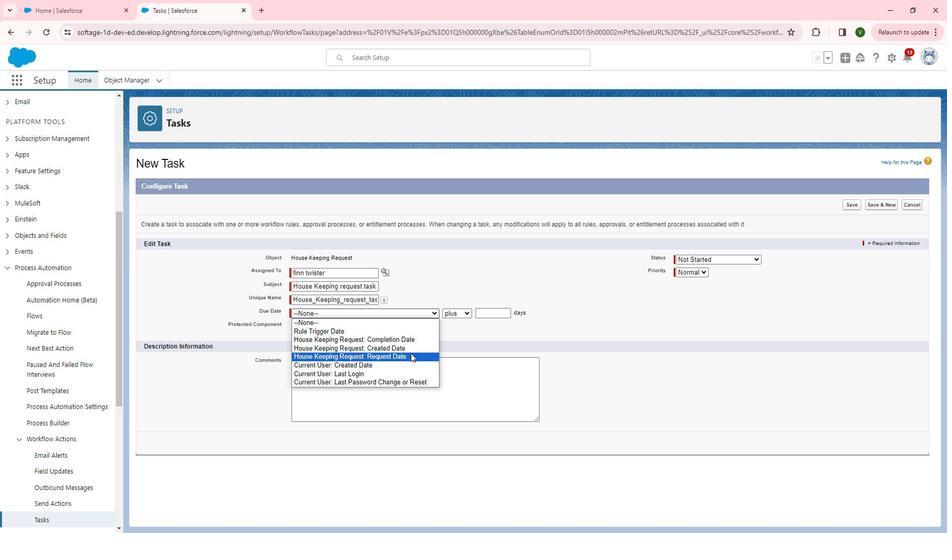
Action: Mouse moved to (471, 312)
Screenshot: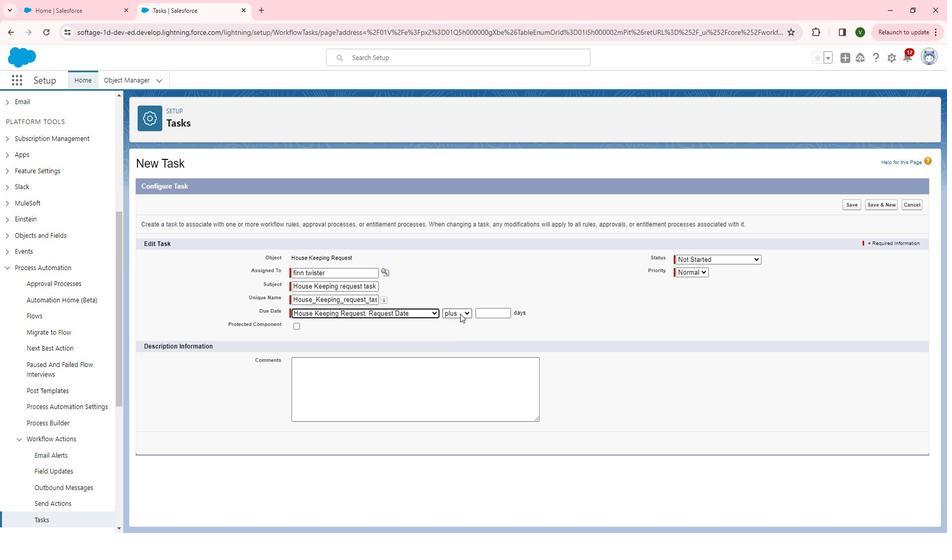 
Action: Mouse pressed left at (471, 312)
Screenshot: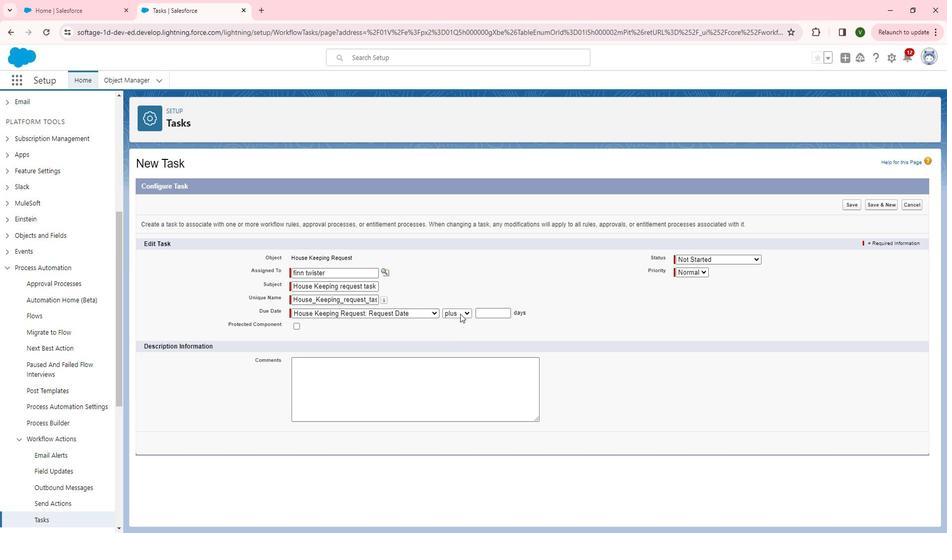 
Action: Mouse pressed left at (471, 312)
Screenshot: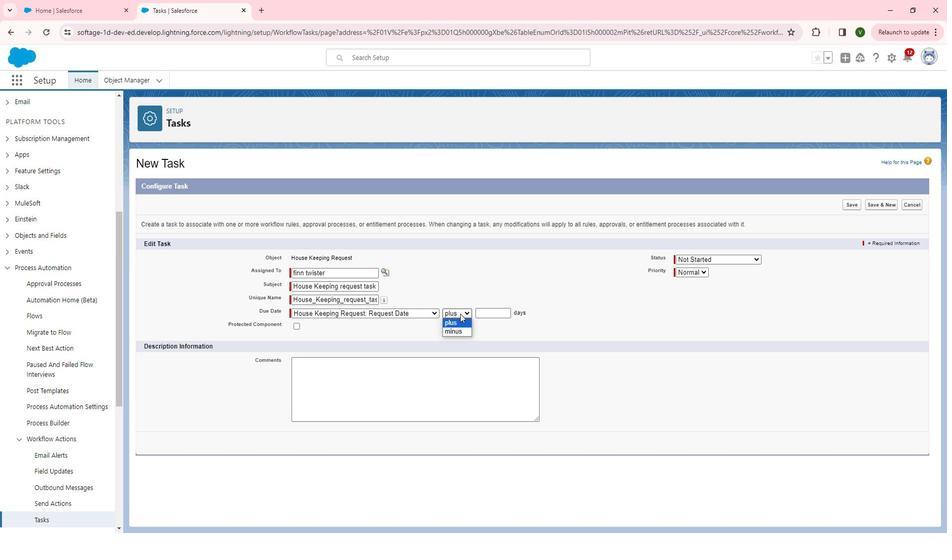 
Action: Mouse moved to (505, 315)
Screenshot: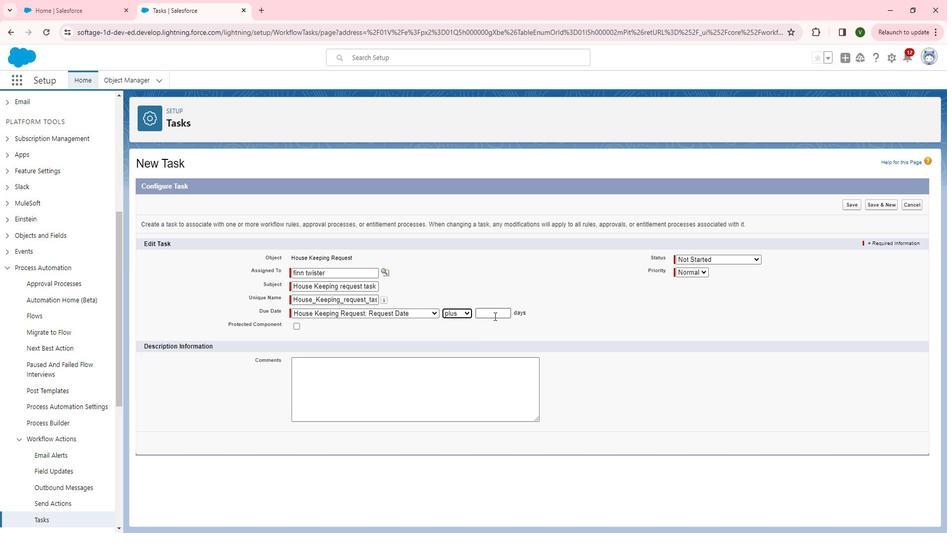 
Action: Mouse pressed left at (505, 315)
Screenshot: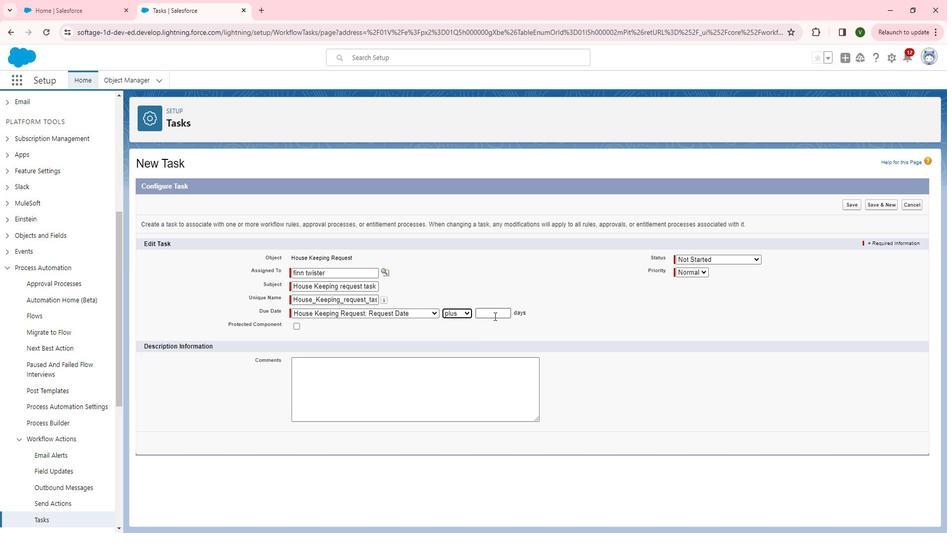 
Action: Mouse moved to (506, 312)
Screenshot: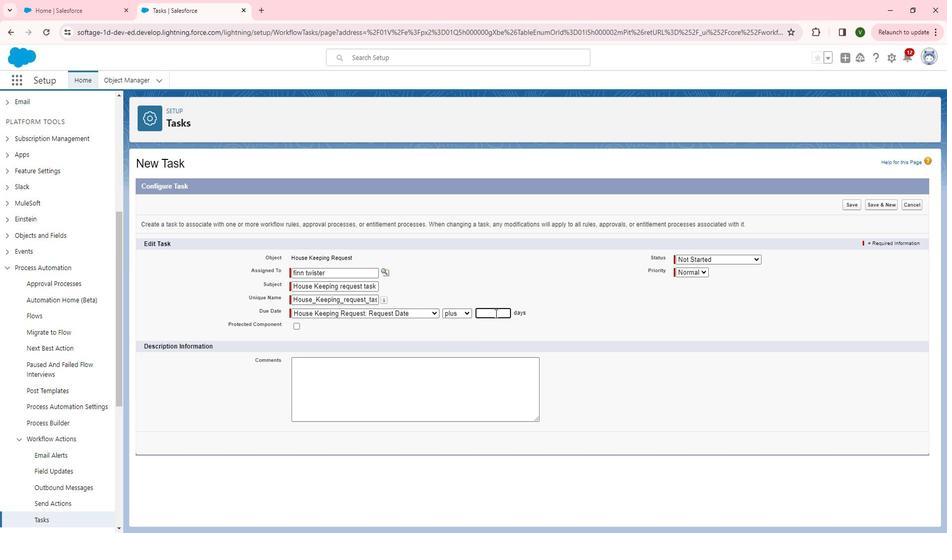 
Action: Key pressed 1
Screenshot: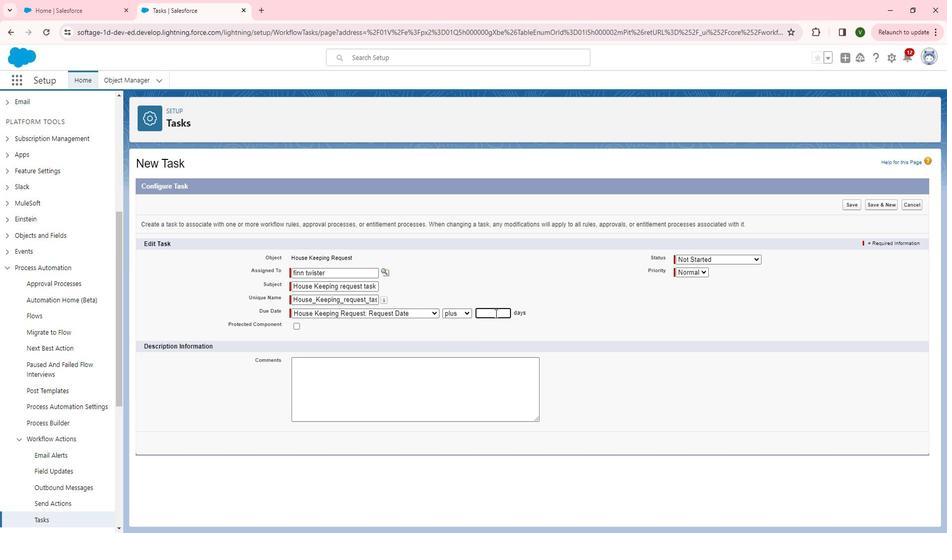 
Action: Mouse moved to (532, 332)
Screenshot: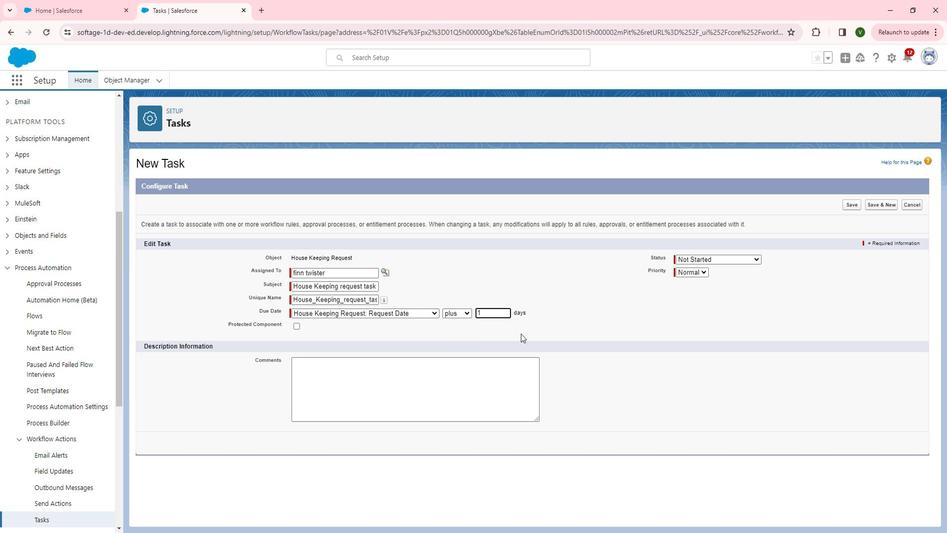 
Action: Mouse pressed left at (532, 332)
Screenshot: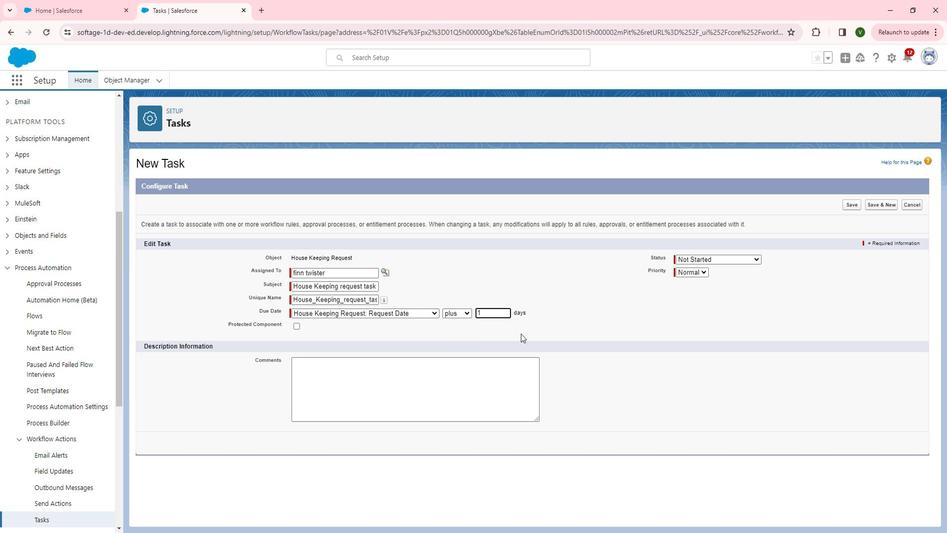 
Action: Mouse moved to (481, 387)
Screenshot: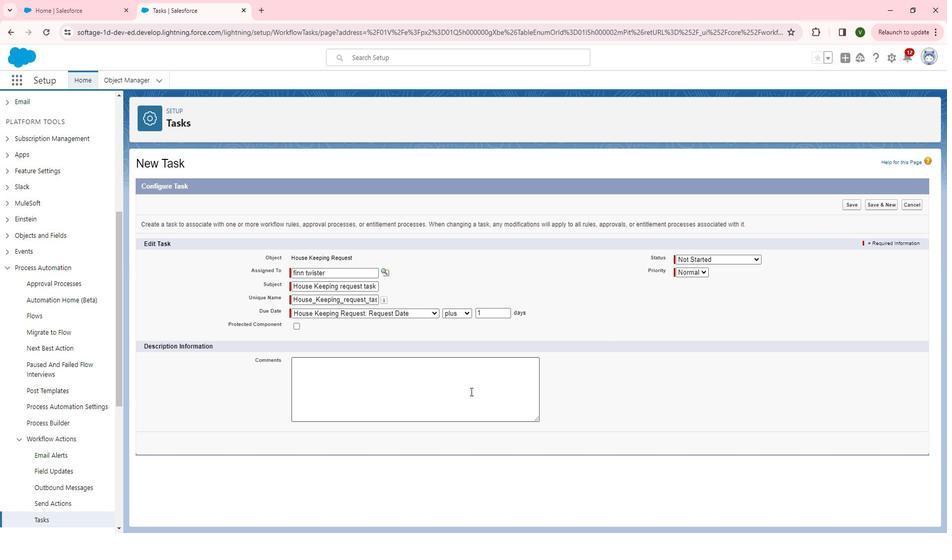 
Action: Mouse pressed left at (481, 387)
Screenshot: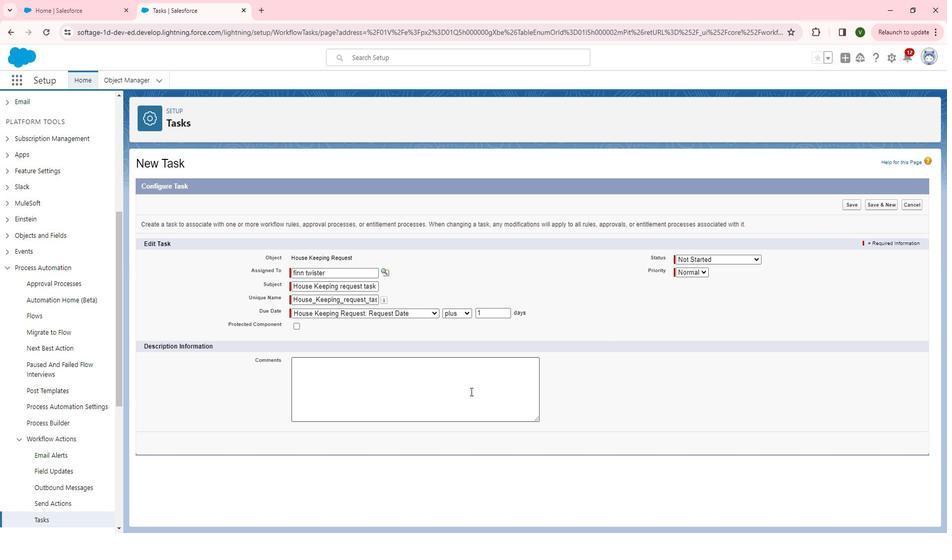 
Action: Key pressed <Key.shift><Key.shift><Key.shift><Key.shift>N<Key.backspace><Key.shift>Request
Screenshot: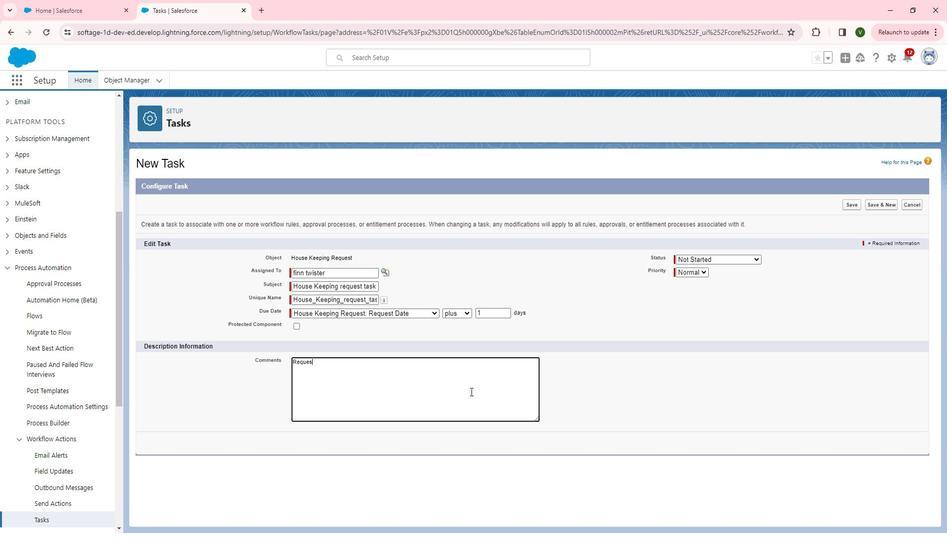 
Action: Mouse moved to (481, 387)
Screenshot: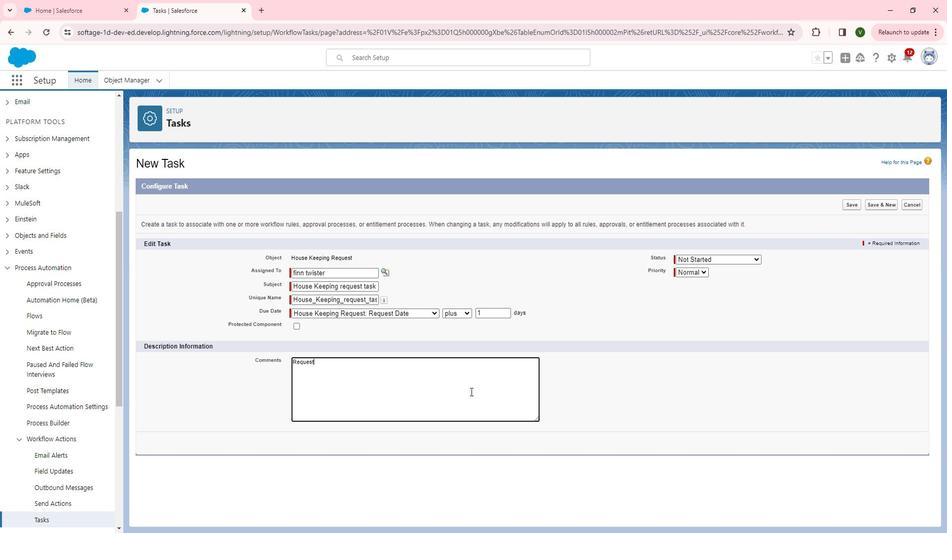 
Action: Key pressed <Key.space>have<Key.space>in<Key.space>pending<Key.space>statut<Key.backspace>s
Screenshot: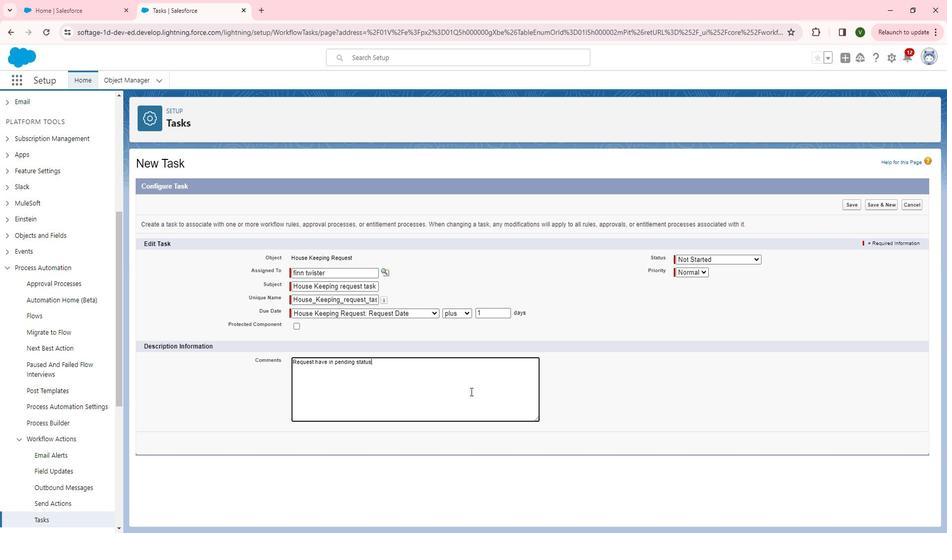 
Action: Mouse moved to (743, 262)
Screenshot: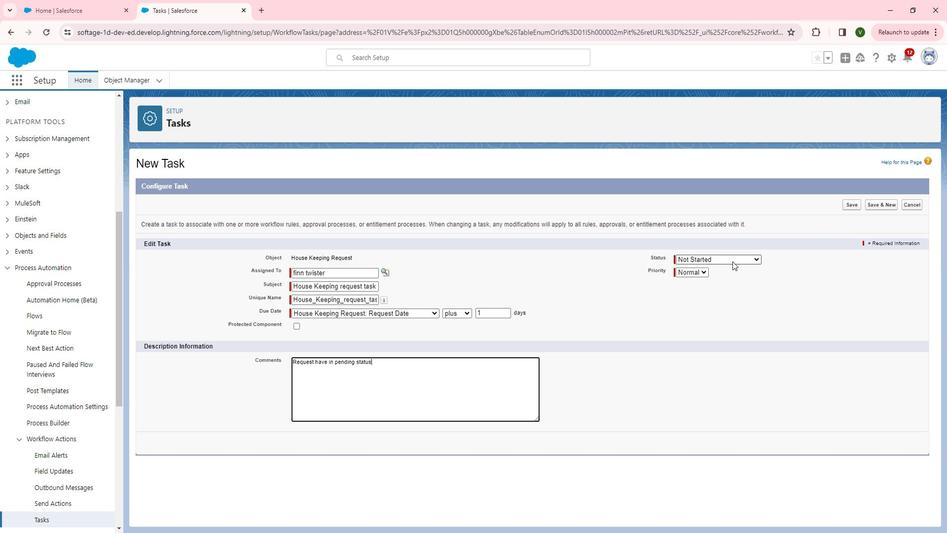 
Action: Mouse pressed left at (743, 262)
Screenshot: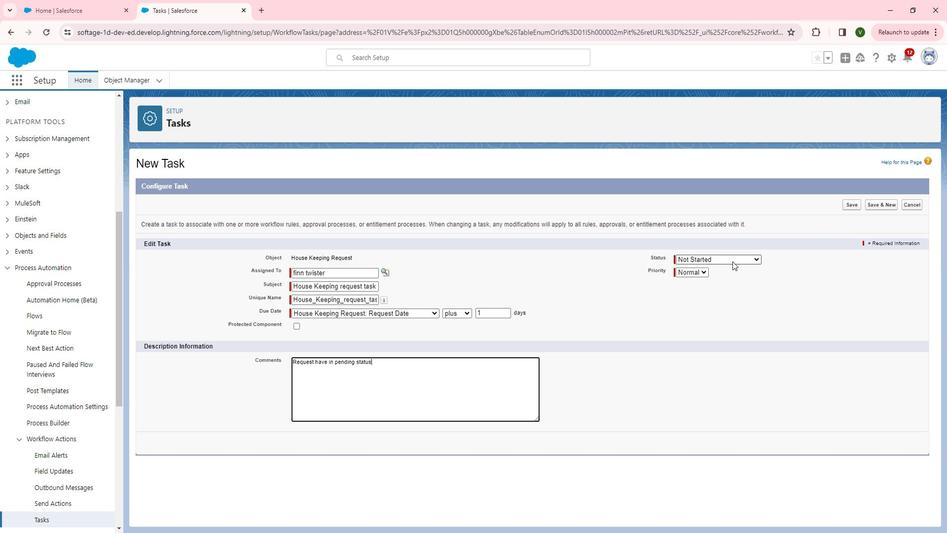
Action: Mouse moved to (742, 269)
Screenshot: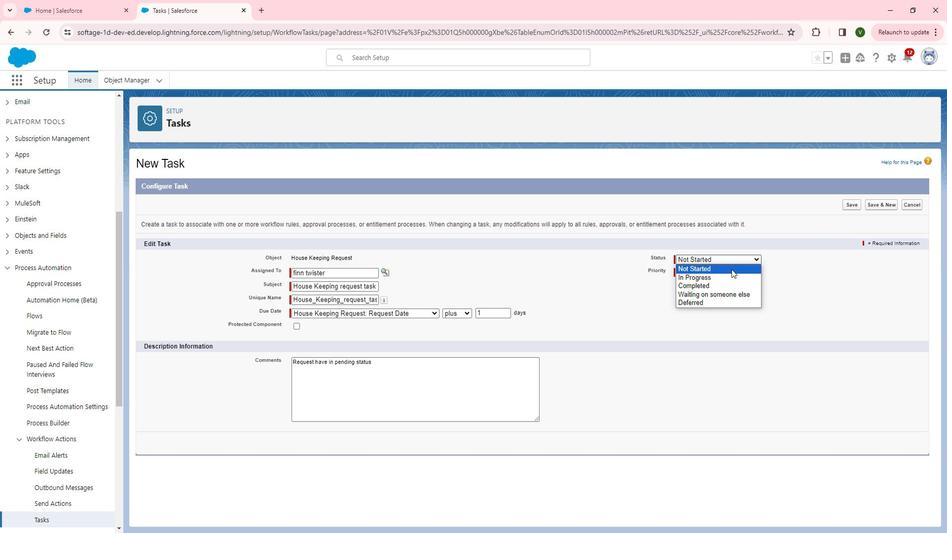 
Action: Mouse pressed left at (742, 269)
Screenshot: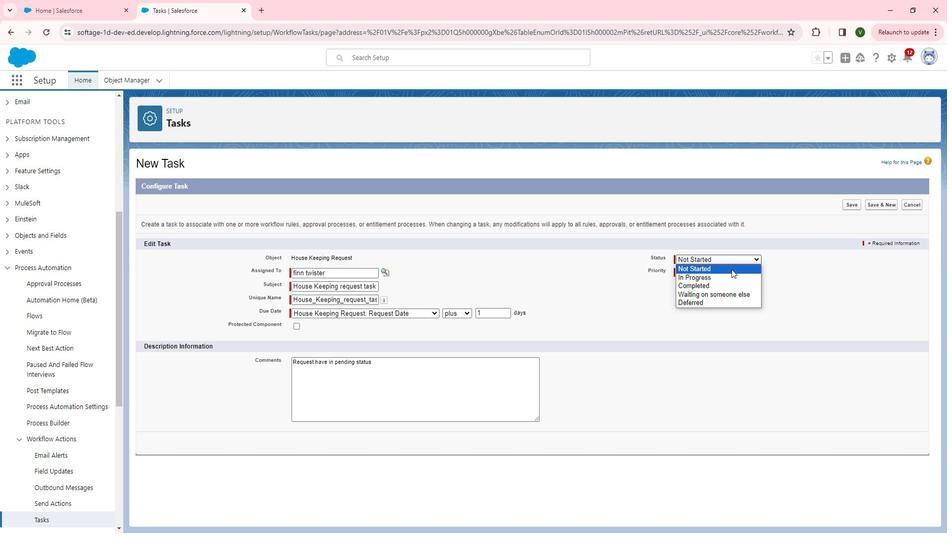 
Action: Mouse moved to (862, 206)
Screenshot: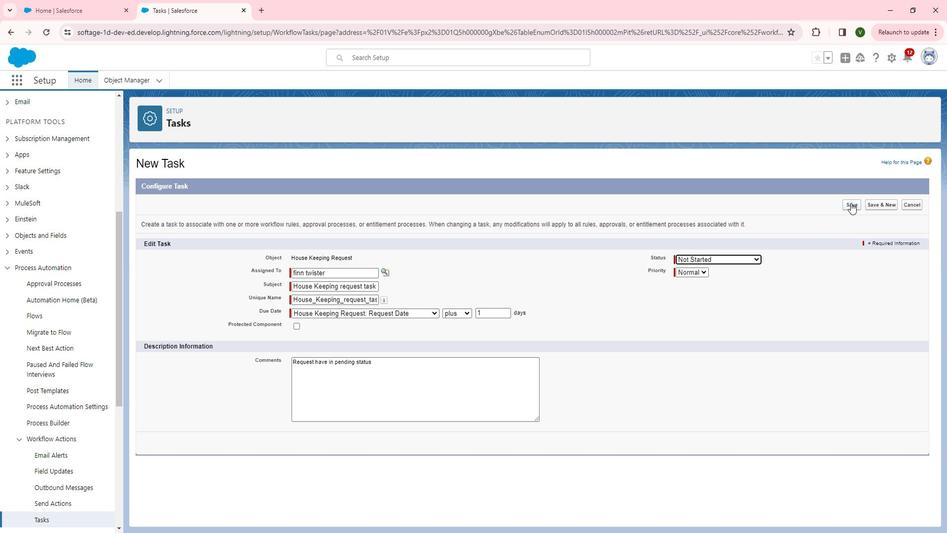 
Action: Mouse pressed left at (862, 206)
Screenshot: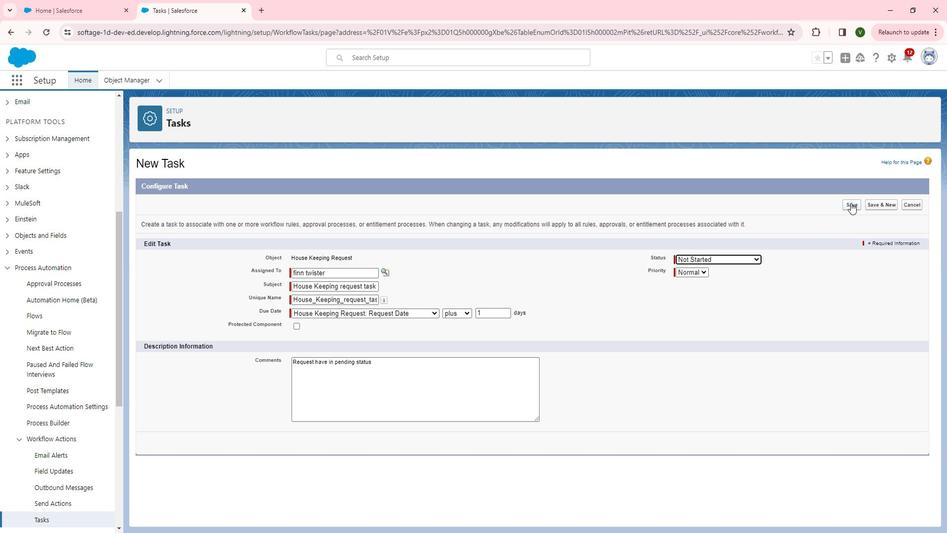 
Action: Mouse moved to (927, 204)
Screenshot: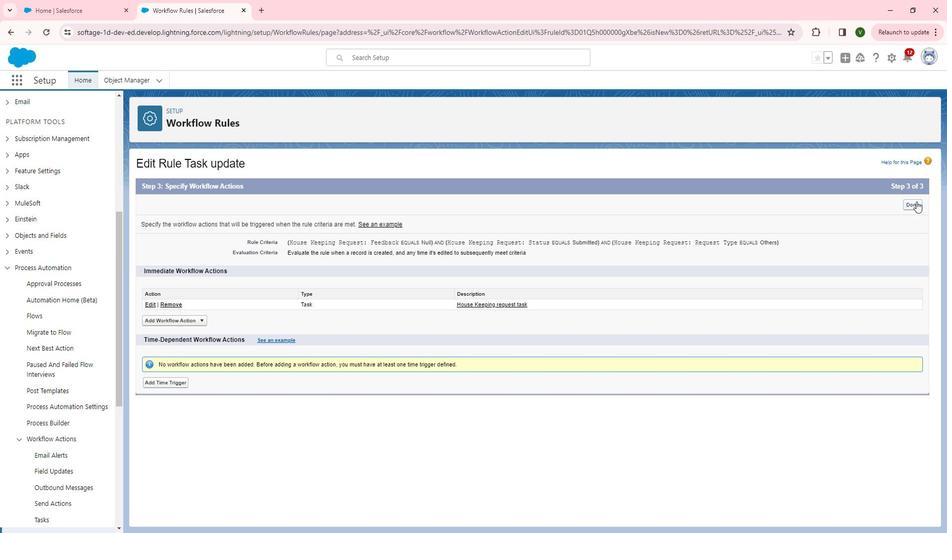 
Action: Mouse pressed left at (927, 204)
Screenshot: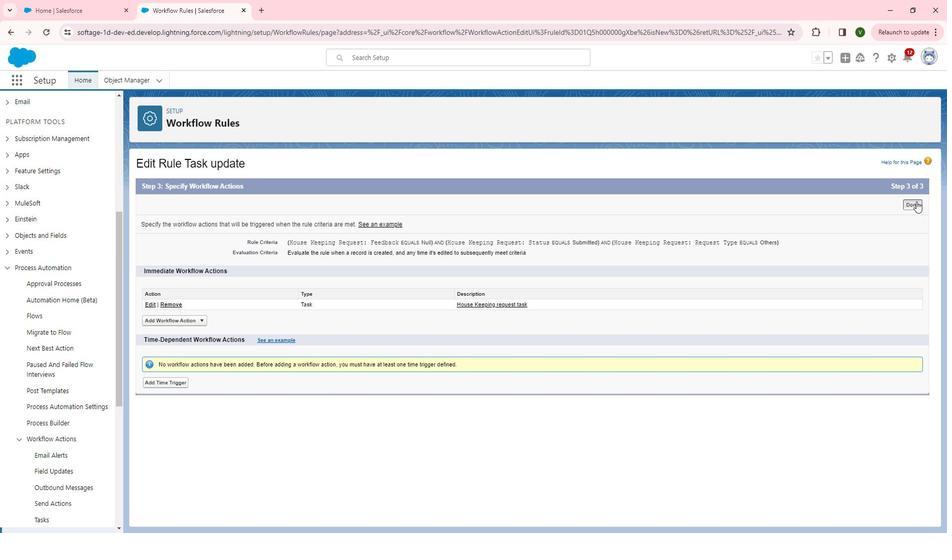 
Action: Mouse moved to (562, 368)
Screenshot: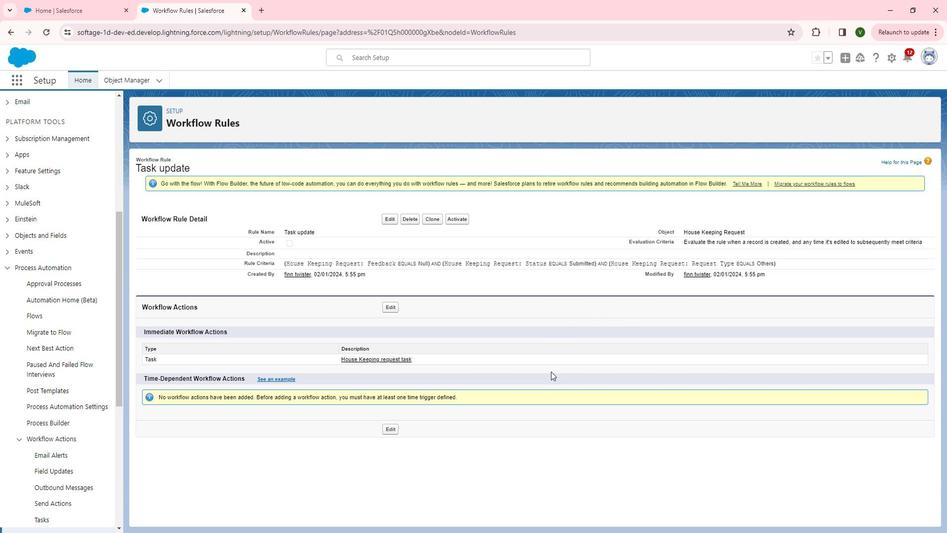 
